 Task: Create a sub task Release to Production / Go Live for the task  Create an e-learning platform for online education in the project AgileBite , assign it to team member softage.2@softage.net and update the status of the sub task to  Completed , set the priority of the sub task to High
Action: Mouse moved to (55, 378)
Screenshot: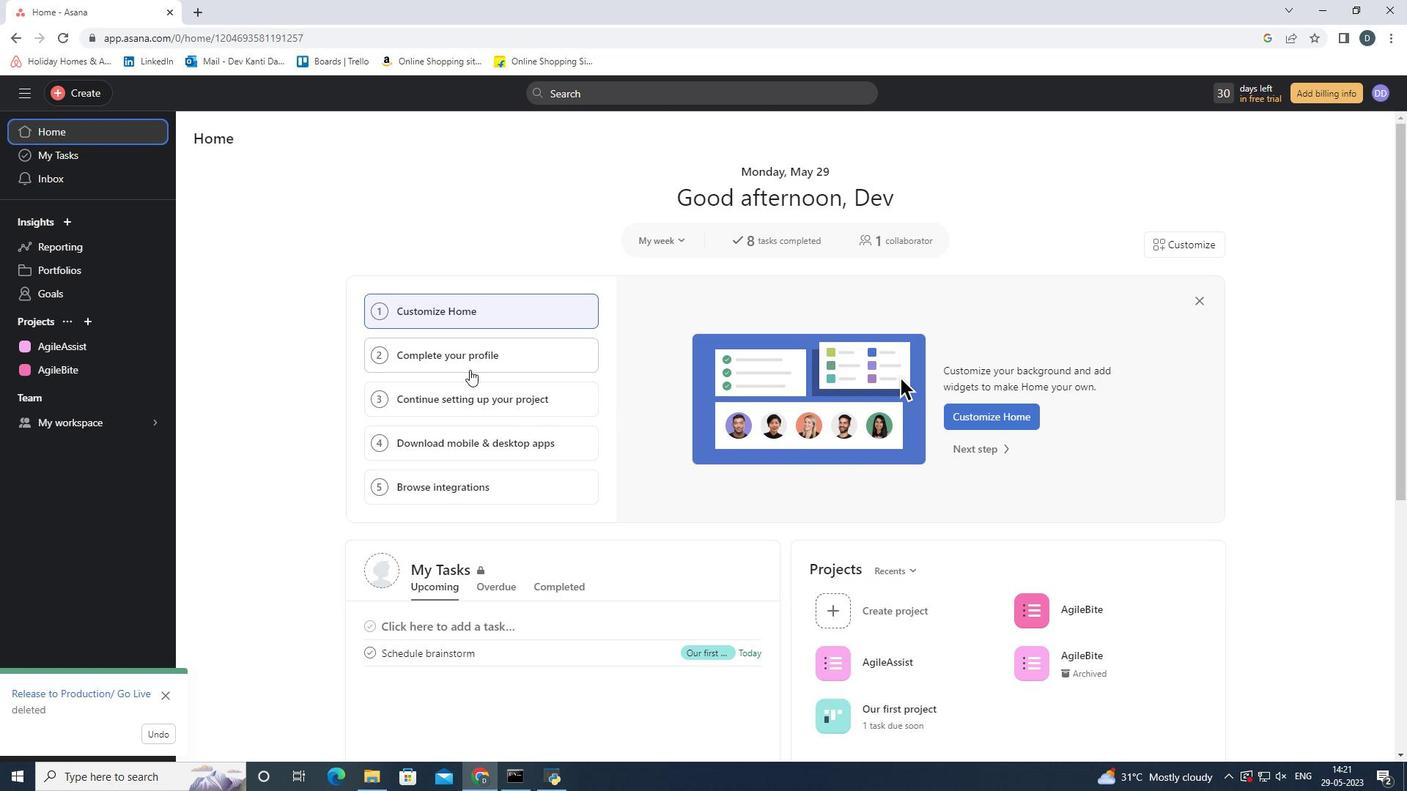 
Action: Mouse pressed left at (55, 378)
Screenshot: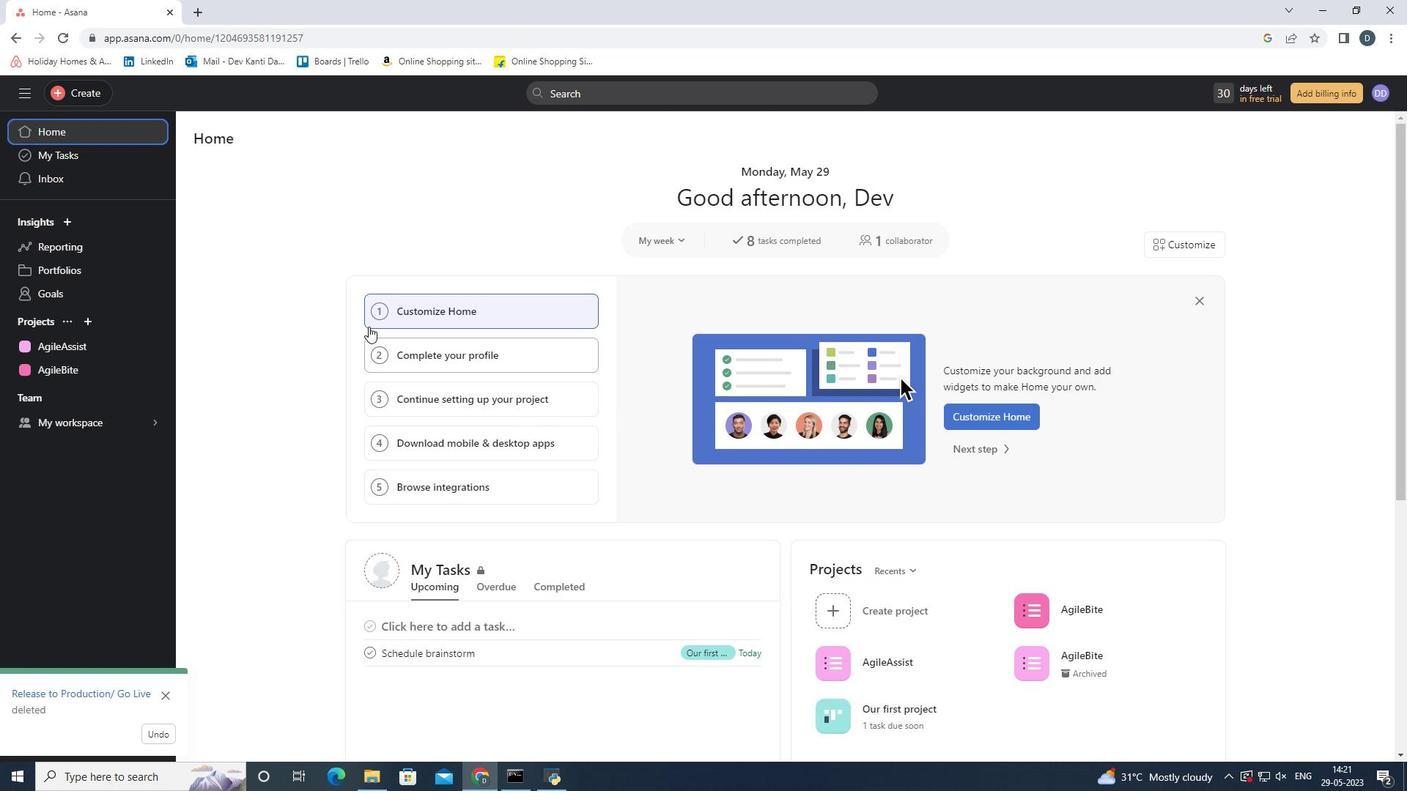 
Action: Mouse moved to (477, 347)
Screenshot: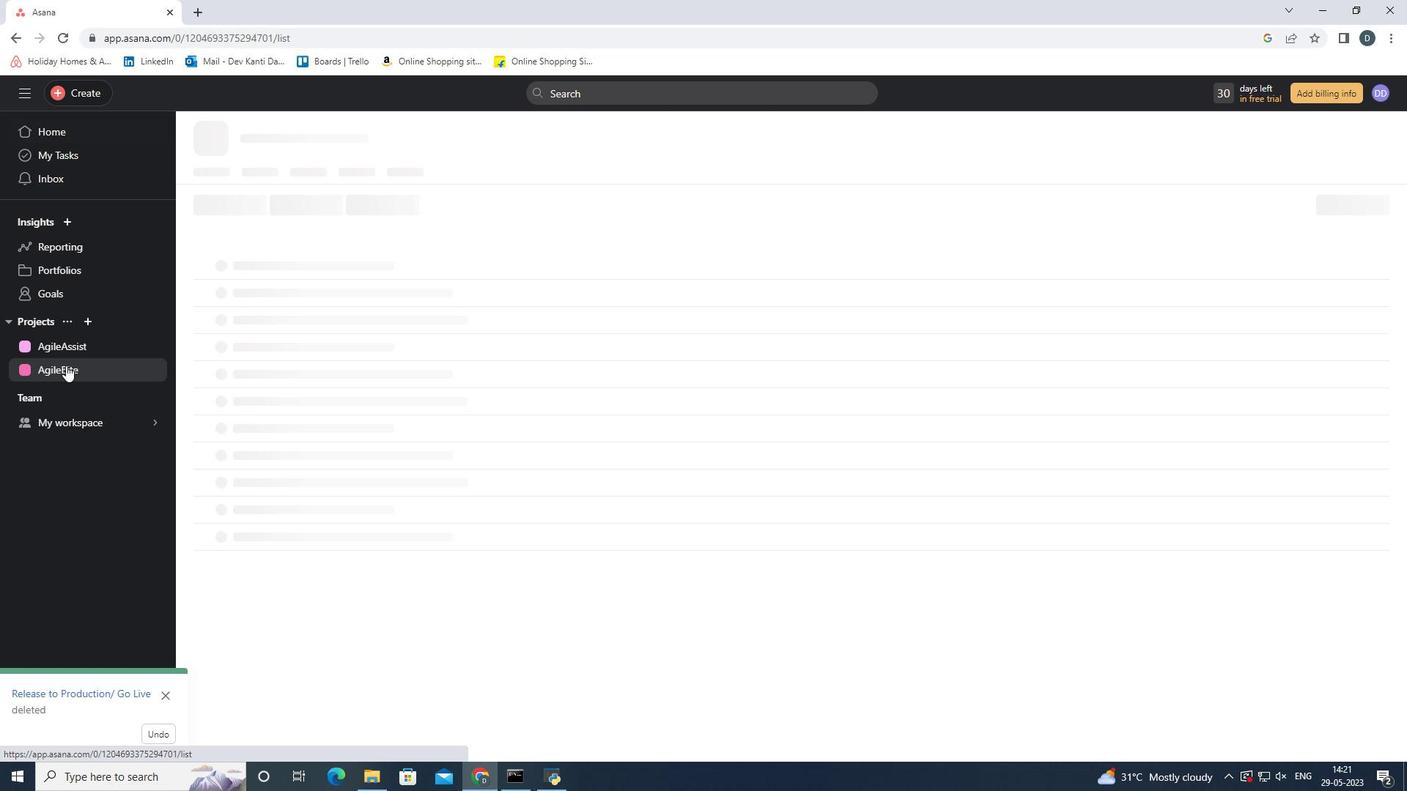 
Action: Mouse pressed left at (477, 347)
Screenshot: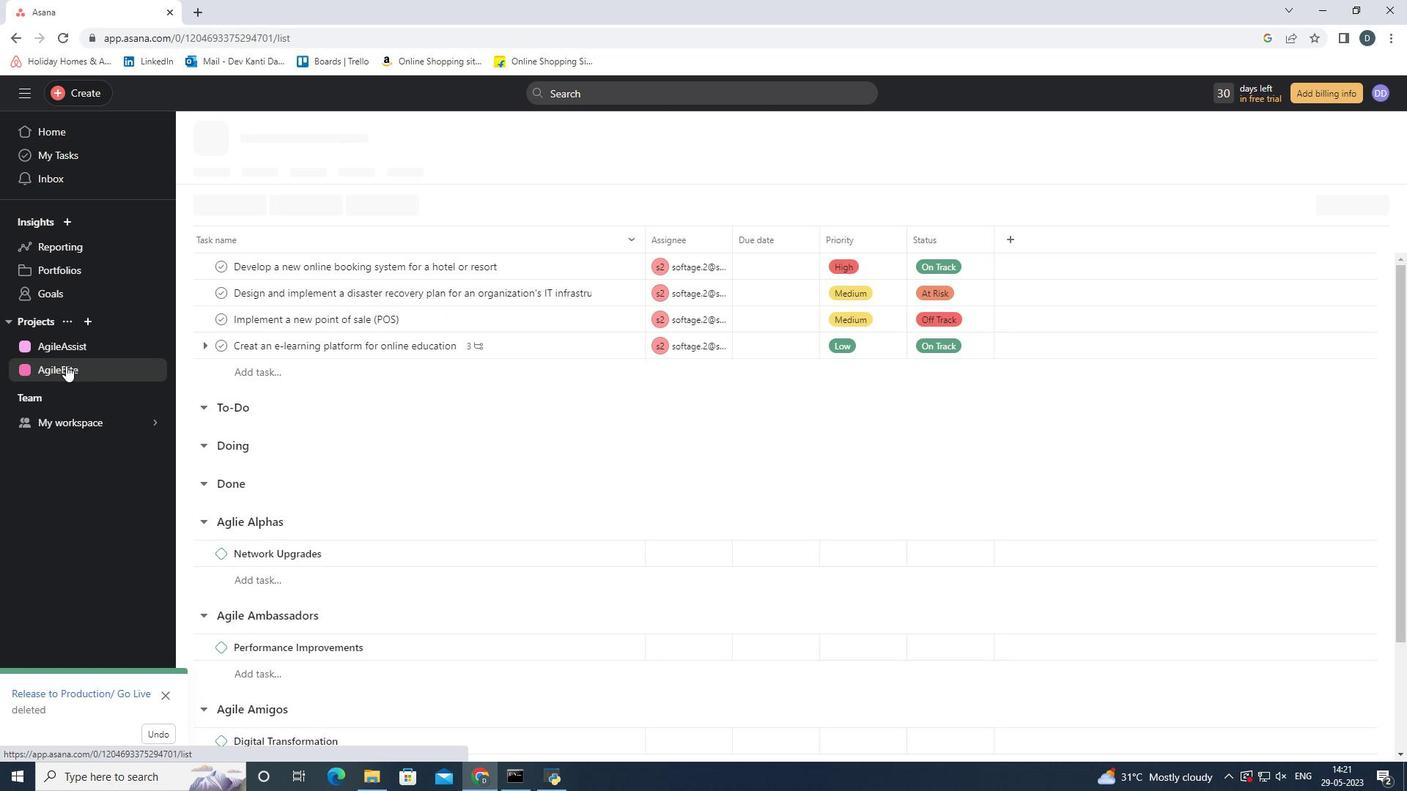 
Action: Mouse moved to (944, 524)
Screenshot: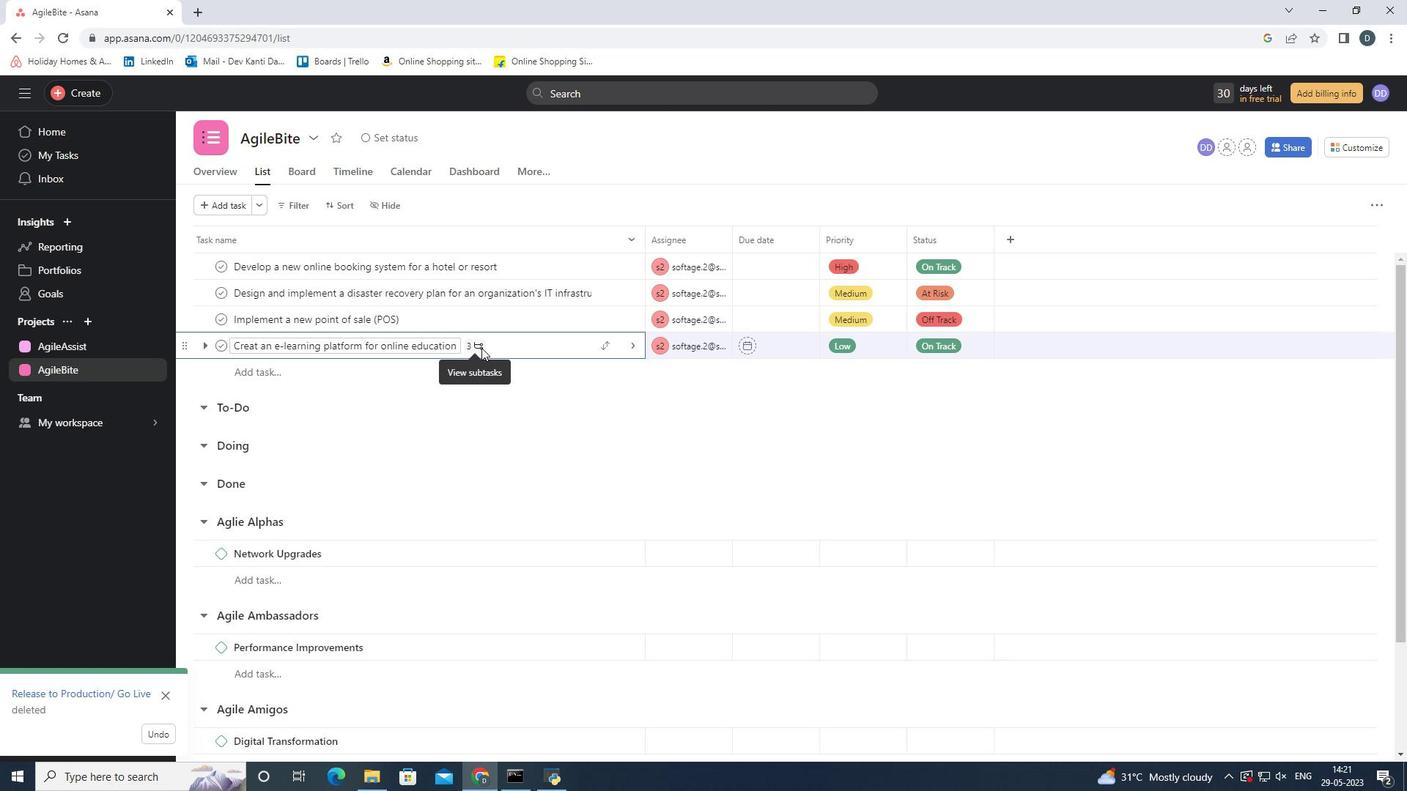 
Action: Mouse pressed left at (944, 524)
Screenshot: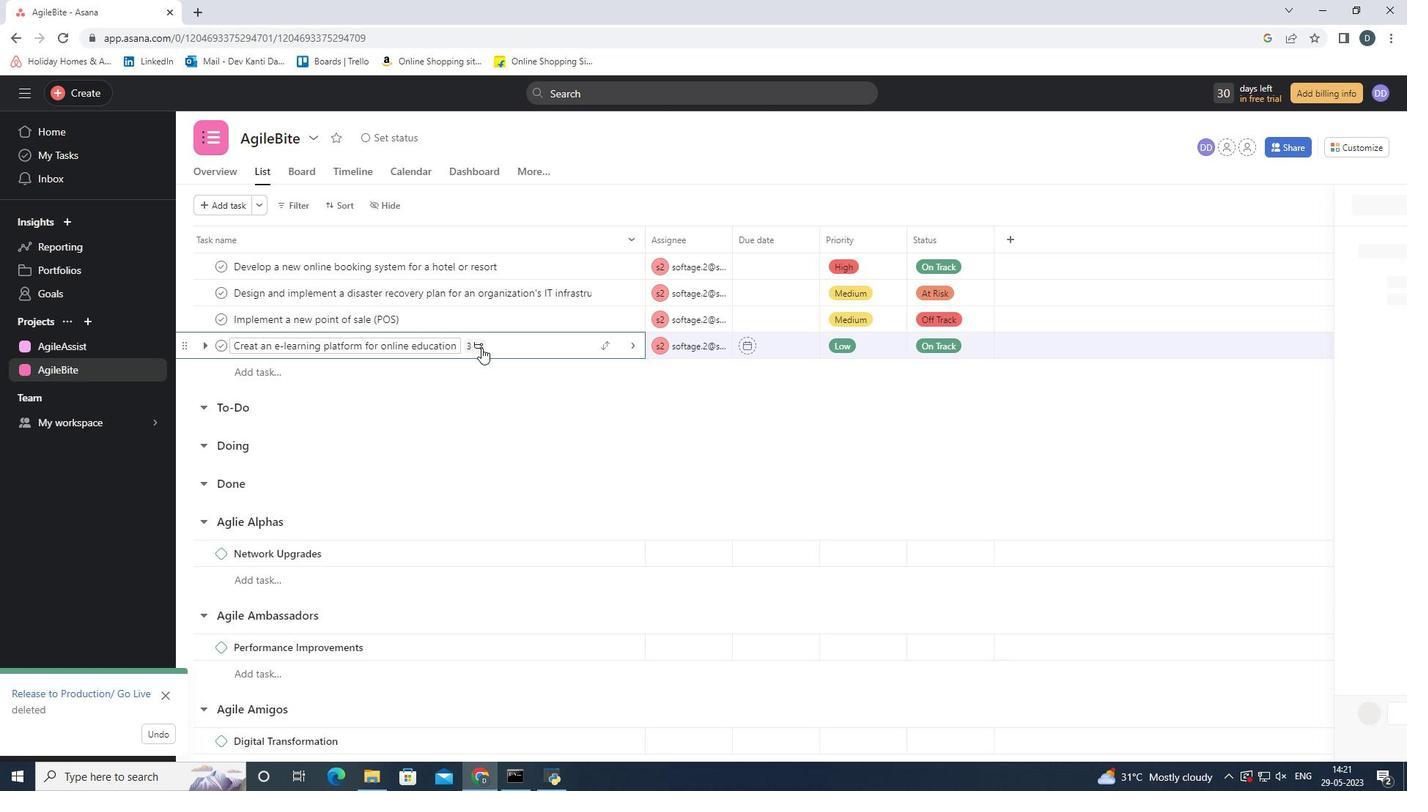 
Action: Mouse moved to (1012, 490)
Screenshot: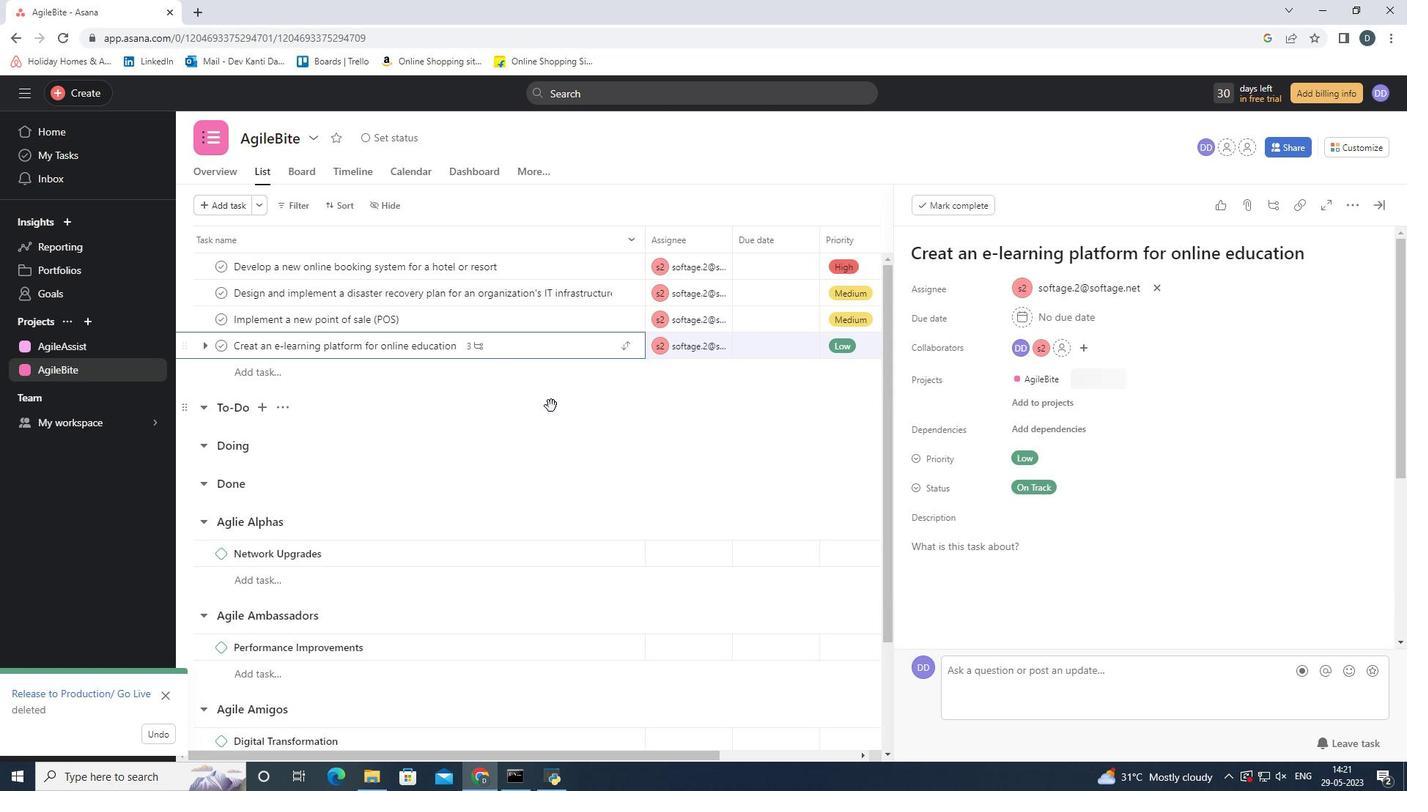 
Action: Key pressed <Key.shift><Key.shift><Key.shift>Release<Key.space>to<Key.space><Key.shift_r>Production/<Key.space><Key.shift><Key.shift><Key.shift><Key.shift><Key.shift><Key.shift><Key.shift>Go<Key.space><Key.shift_r>Live
Screenshot: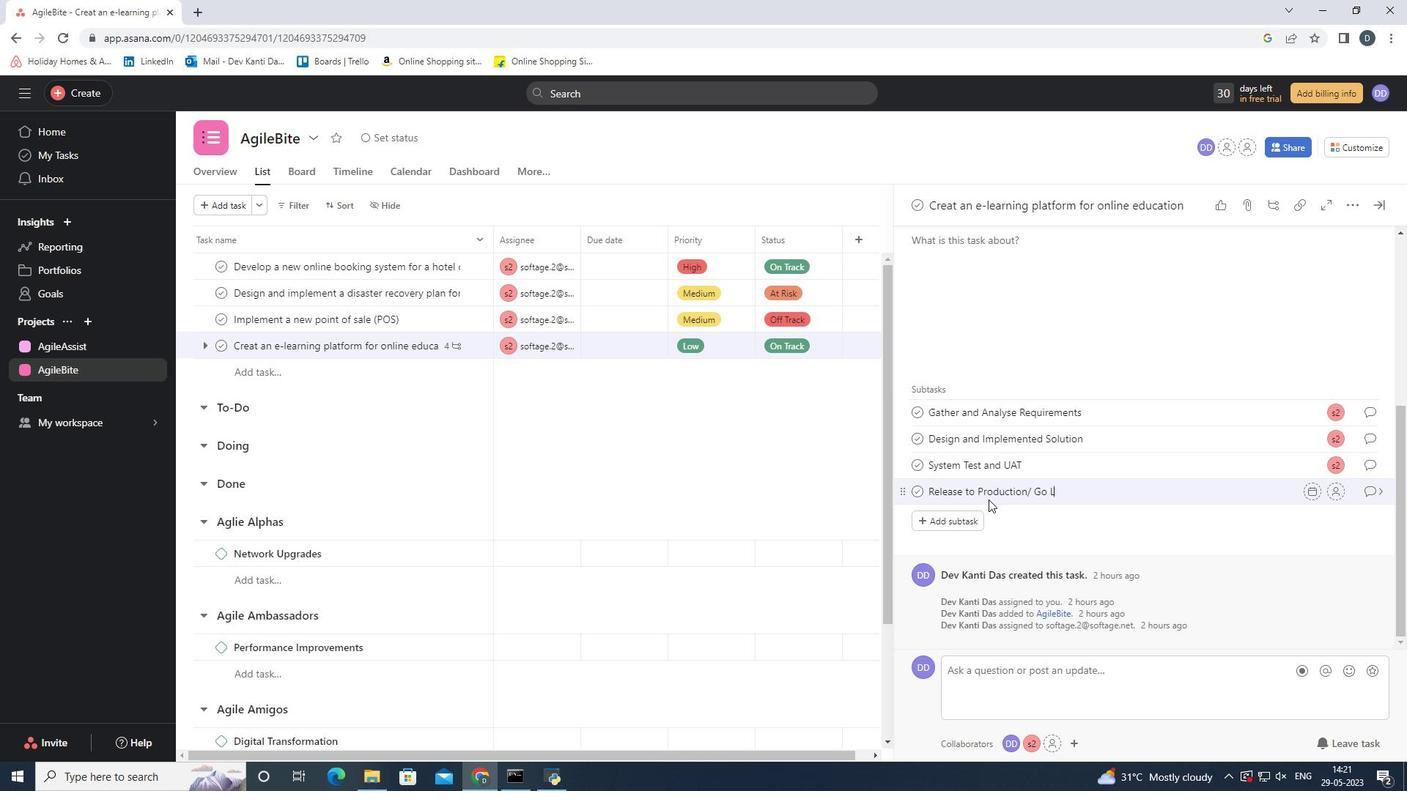 
Action: Mouse moved to (1201, 524)
Screenshot: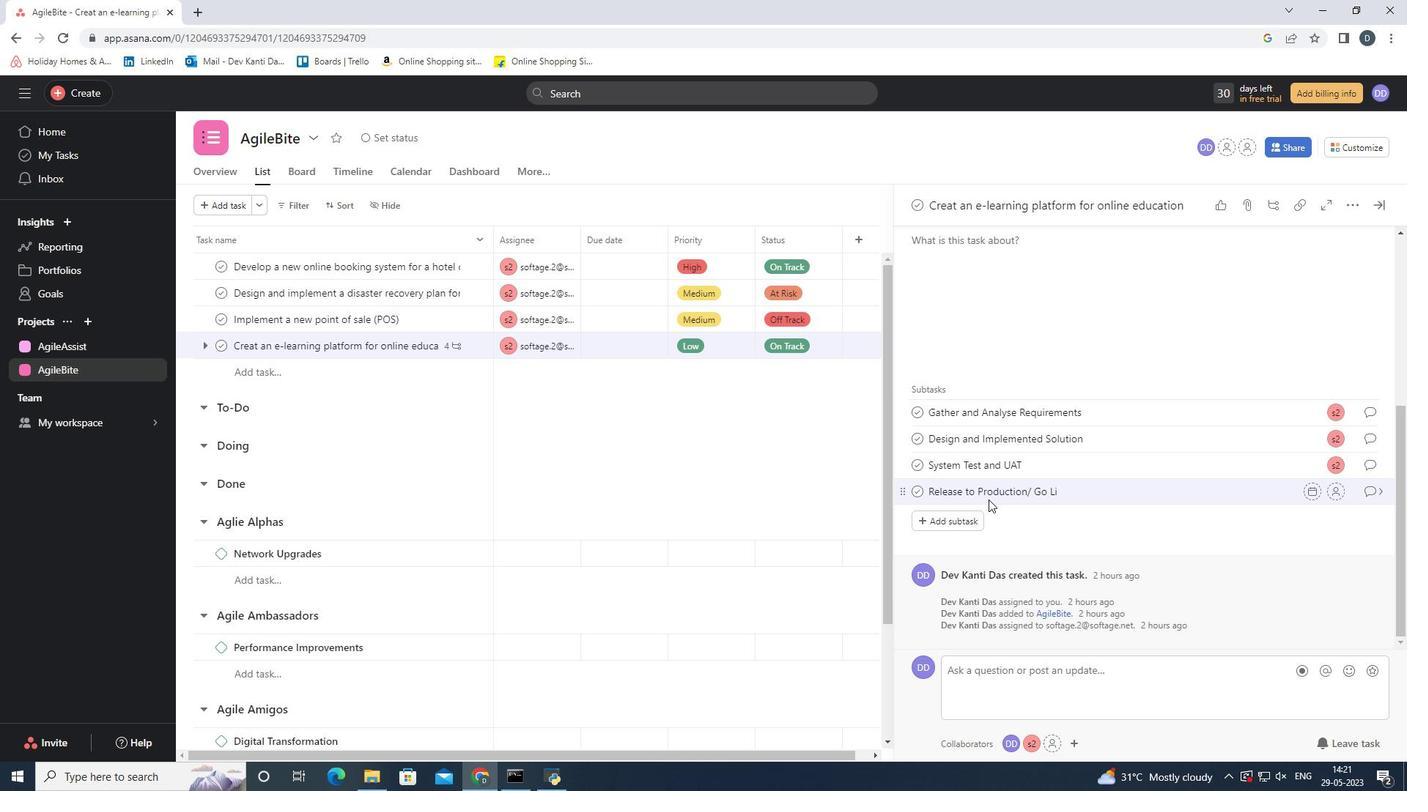 
Action: Mouse pressed left at (1201, 524)
Screenshot: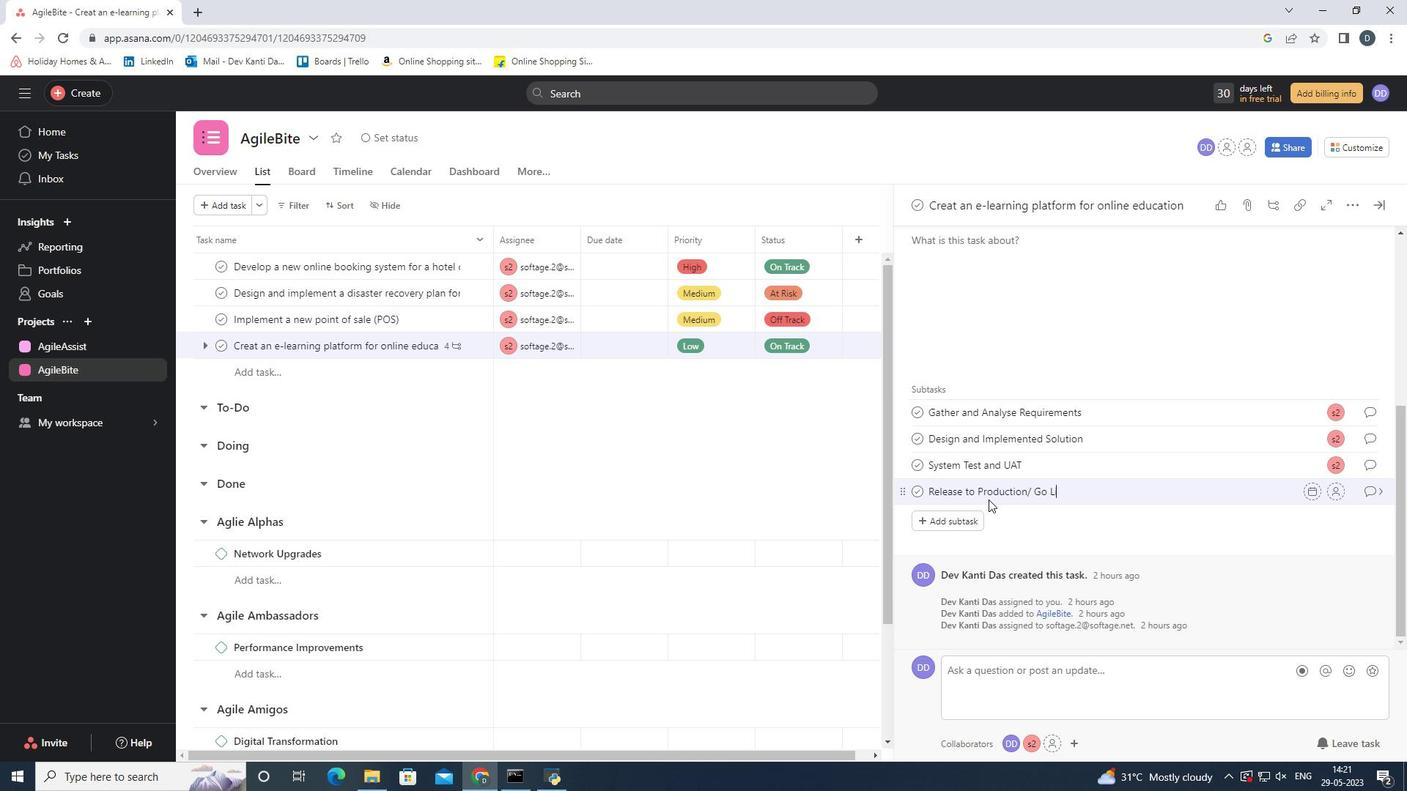 
Action: Mouse moved to (1328, 492)
Screenshot: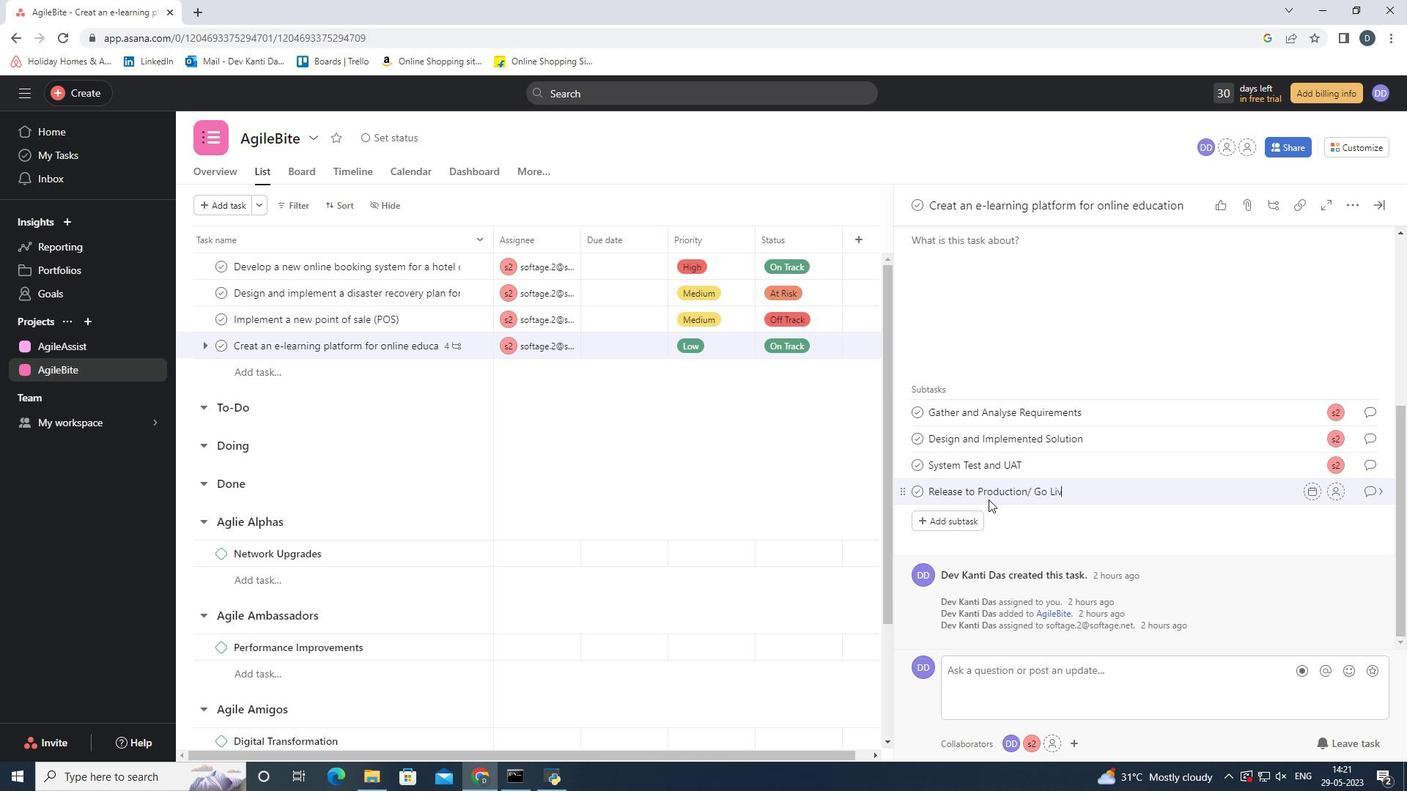 
Action: Mouse pressed left at (1328, 492)
Screenshot: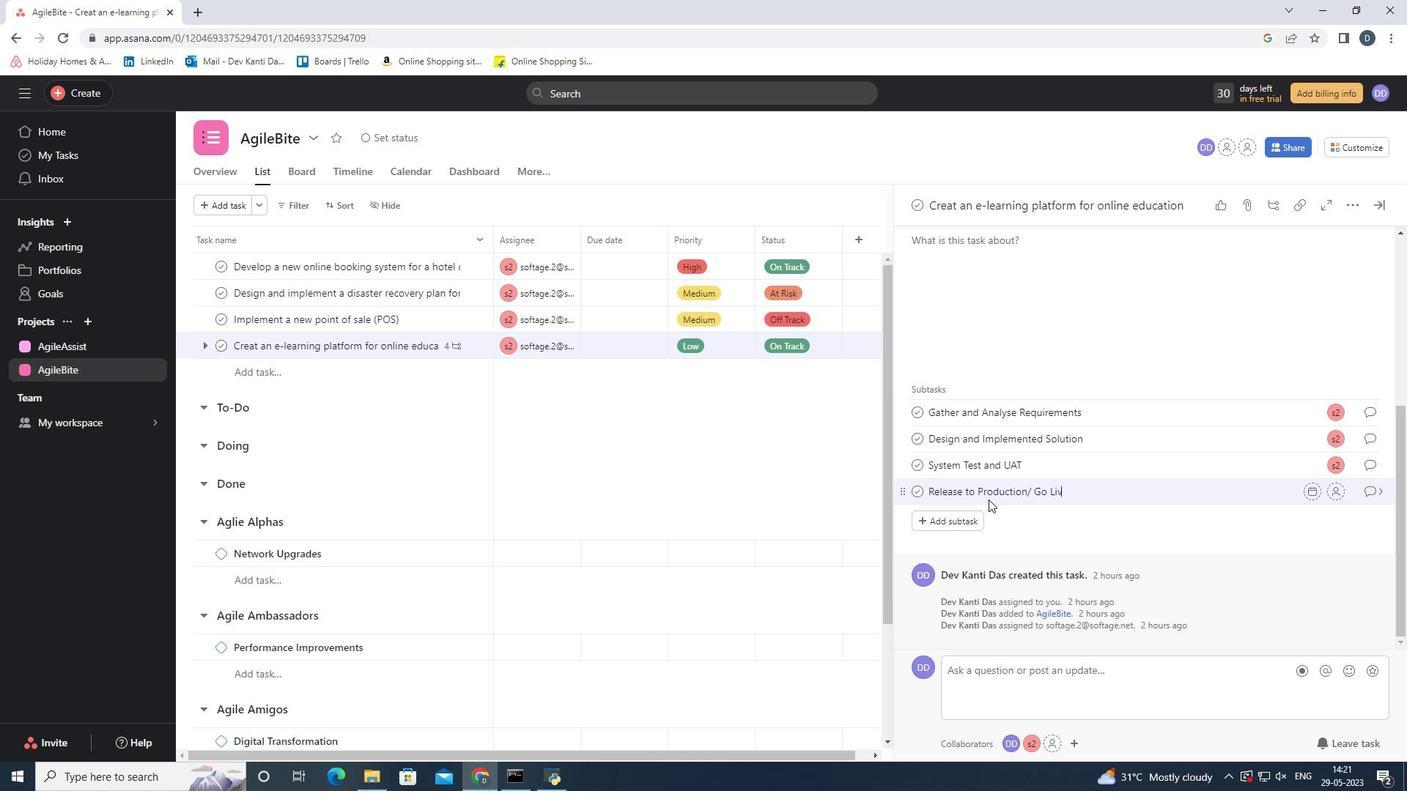 
Action: Mouse moved to (1199, 612)
Screenshot: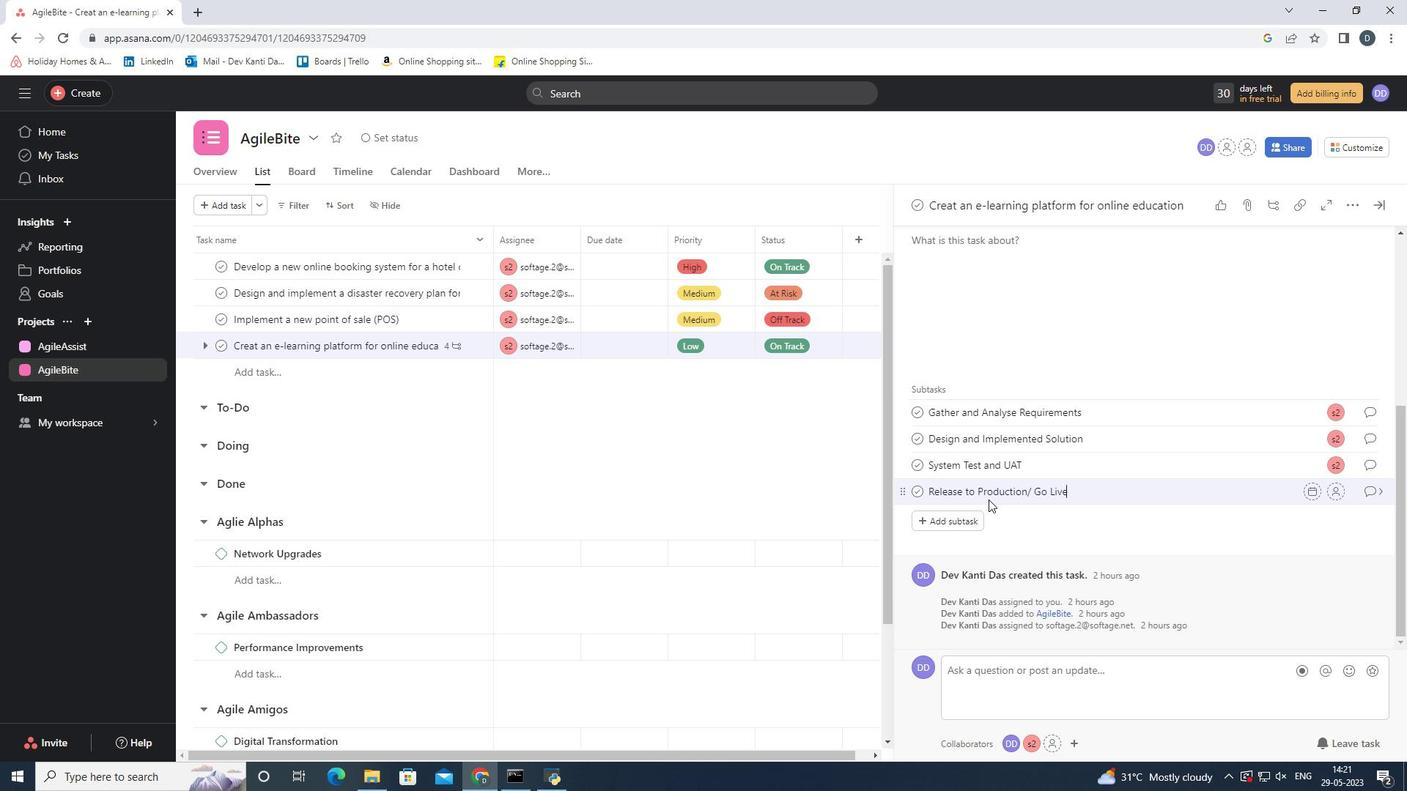 
Action: Mouse pressed left at (1199, 612)
Screenshot: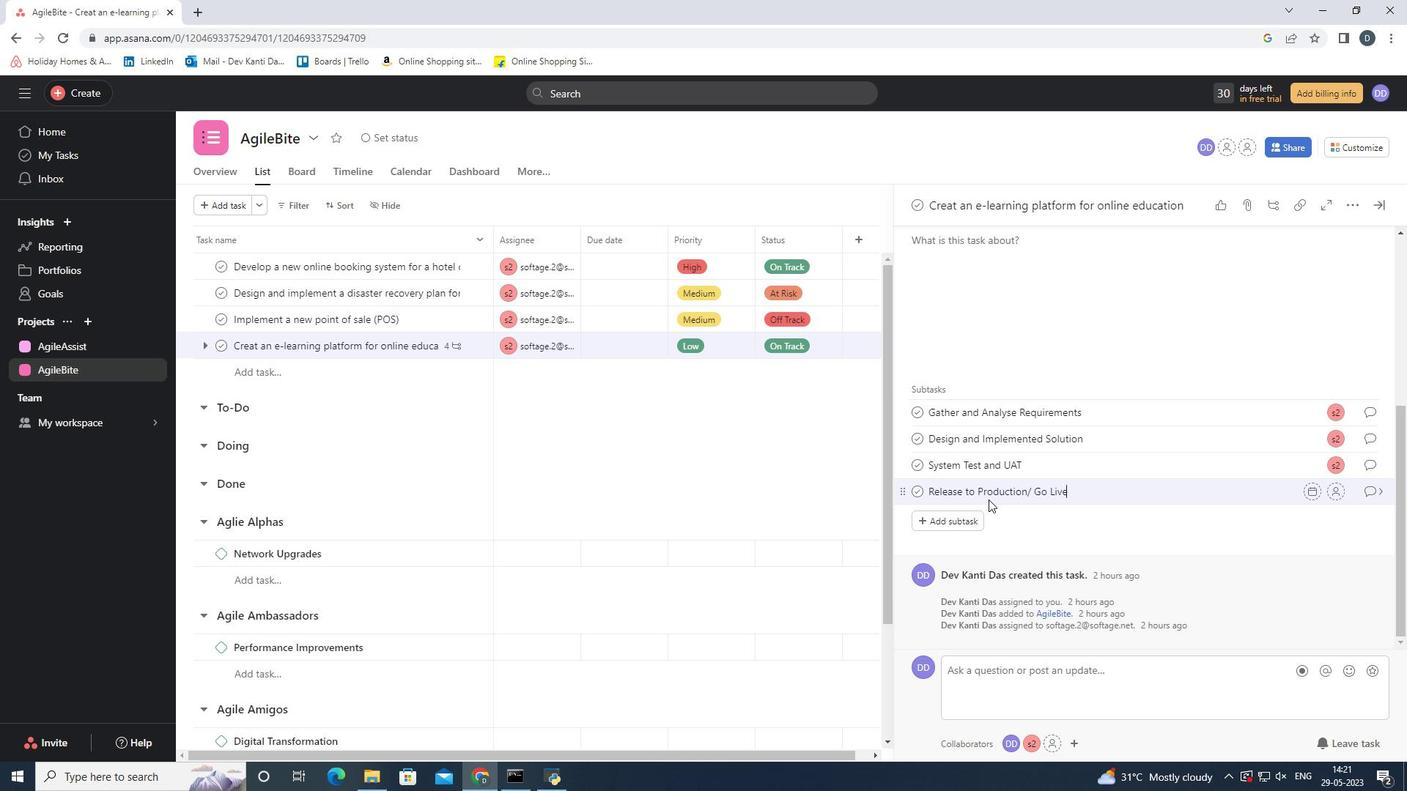 
Action: Mouse moved to (1281, 535)
Screenshot: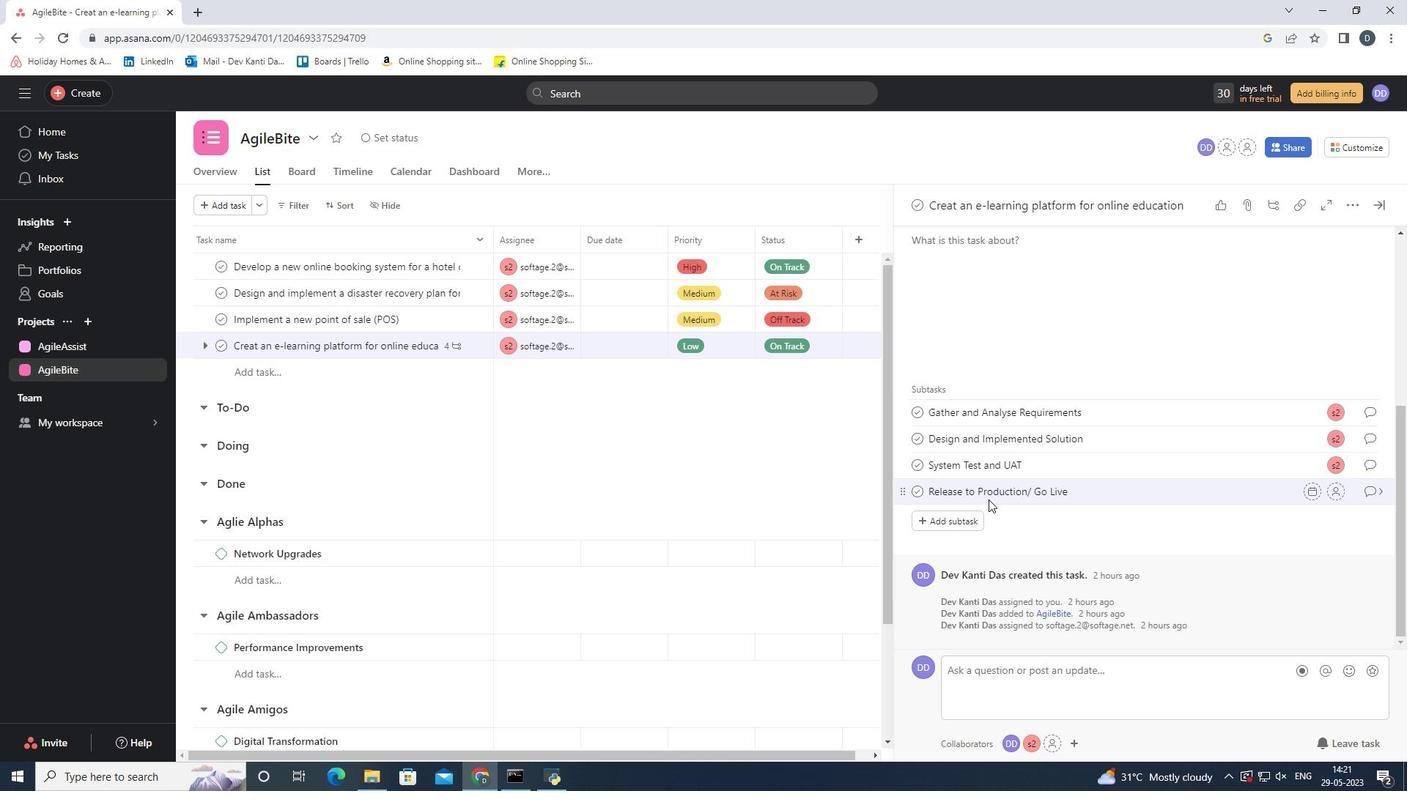 
Action: Mouse pressed left at (1281, 535)
Screenshot: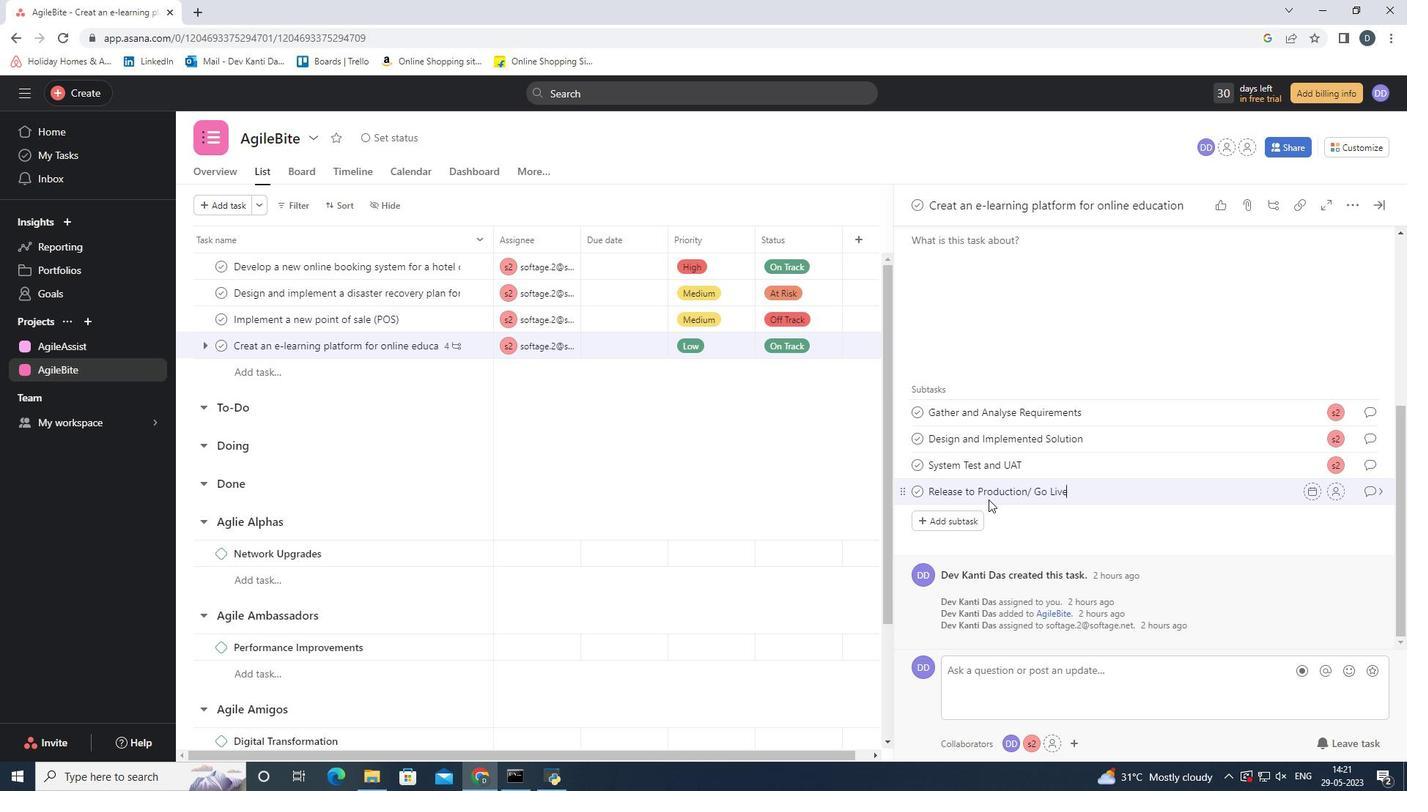 
Action: Mouse moved to (1377, 491)
Screenshot: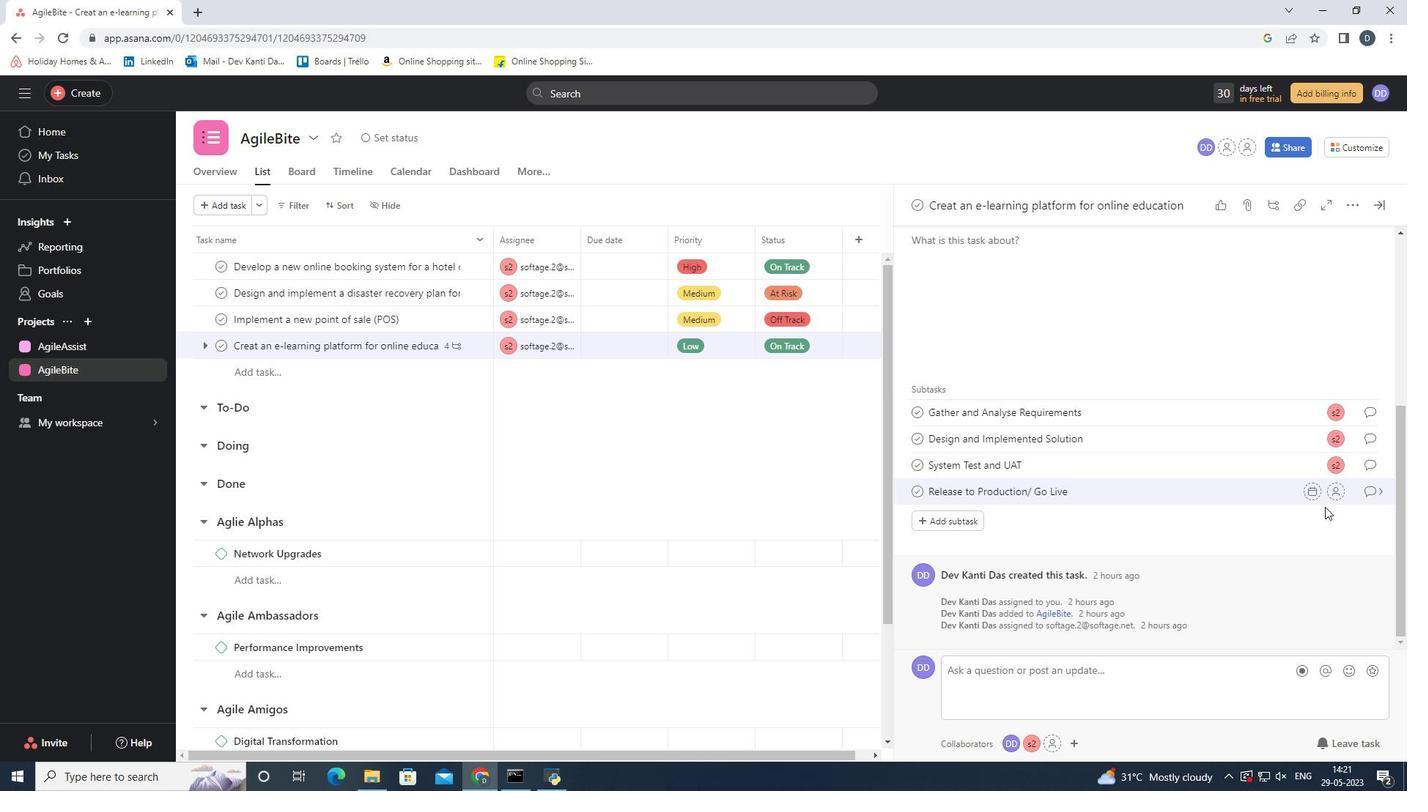 
Action: Mouse pressed left at (1377, 491)
Screenshot: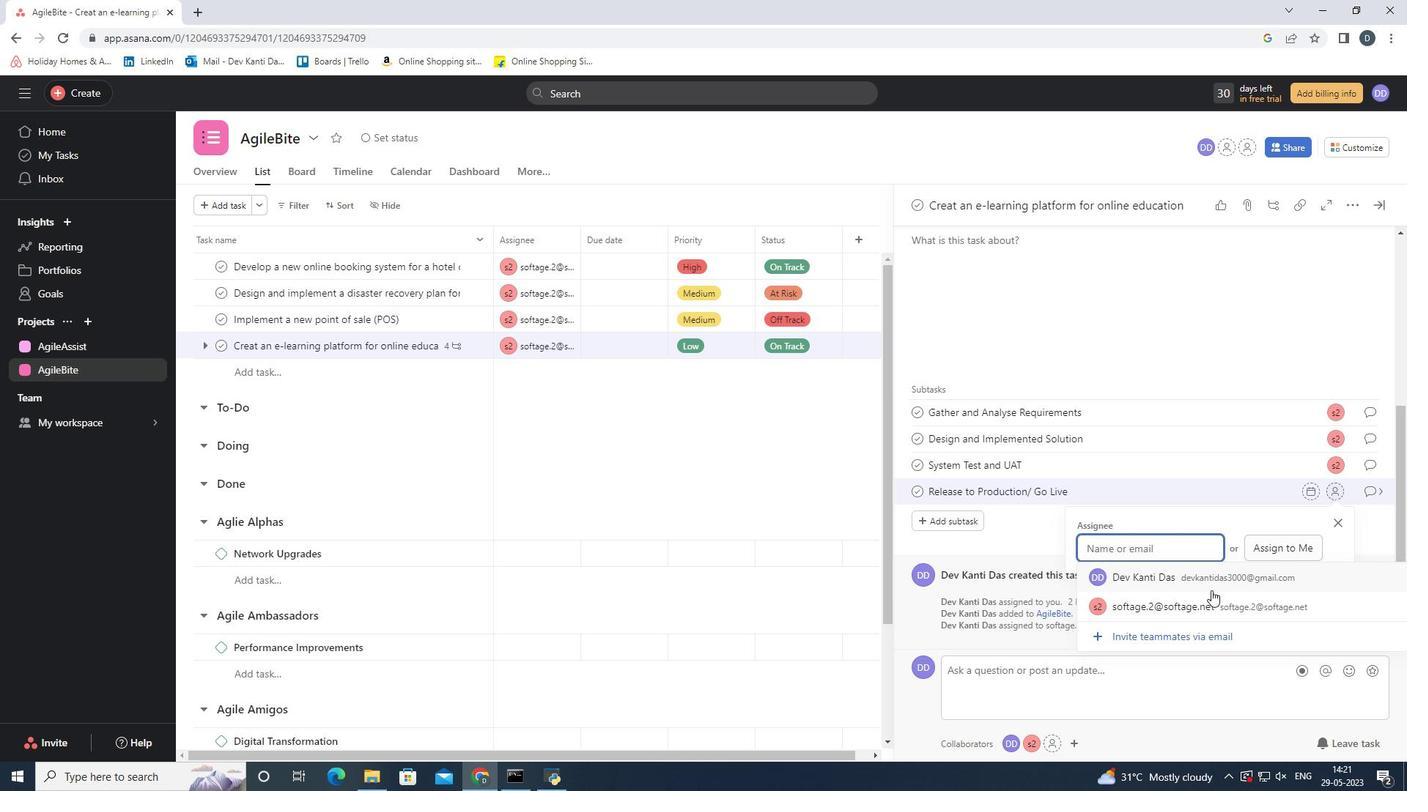 
Action: Mouse moved to (947, 445)
Screenshot: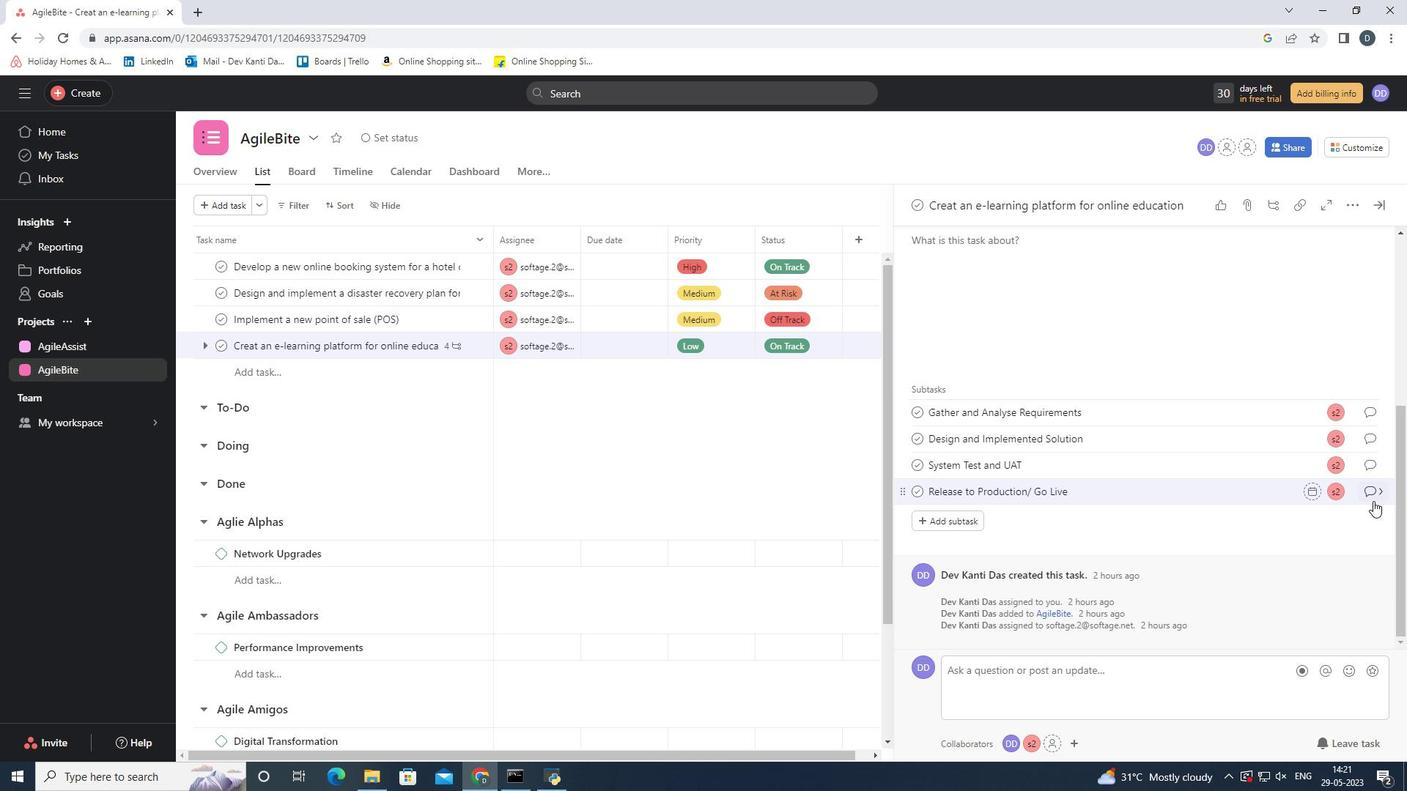 
Action: Mouse pressed left at (947, 445)
Screenshot: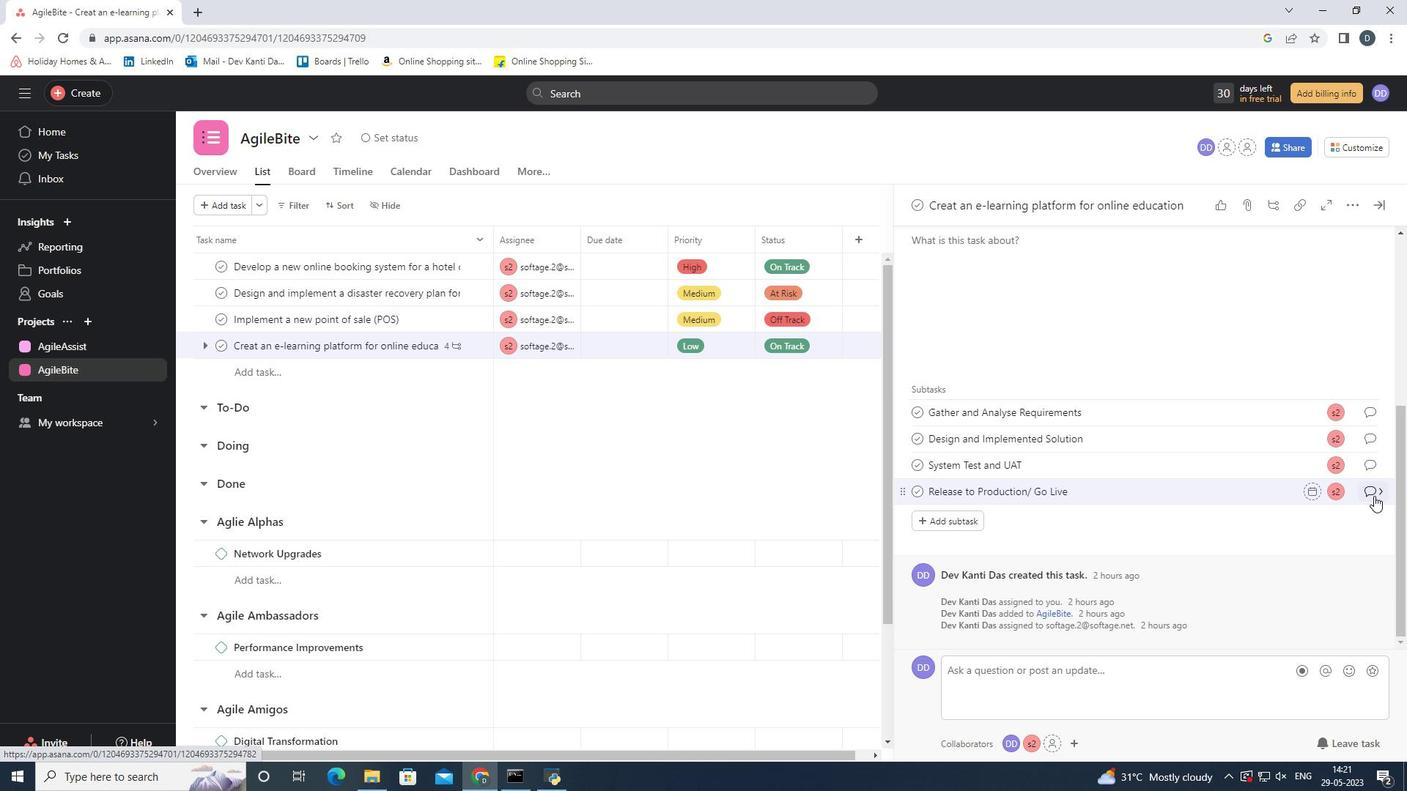 
Action: Mouse moved to (1035, 480)
Screenshot: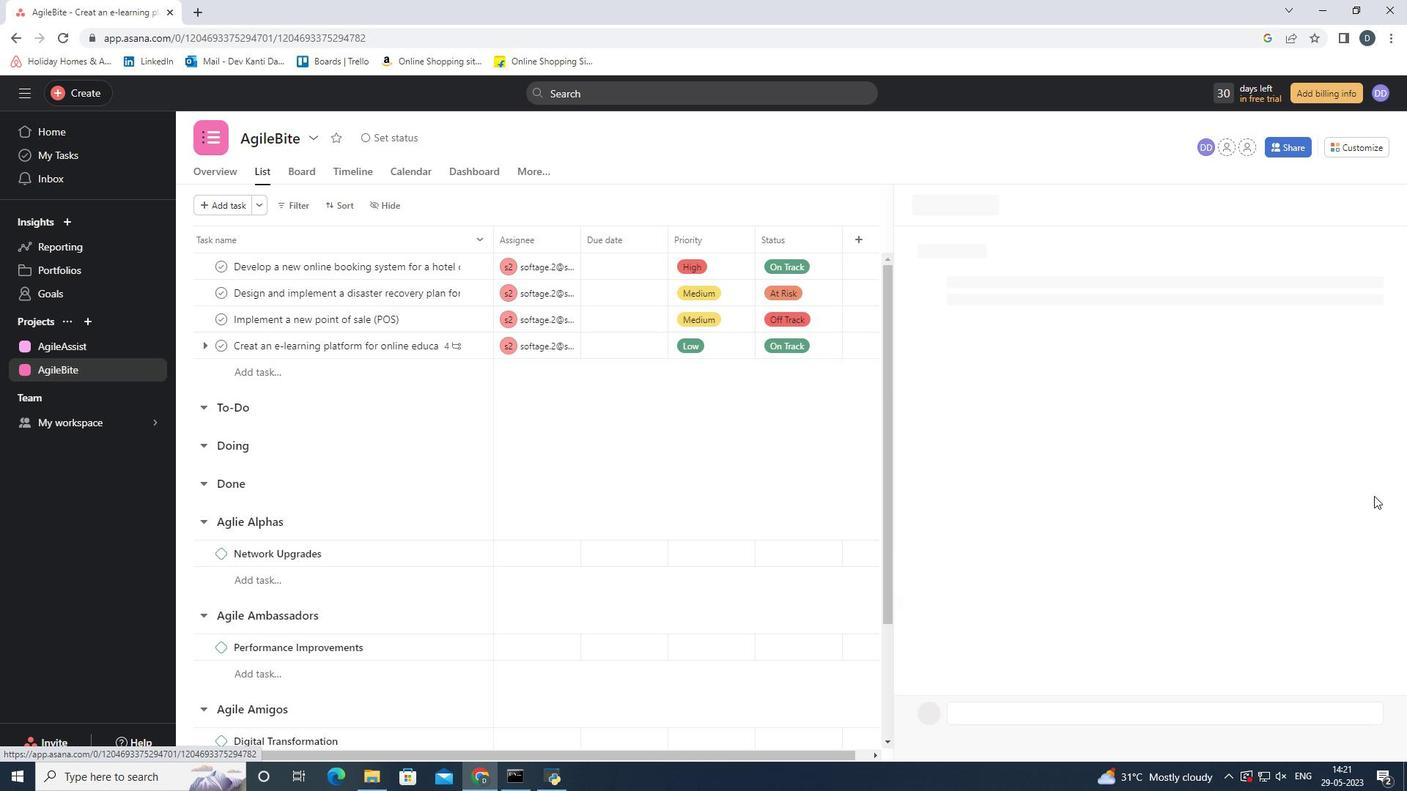 
Action: Mouse pressed left at (1035, 480)
Screenshot: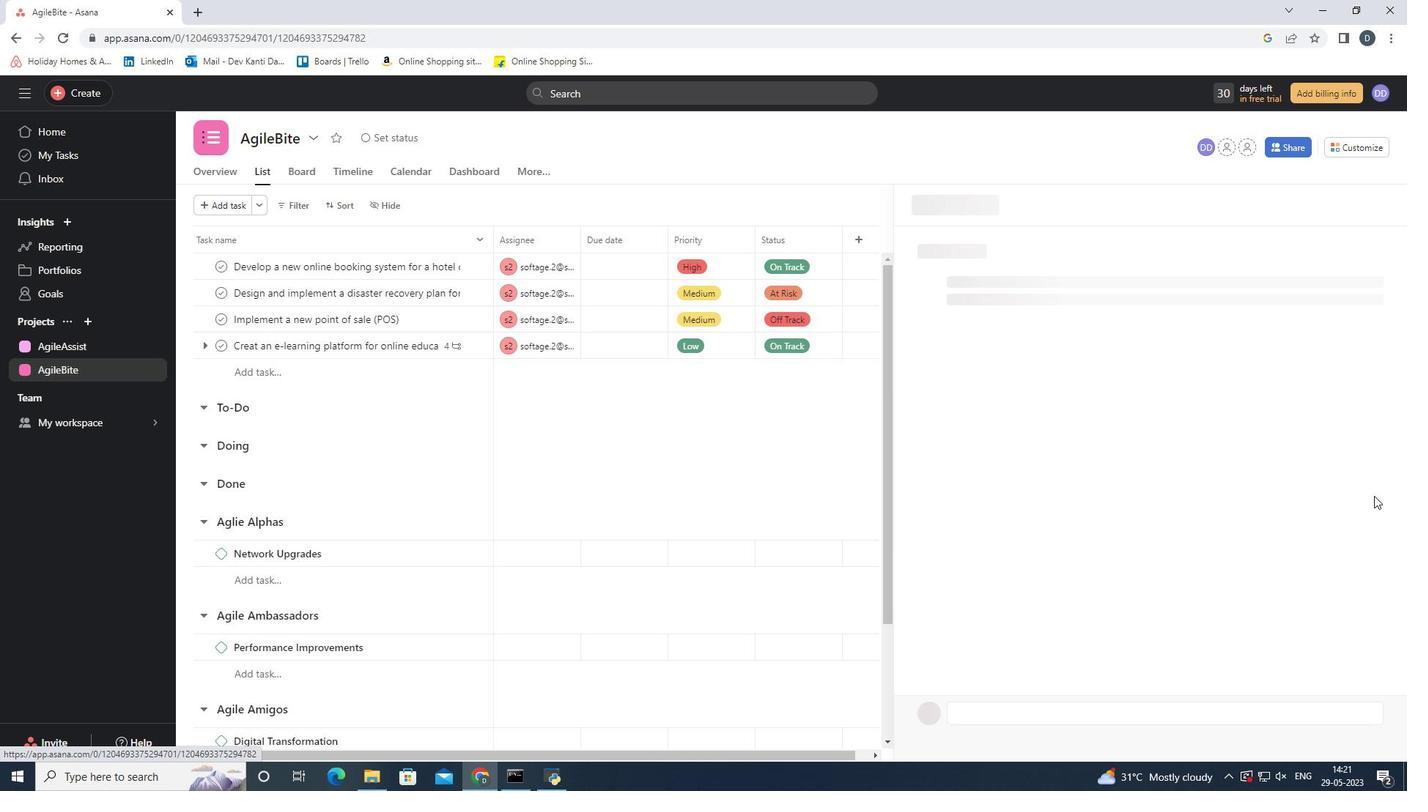 
Action: Mouse moved to (1064, 522)
Screenshot: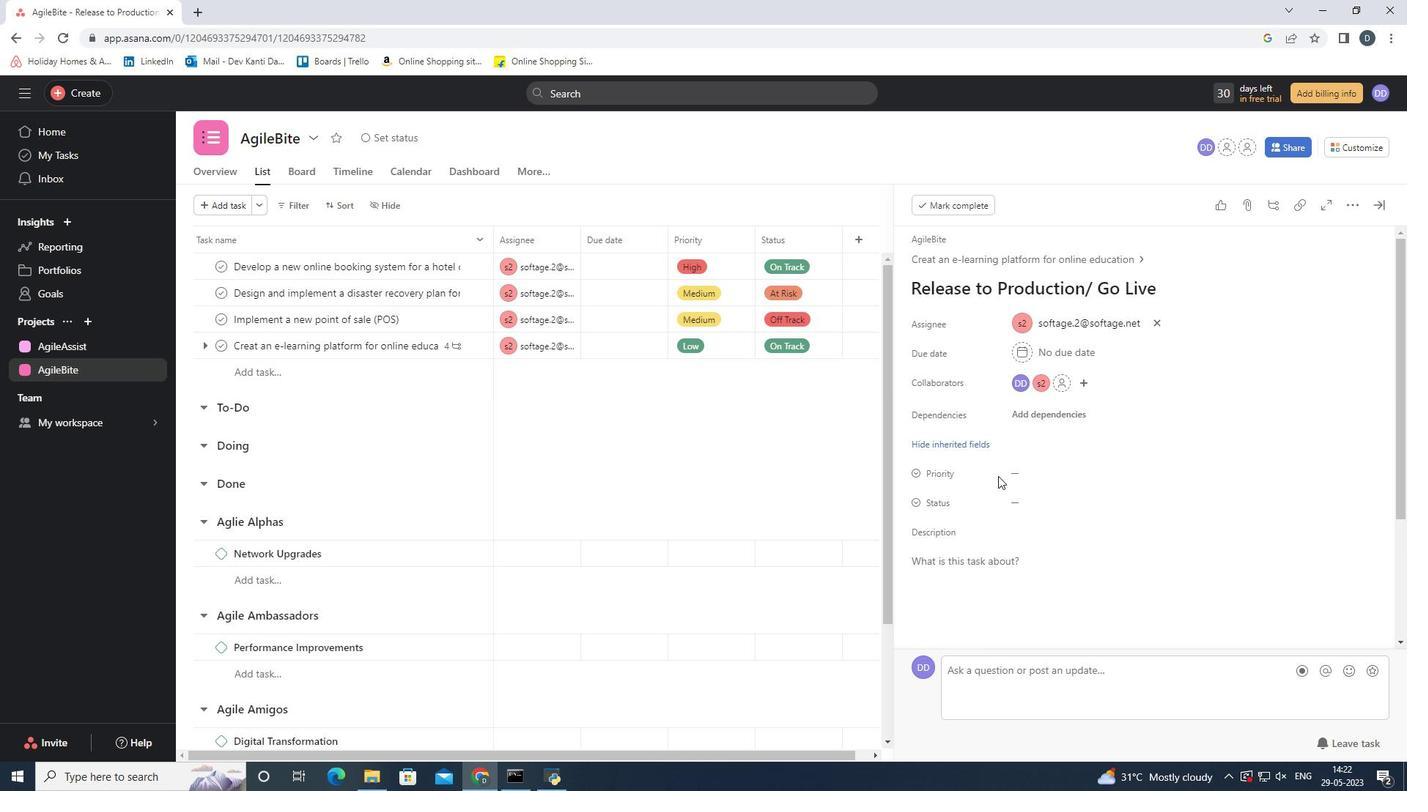 
Action: Mouse pressed left at (1064, 522)
Screenshot: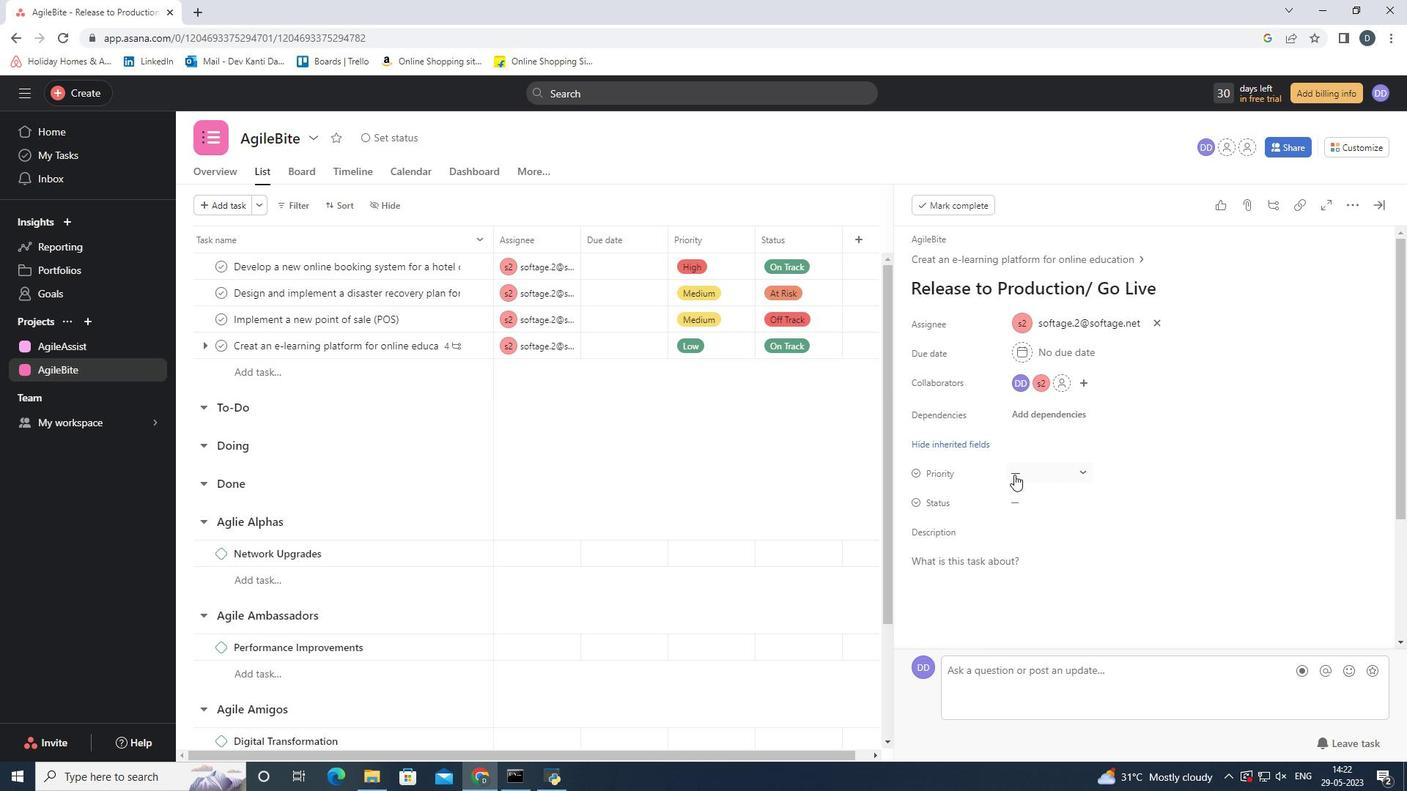 
Action: Mouse moved to (1022, 500)
Screenshot: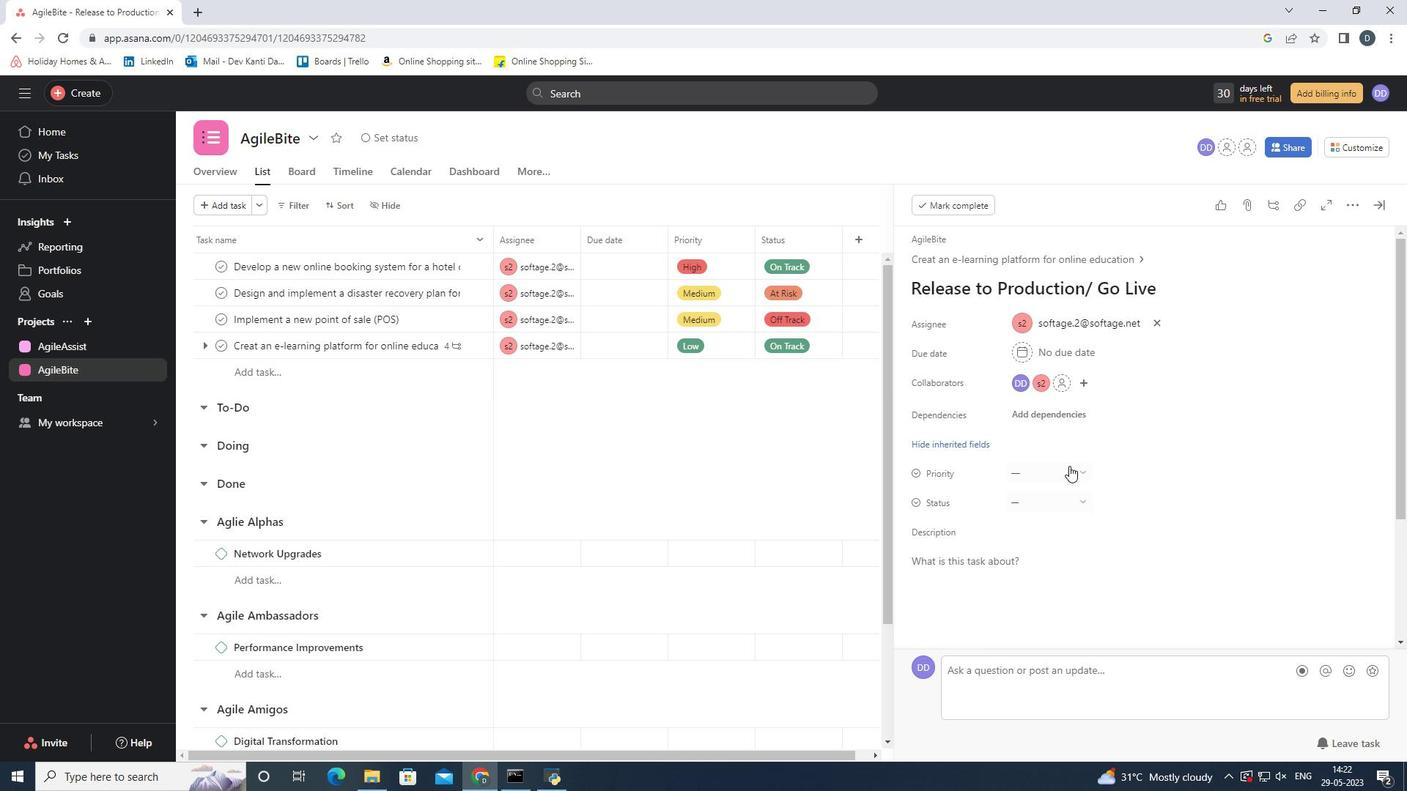 
Action: Mouse pressed left at (1022, 500)
Screenshot: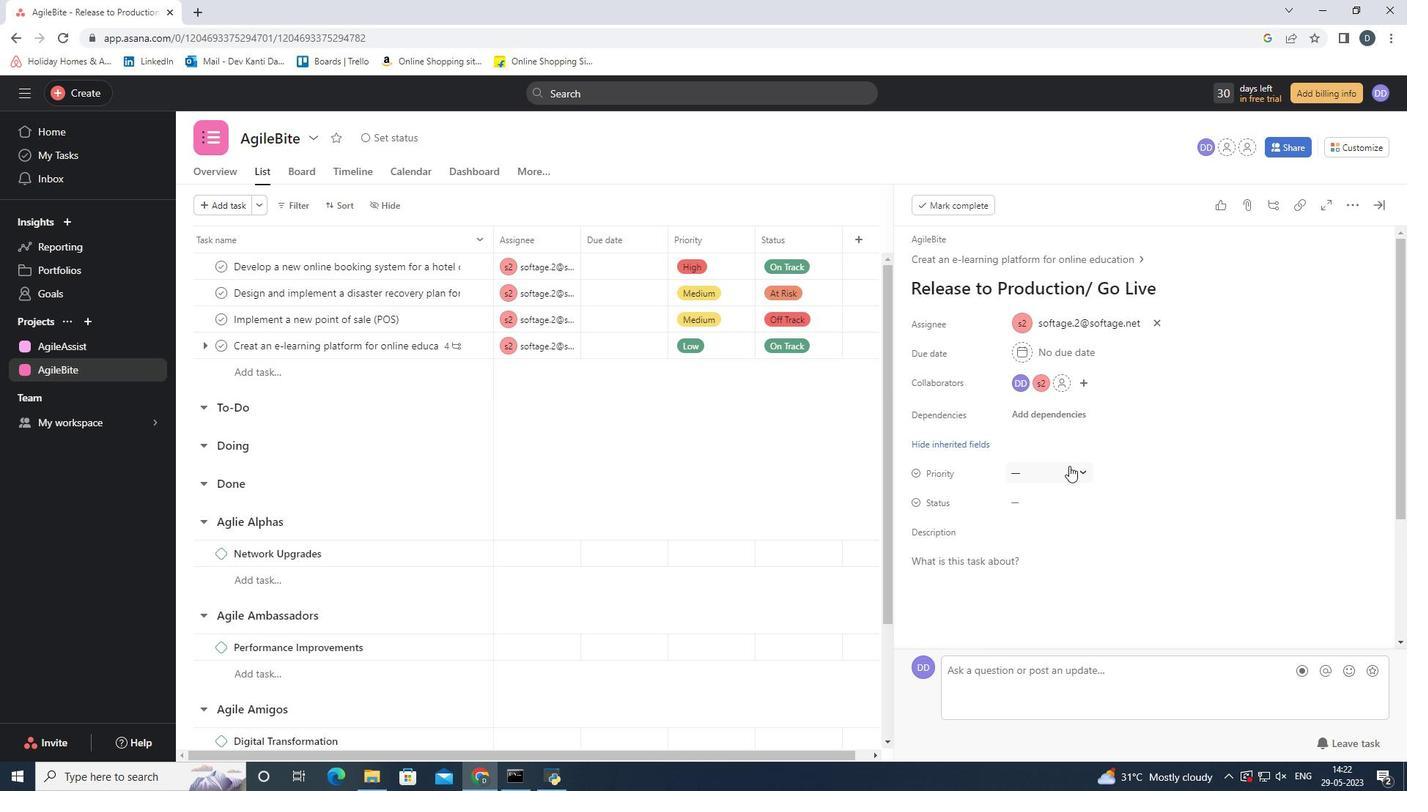 
Action: Mouse moved to (1089, 654)
Screenshot: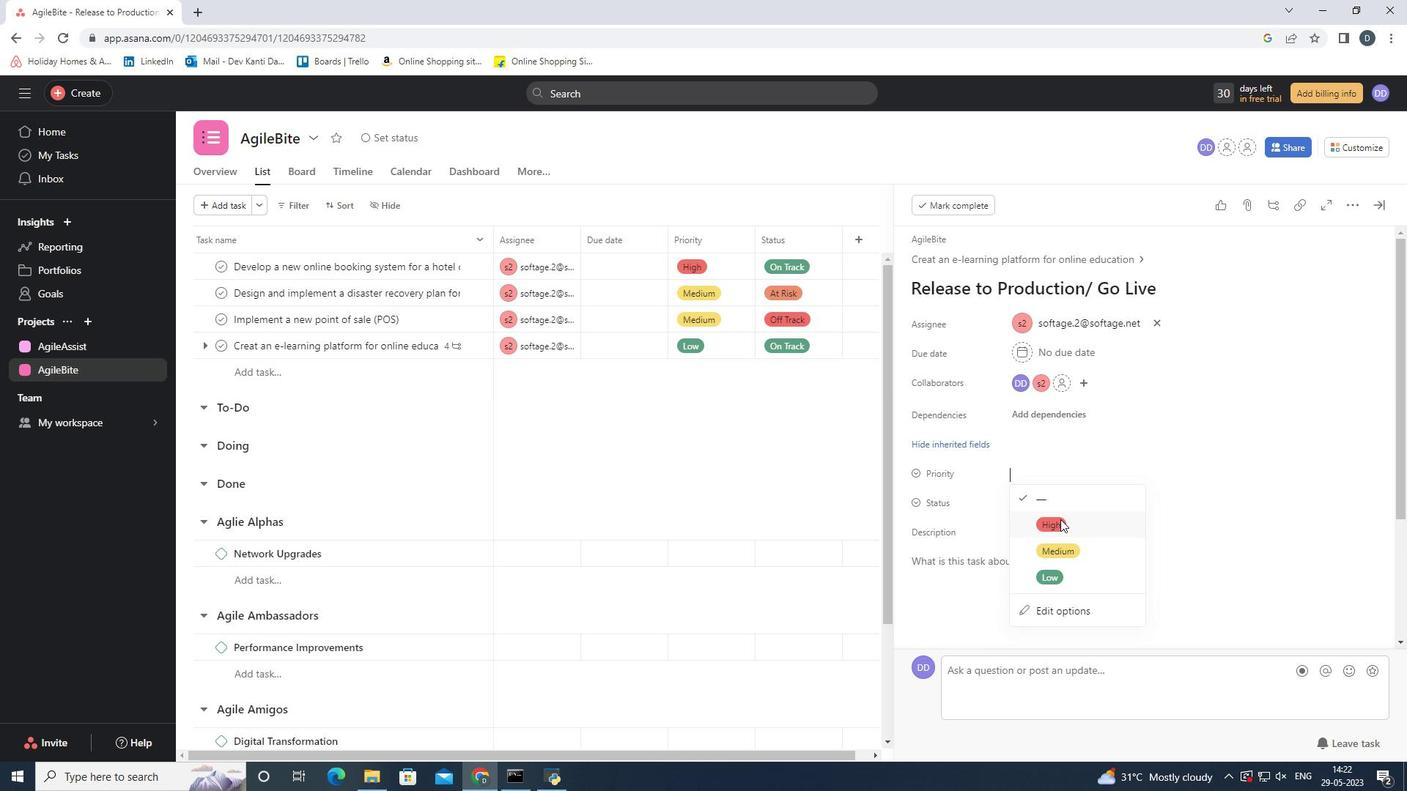
Action: Mouse pressed left at (1089, 654)
Screenshot: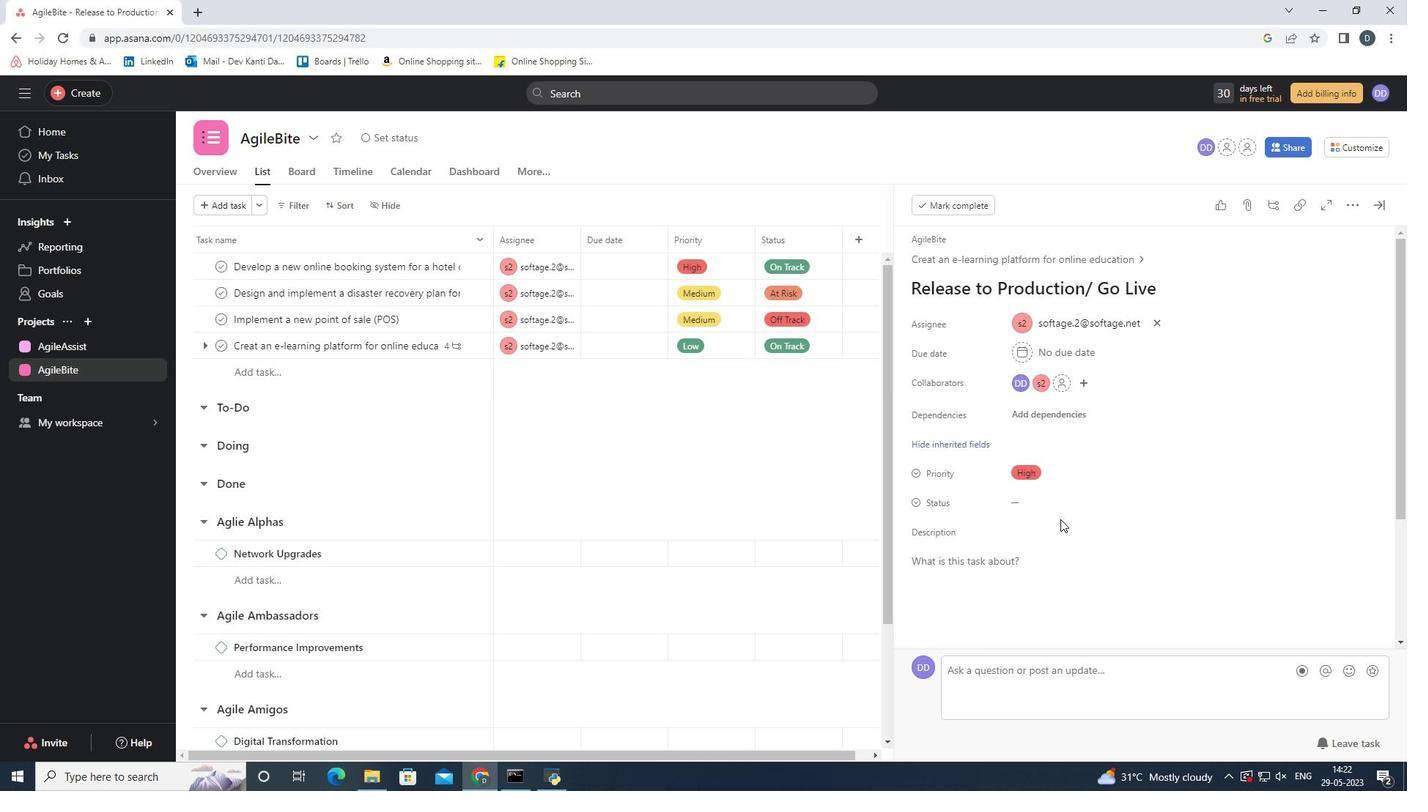 
Action: Mouse moved to (1101, 601)
Screenshot: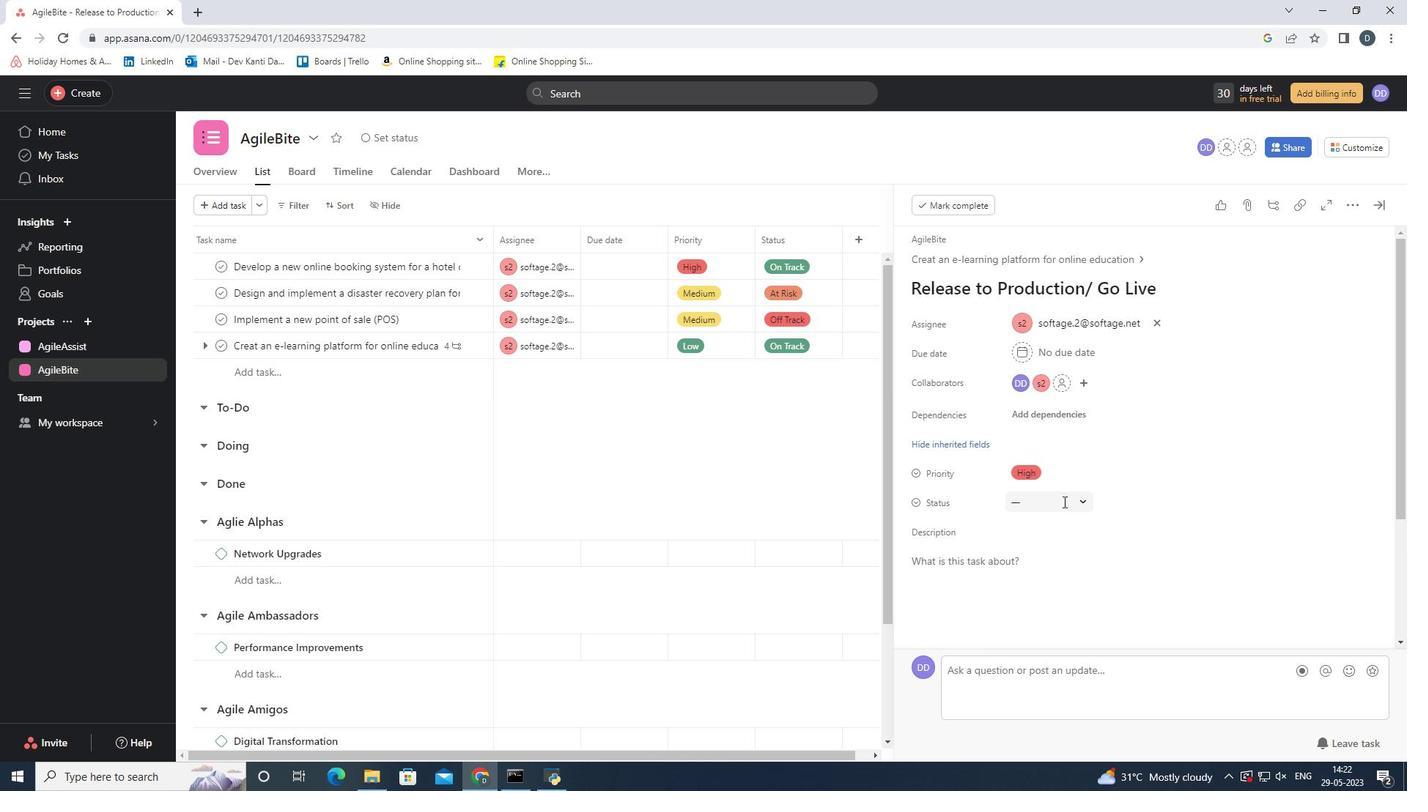
Action: Mouse pressed left at (1101, 601)
Screenshot: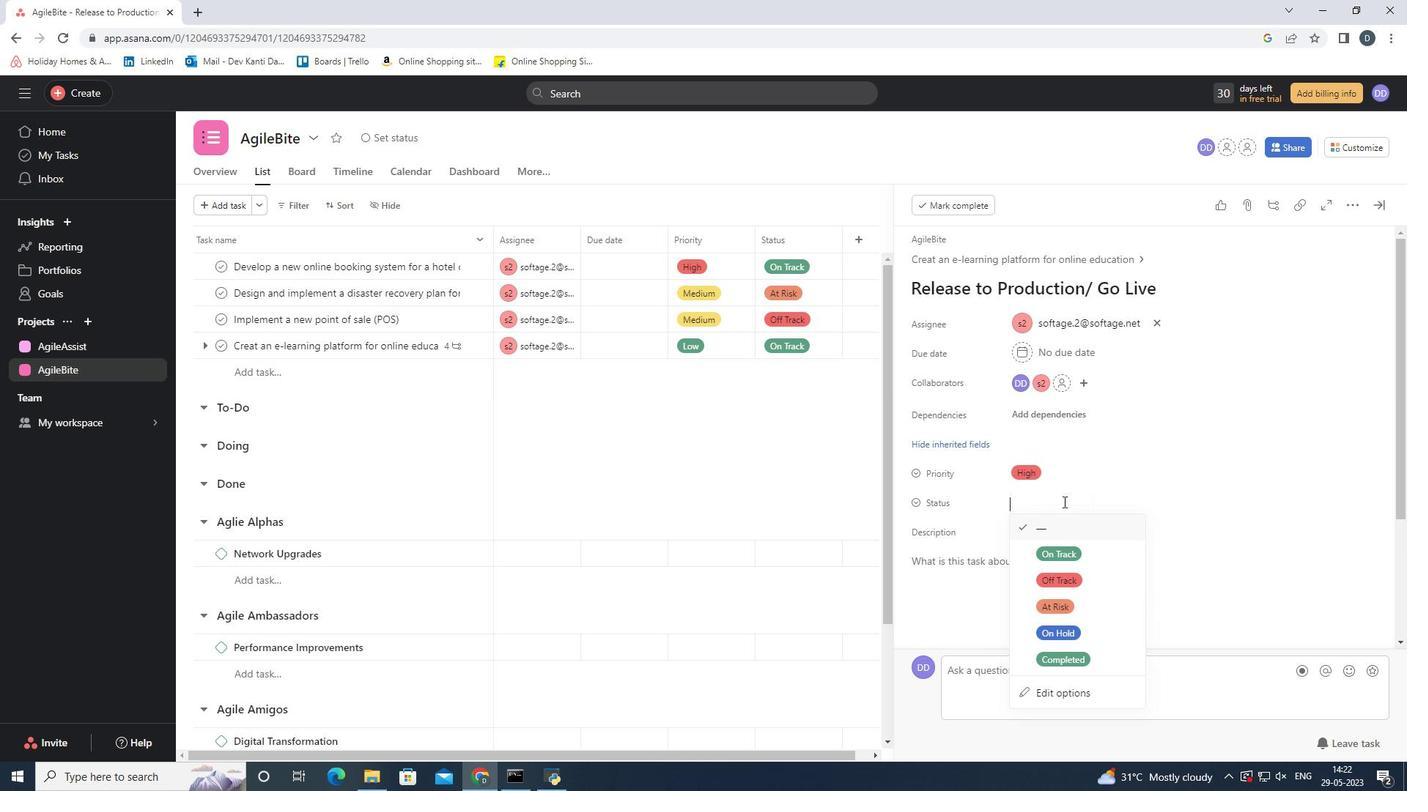 
Action: Mouse moved to (1193, 515)
Screenshot: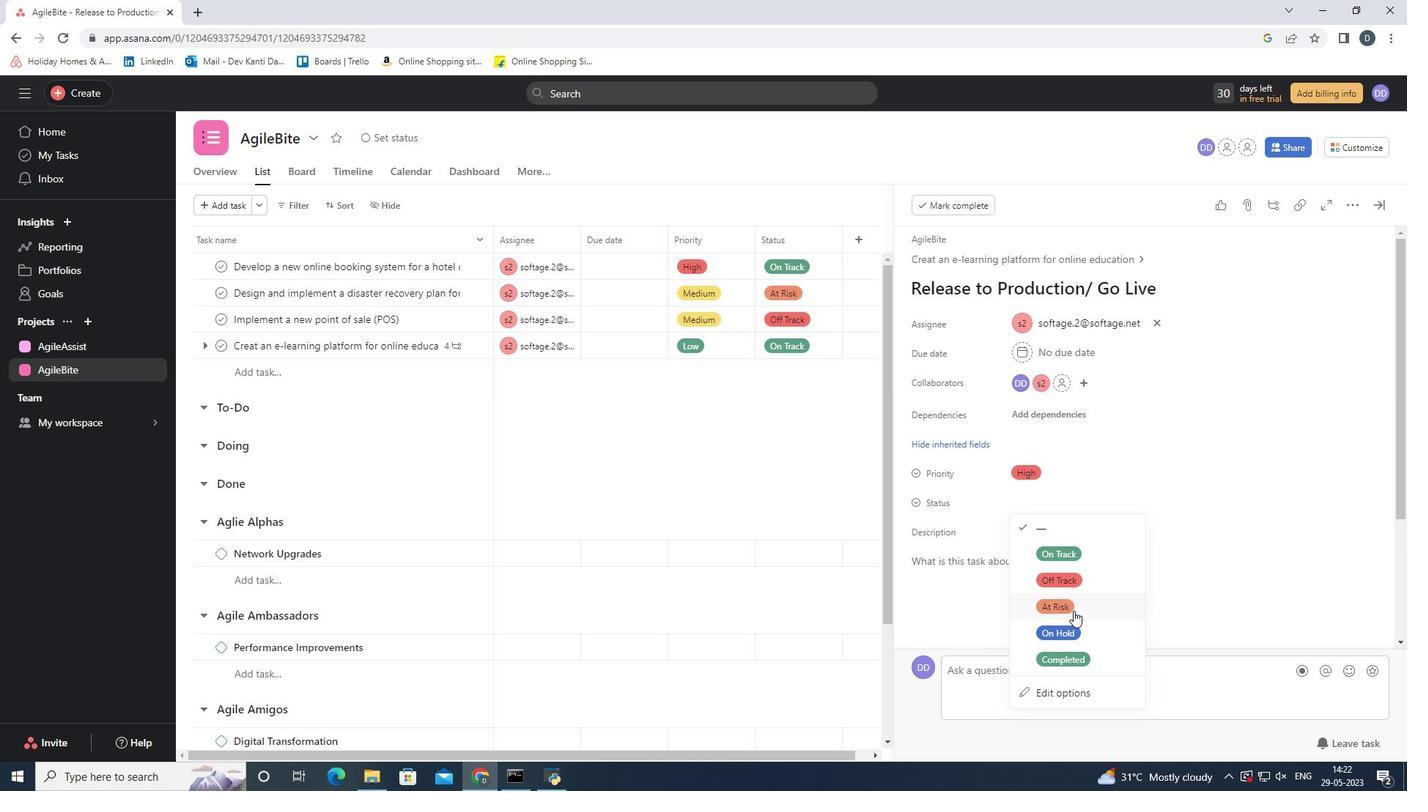 
Action: Mouse pressed left at (1193, 515)
Screenshot: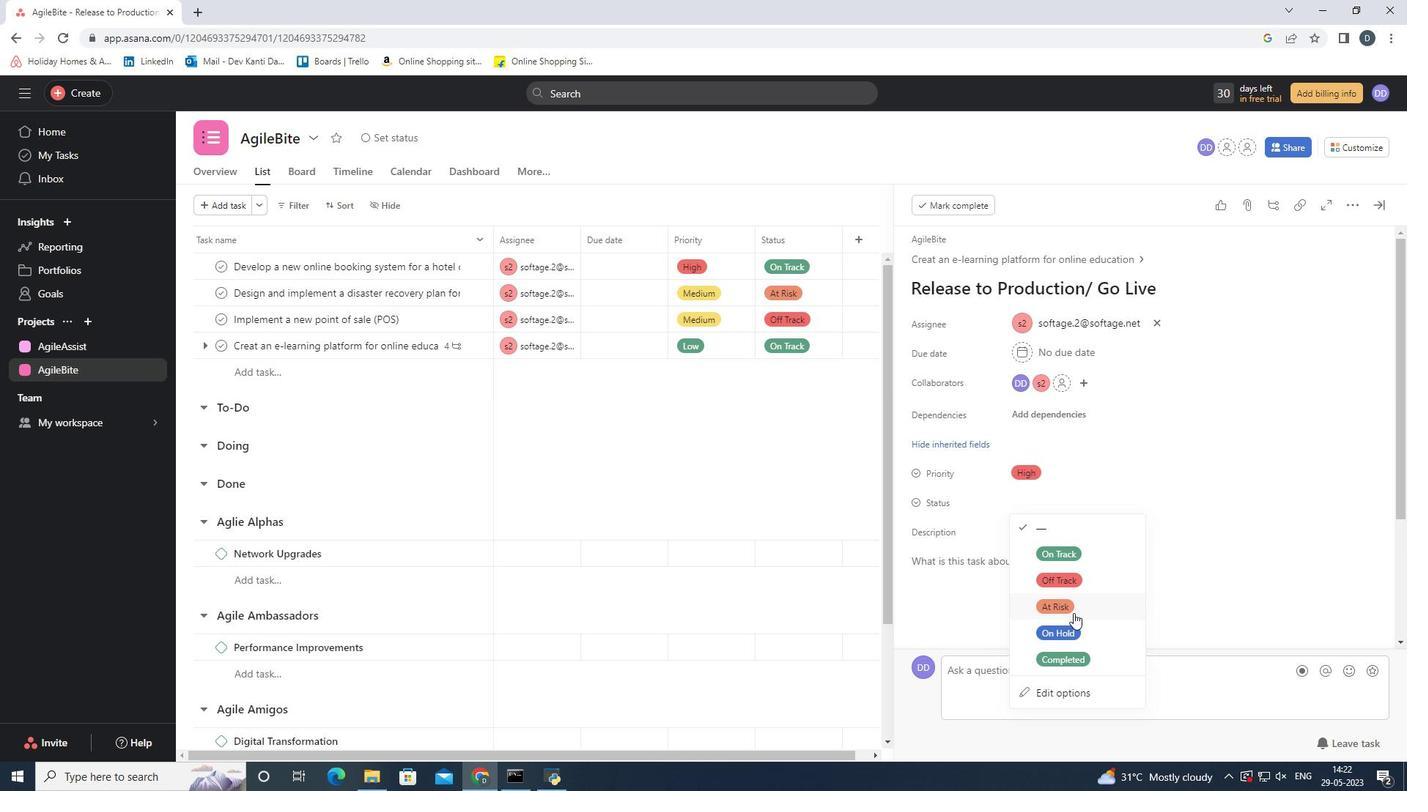 
Action: Mouse moved to (1100, 519)
Screenshot: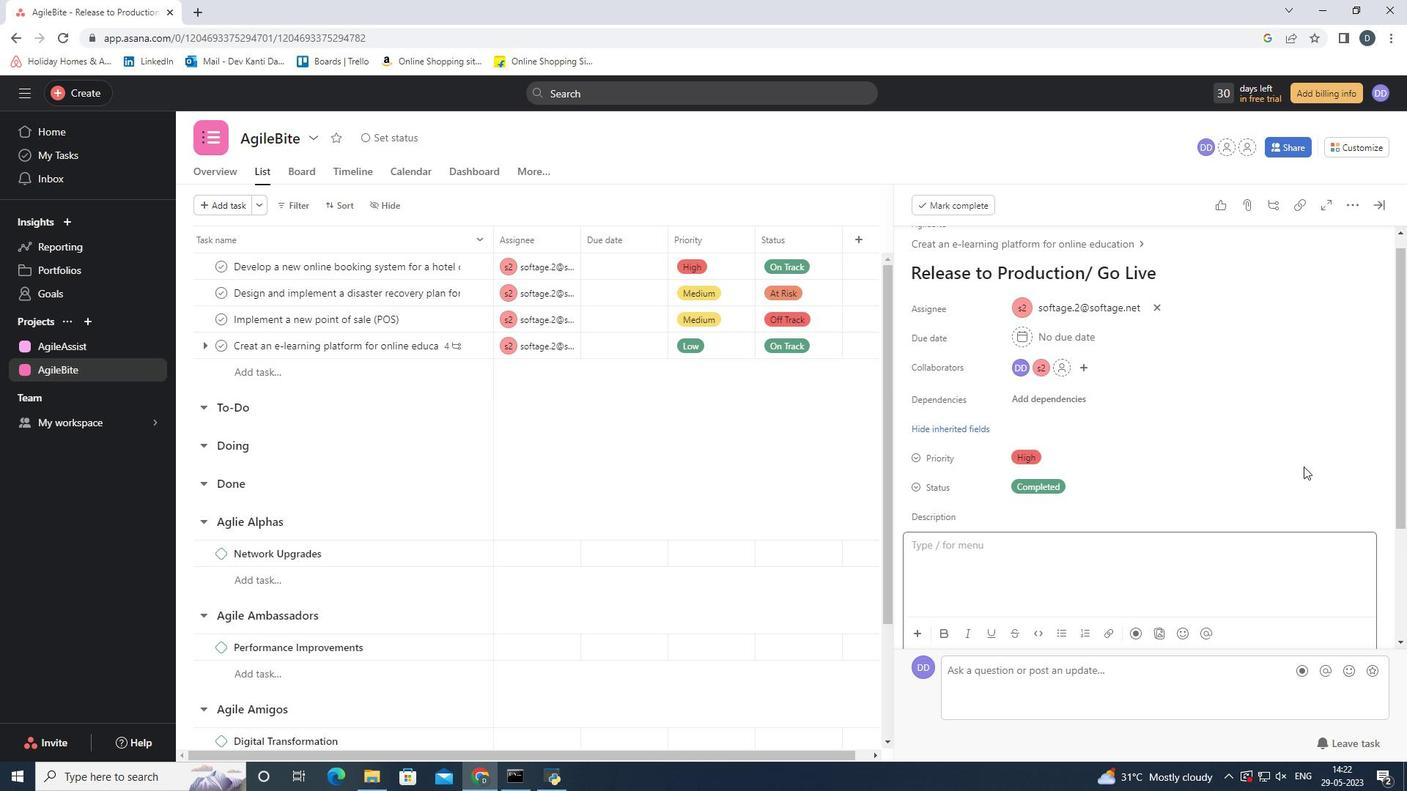 
Action: Mouse scrolled (1100, 520) with delta (0, 0)
Screenshot: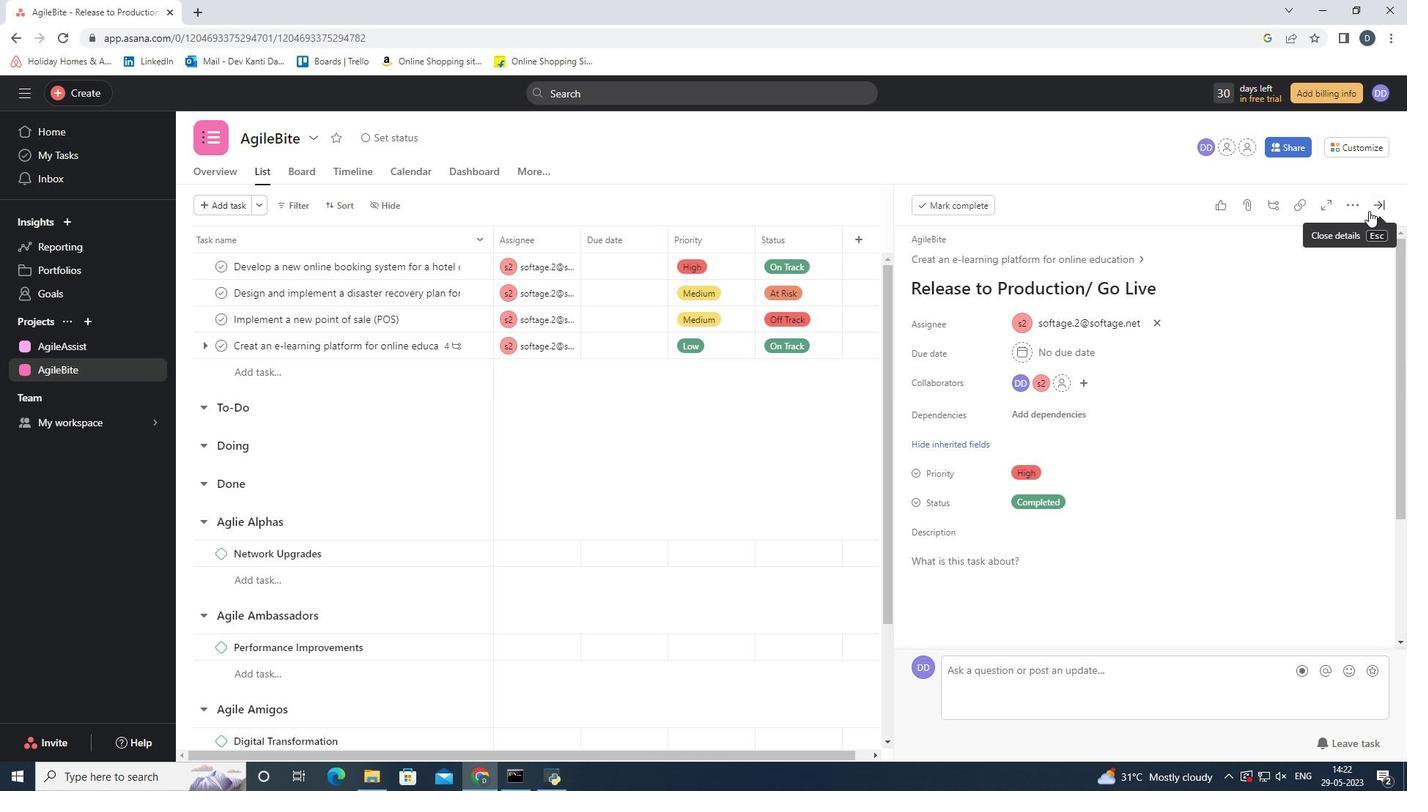 
Action: Mouse scrolled (1100, 520) with delta (0, 0)
Screenshot: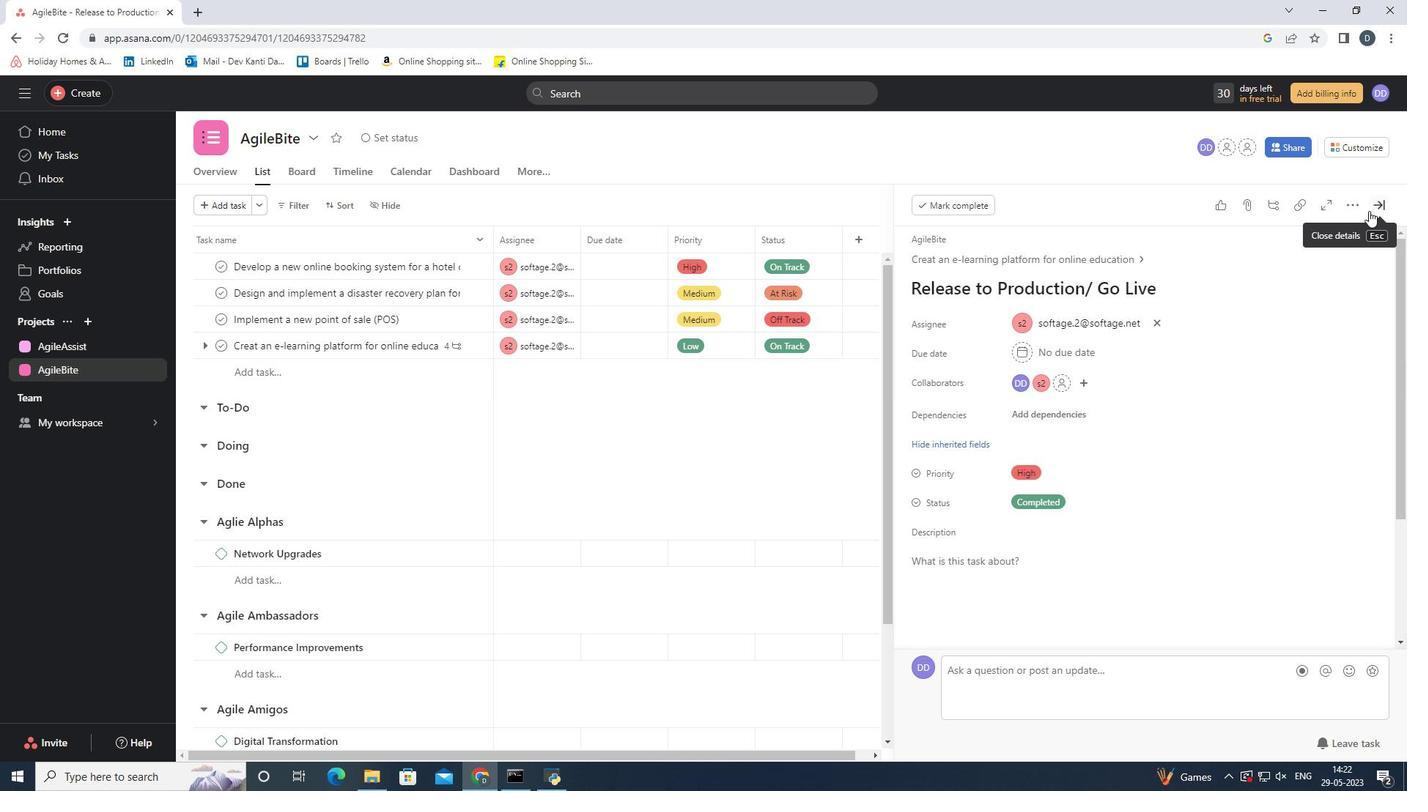 
Action: Mouse scrolled (1100, 520) with delta (0, 0)
Screenshot: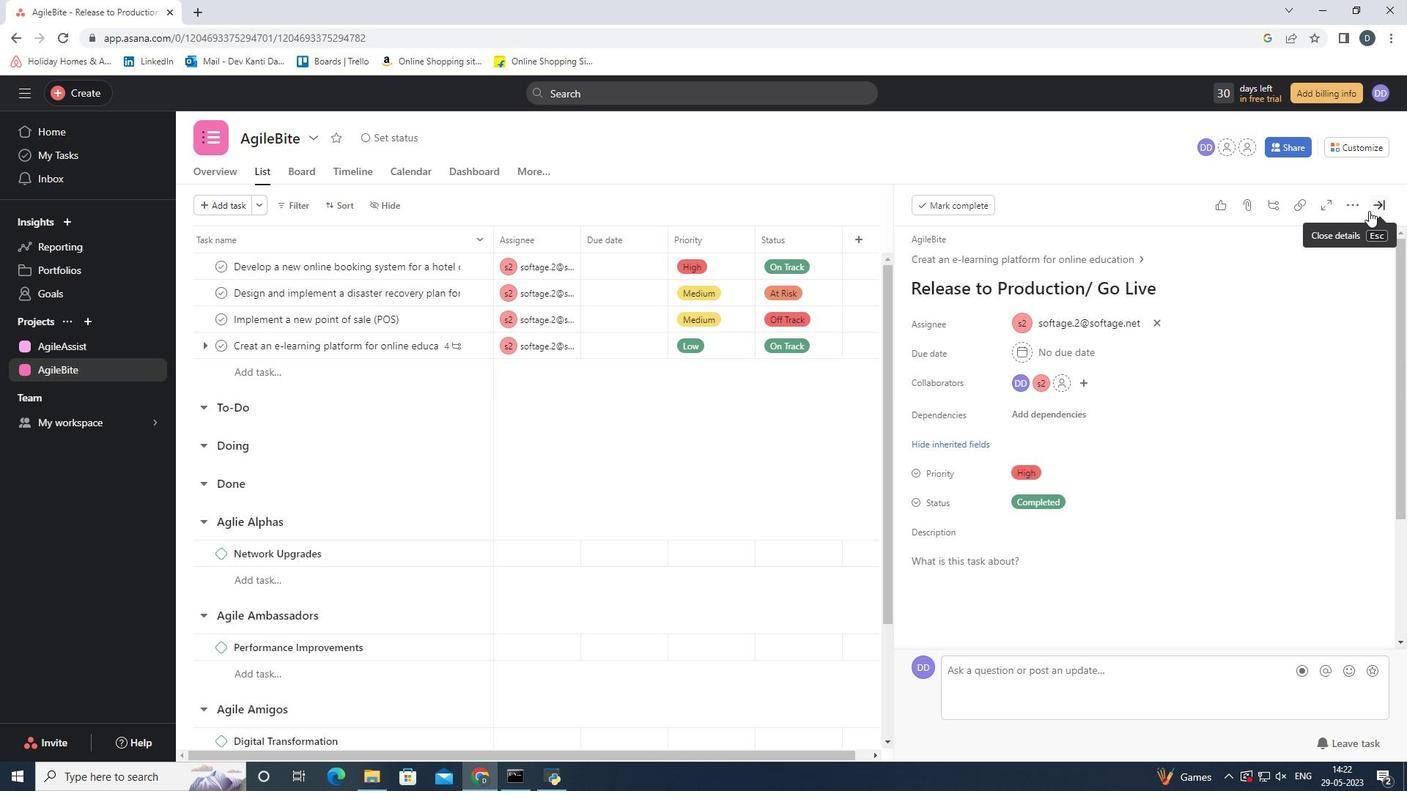 
Action: Mouse scrolled (1100, 520) with delta (0, 0)
Screenshot: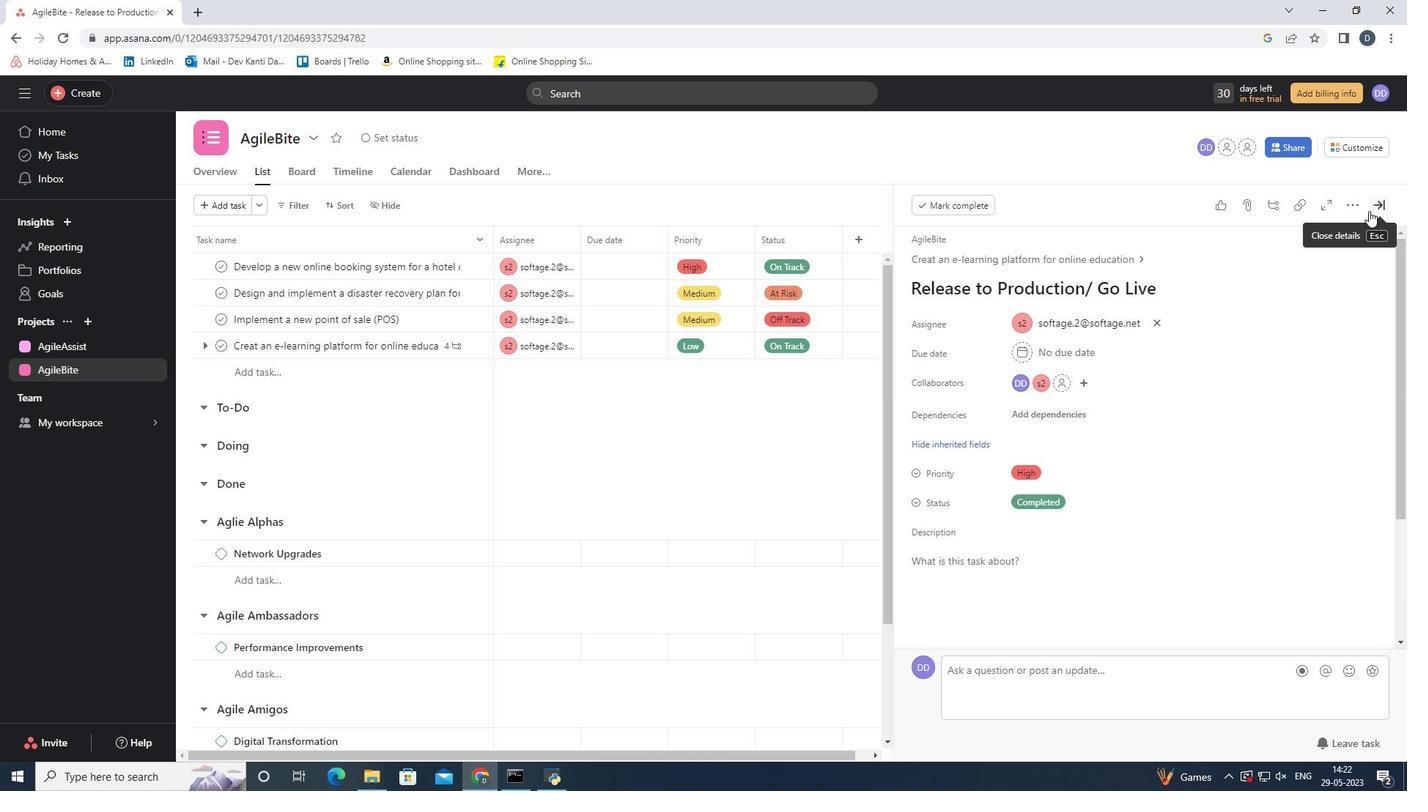 
Action: Mouse moved to (1122, 459)
Screenshot: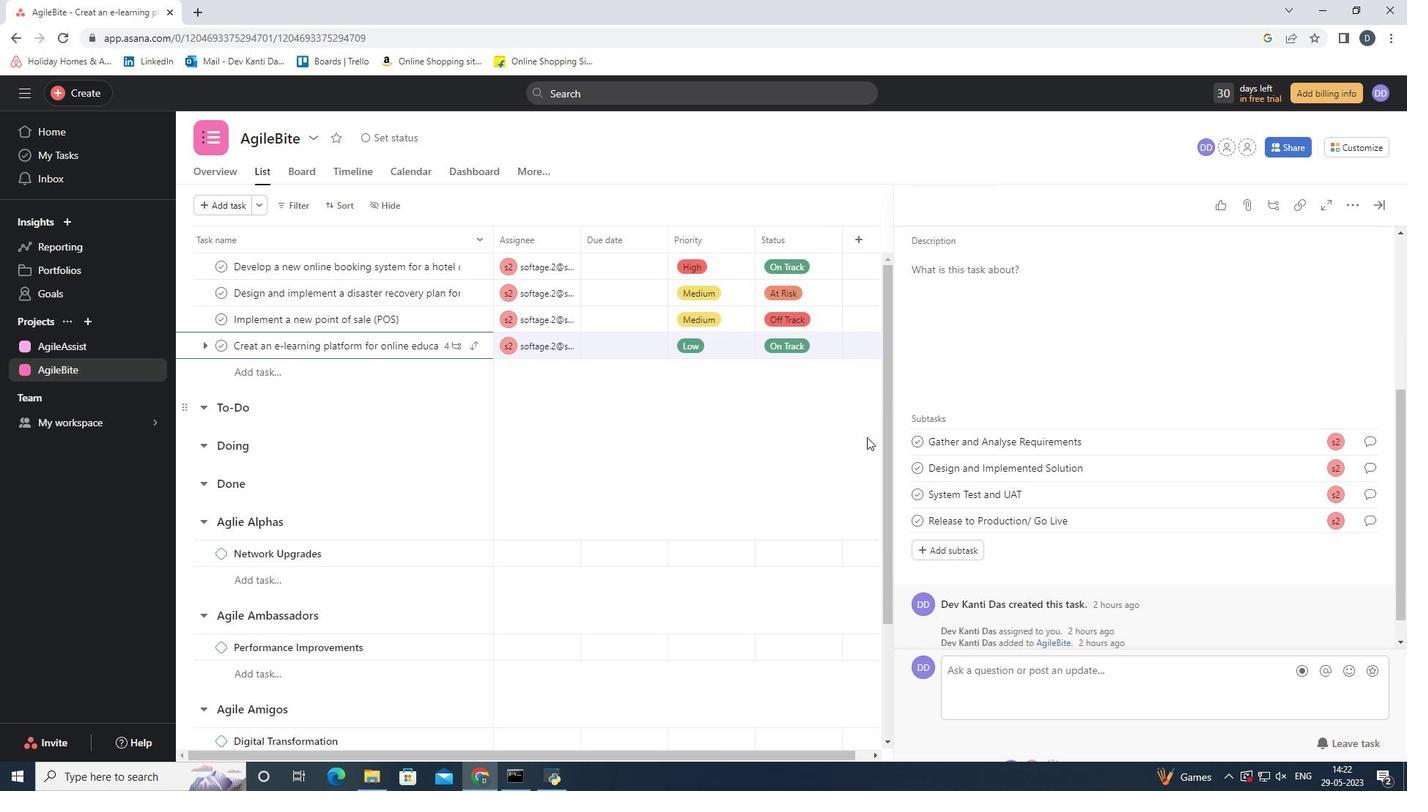 
Action: Mouse scrolled (1122, 458) with delta (0, 0)
Screenshot: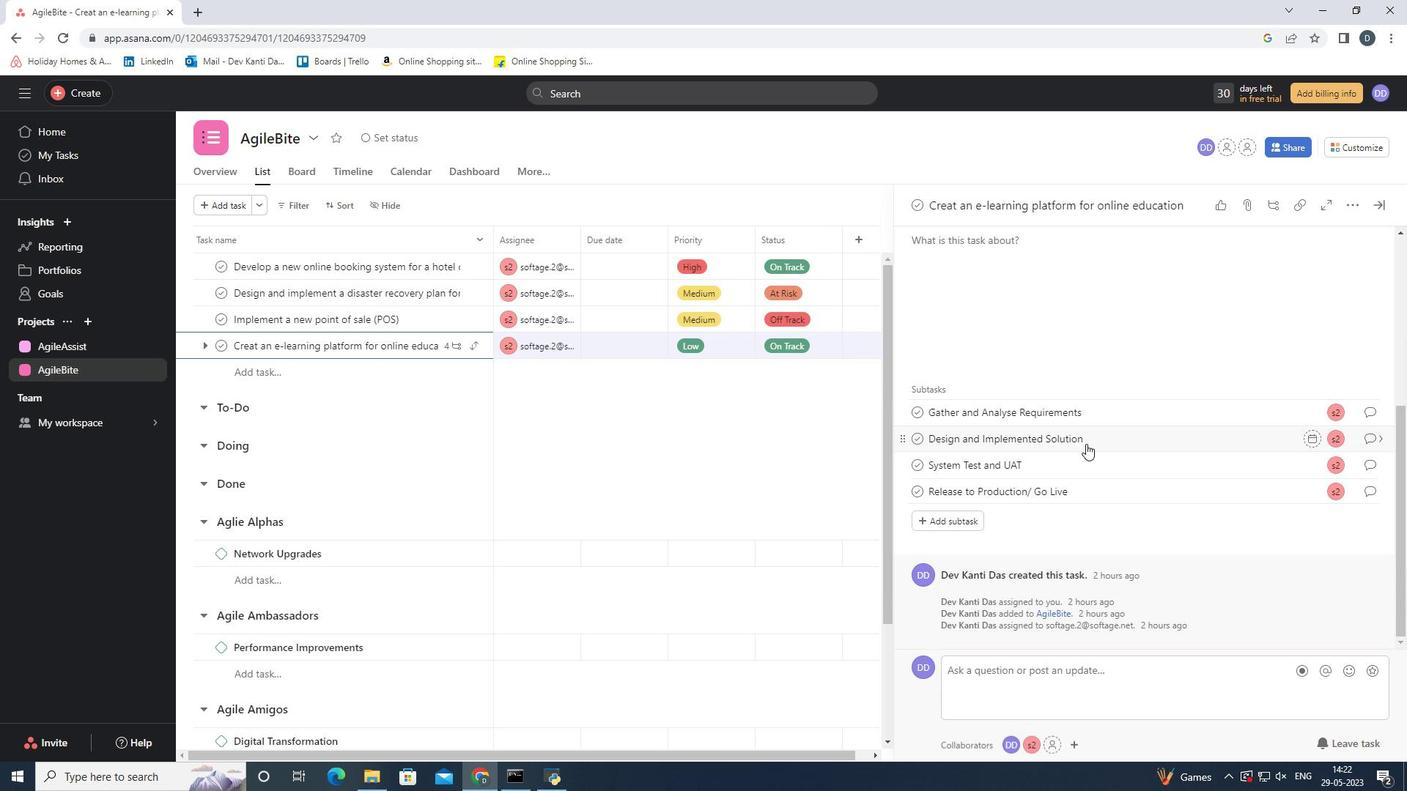 
Action: Mouse moved to (1122, 459)
Screenshot: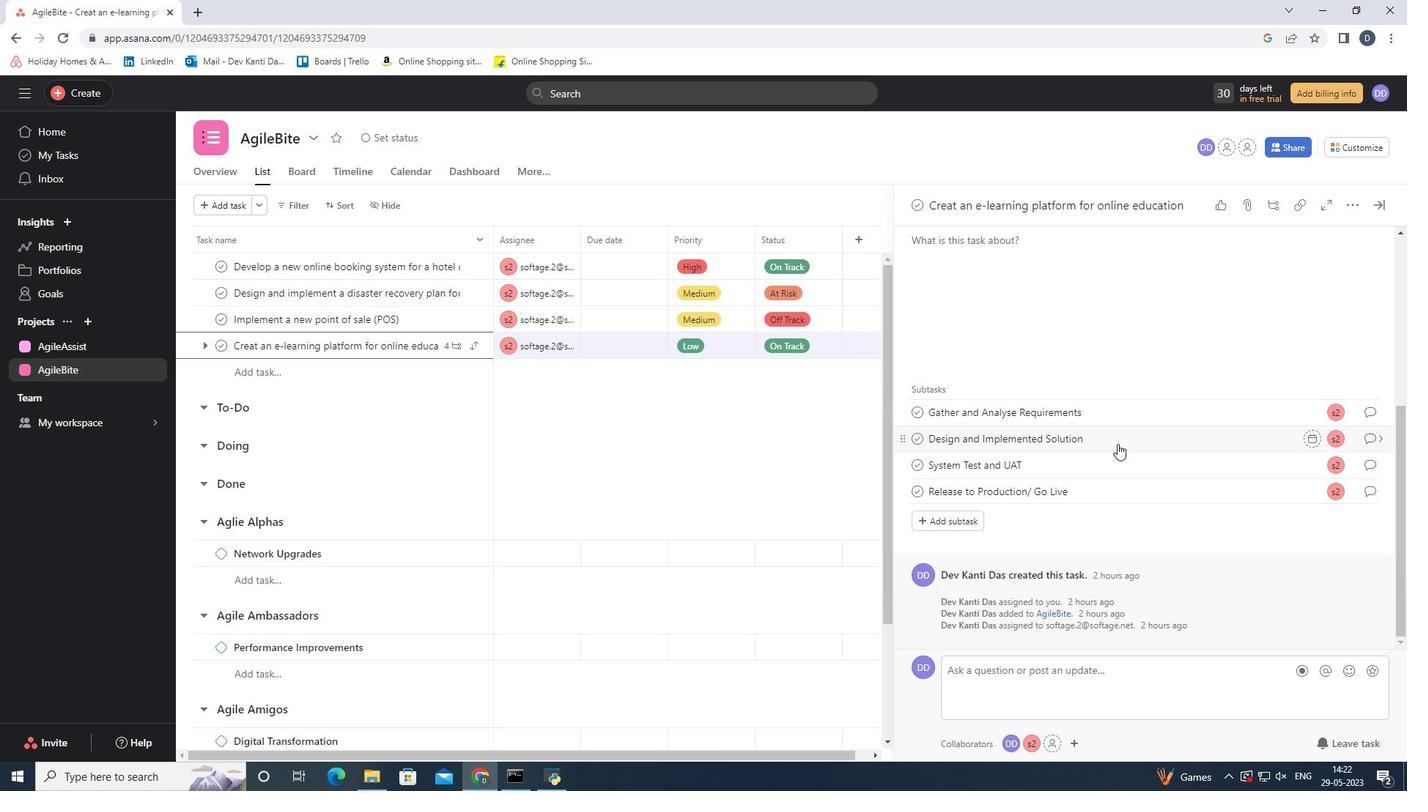 
Action: Mouse scrolled (1122, 458) with delta (0, 0)
Screenshot: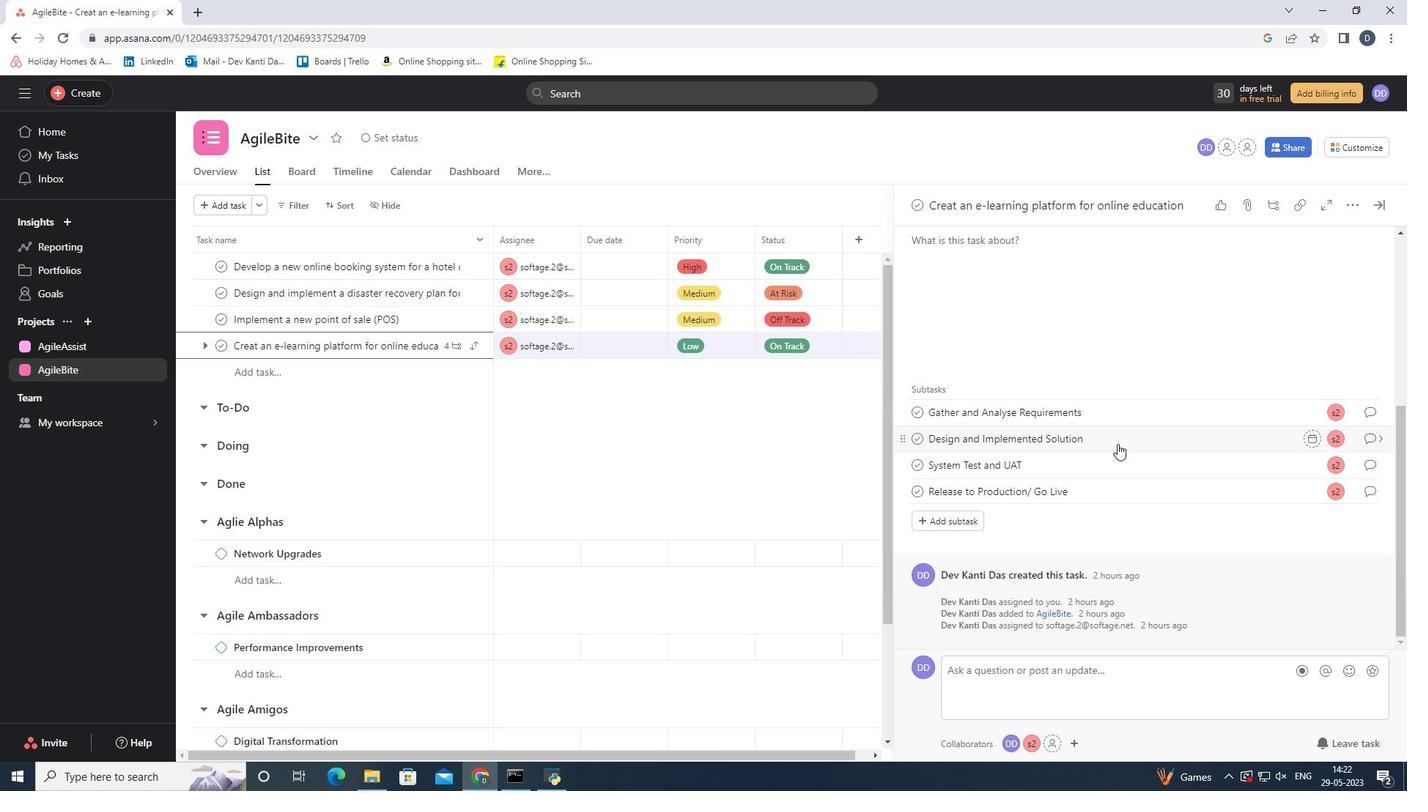 
Action: Mouse moved to (1123, 459)
Screenshot: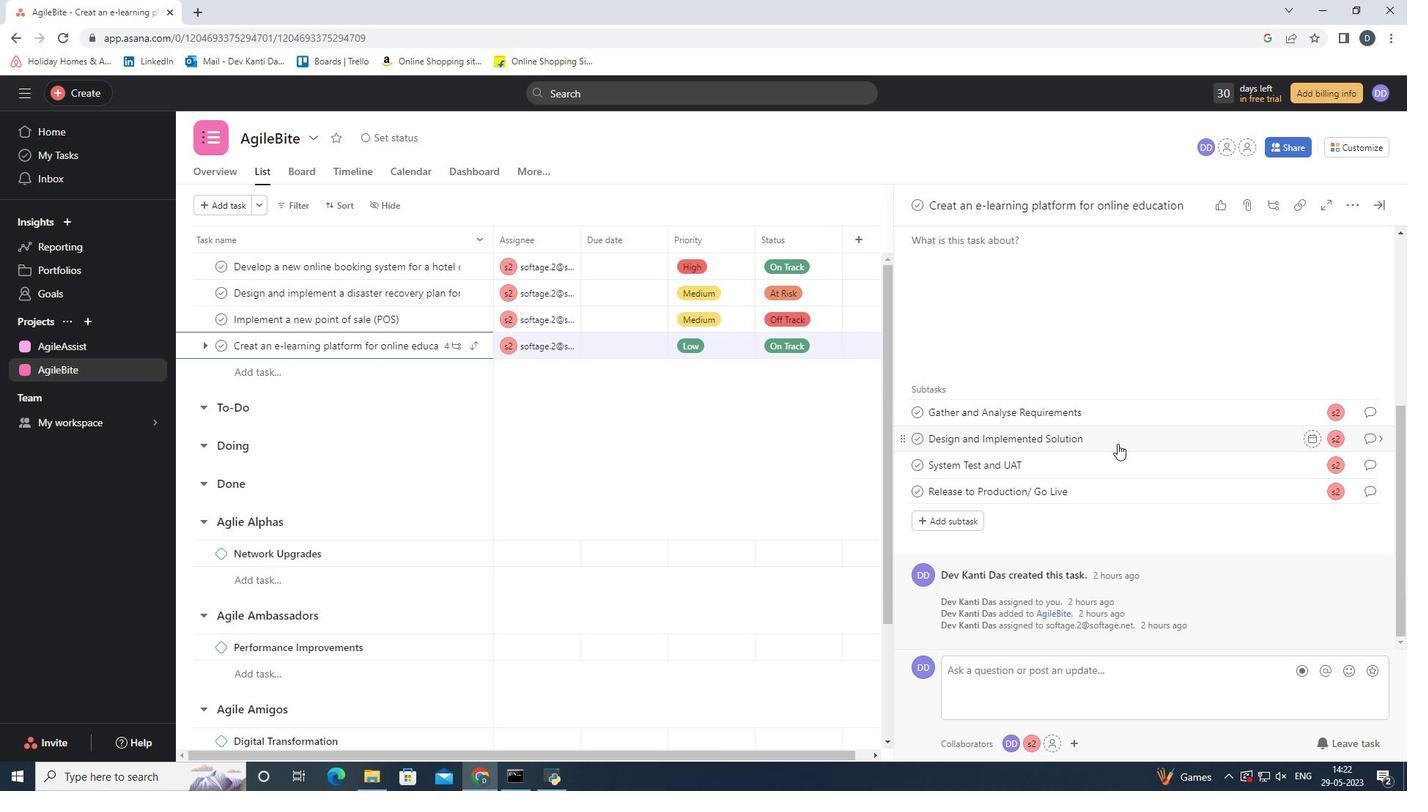 
Action: Mouse scrolled (1123, 458) with delta (0, 0)
Screenshot: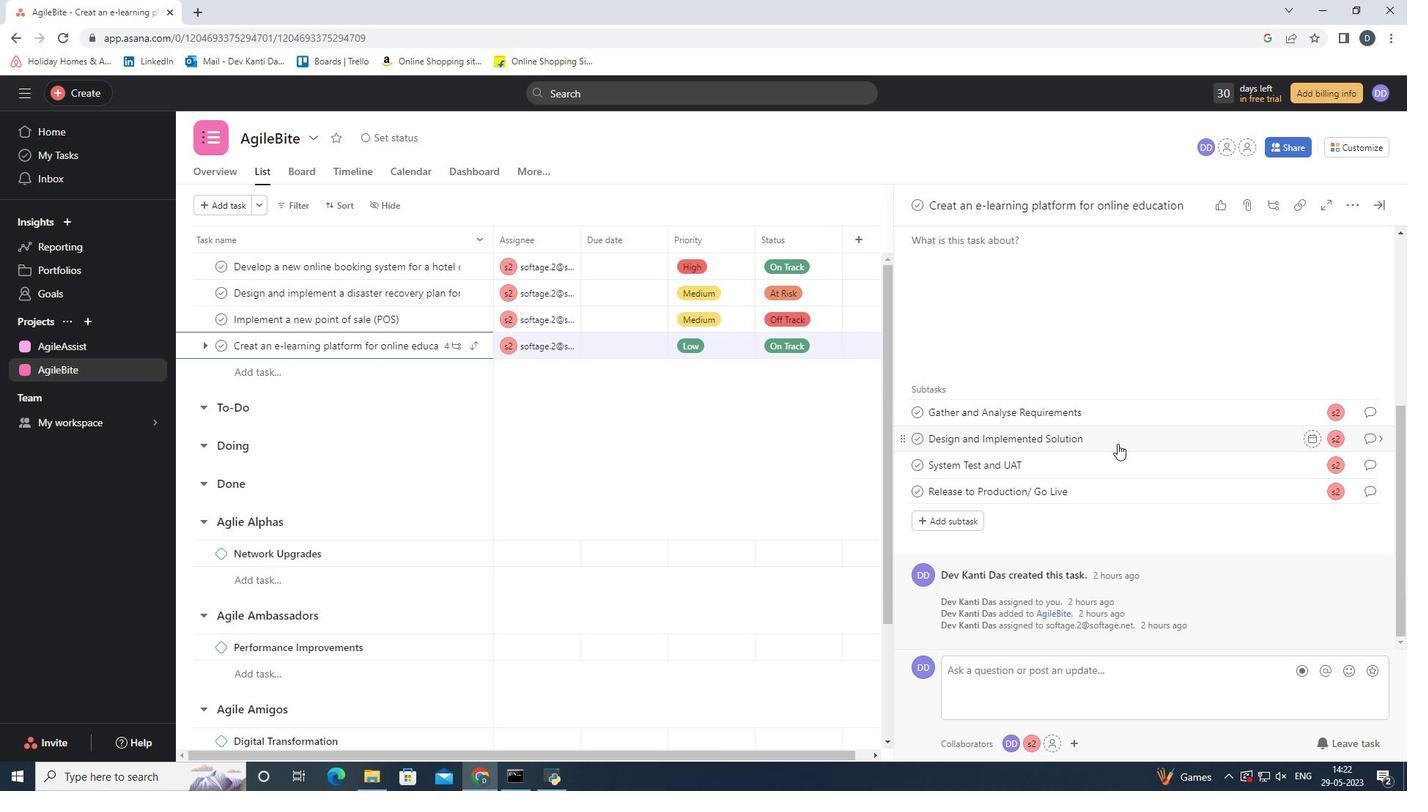 
Action: Mouse scrolled (1123, 458) with delta (0, 0)
Screenshot: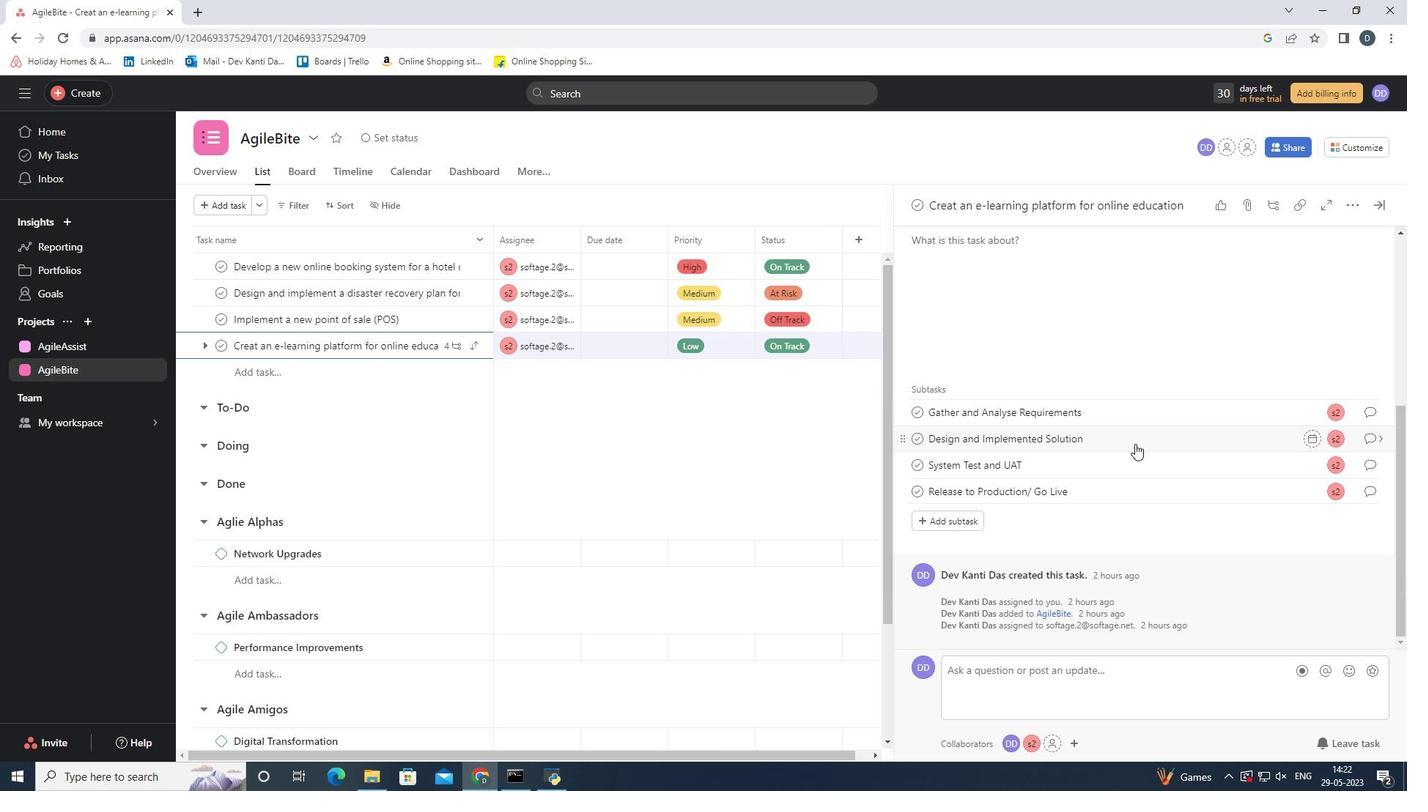 
Action: Mouse scrolled (1123, 458) with delta (0, 0)
Screenshot: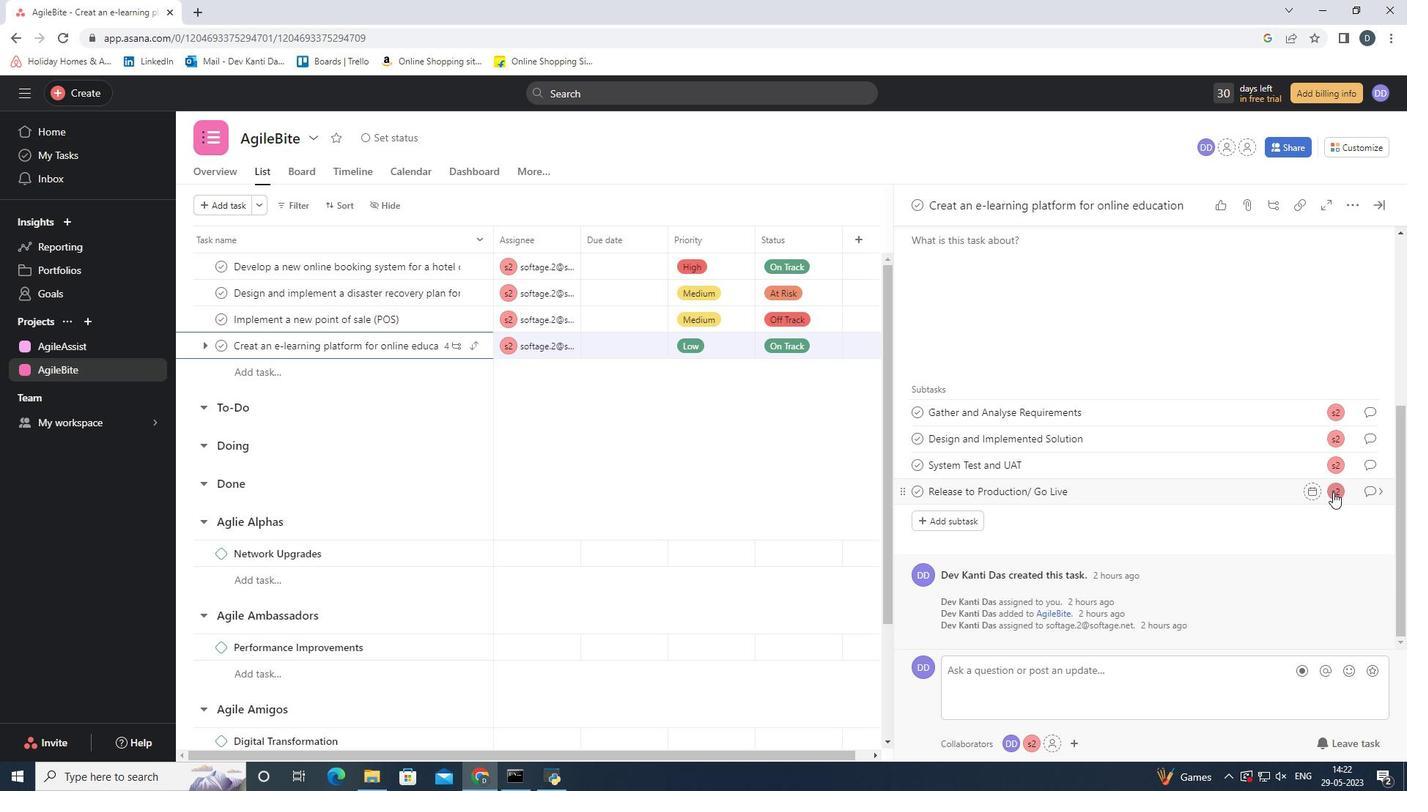 
Action: Mouse moved to (1125, 461)
Screenshot: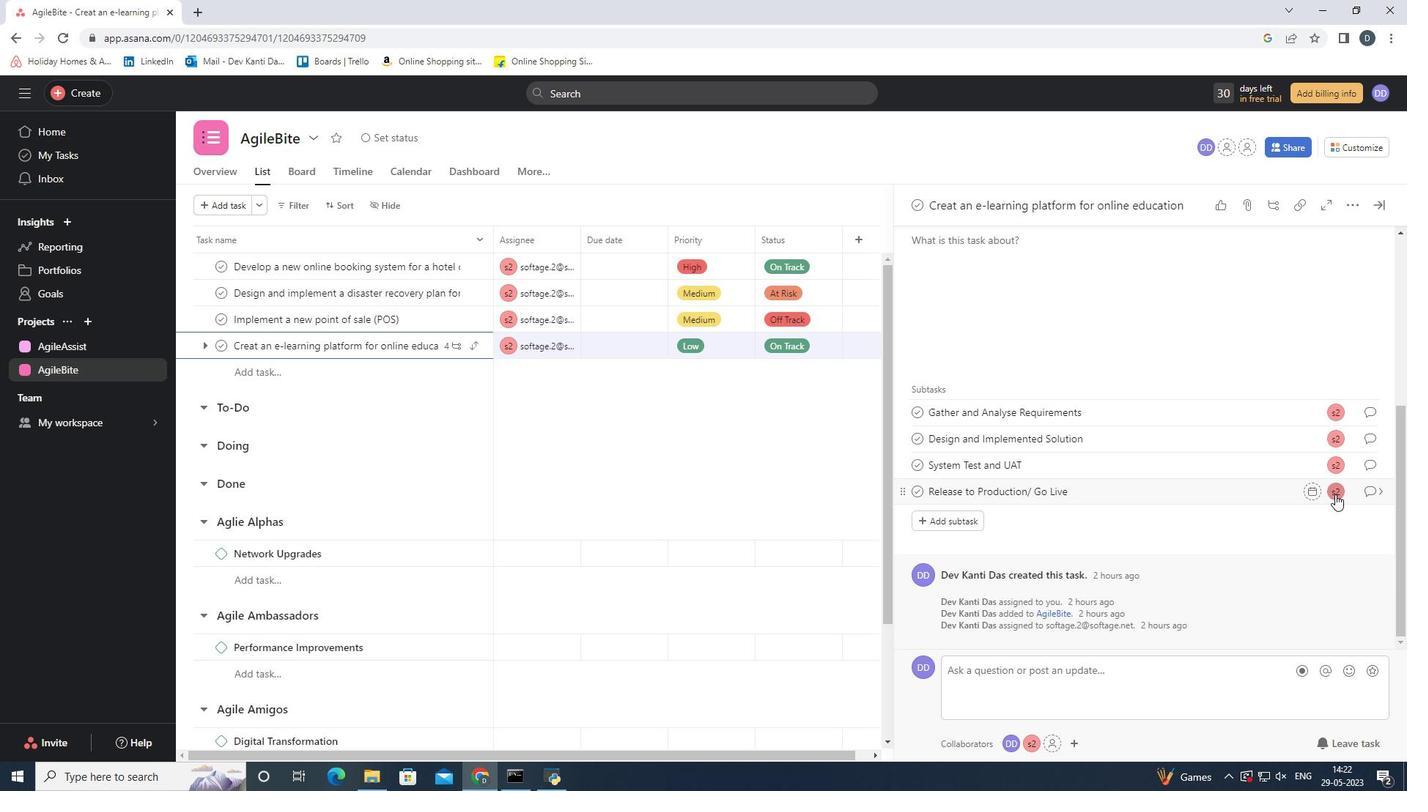 
Action: Mouse scrolled (1125, 461) with delta (0, 0)
Screenshot: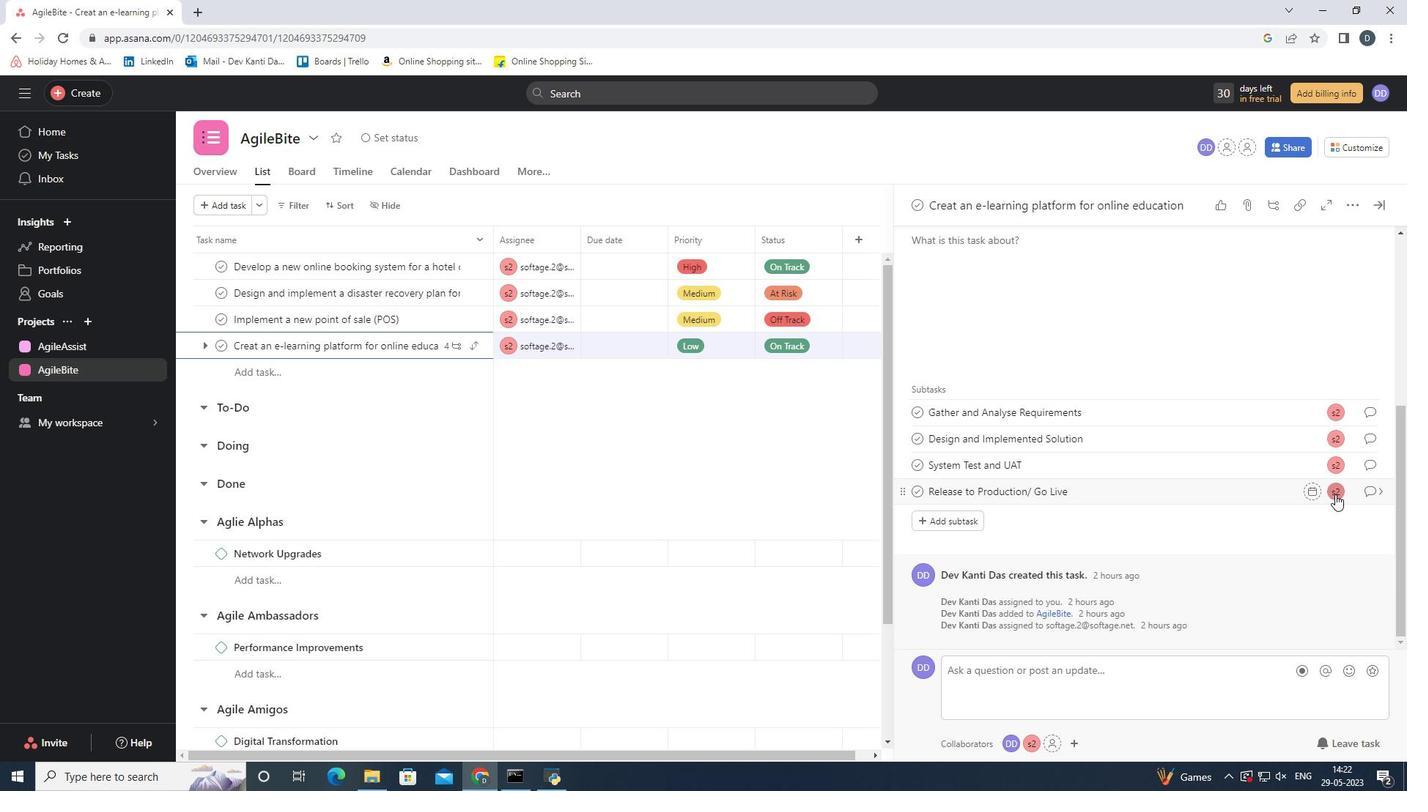 
Action: Mouse moved to (1150, 565)
Screenshot: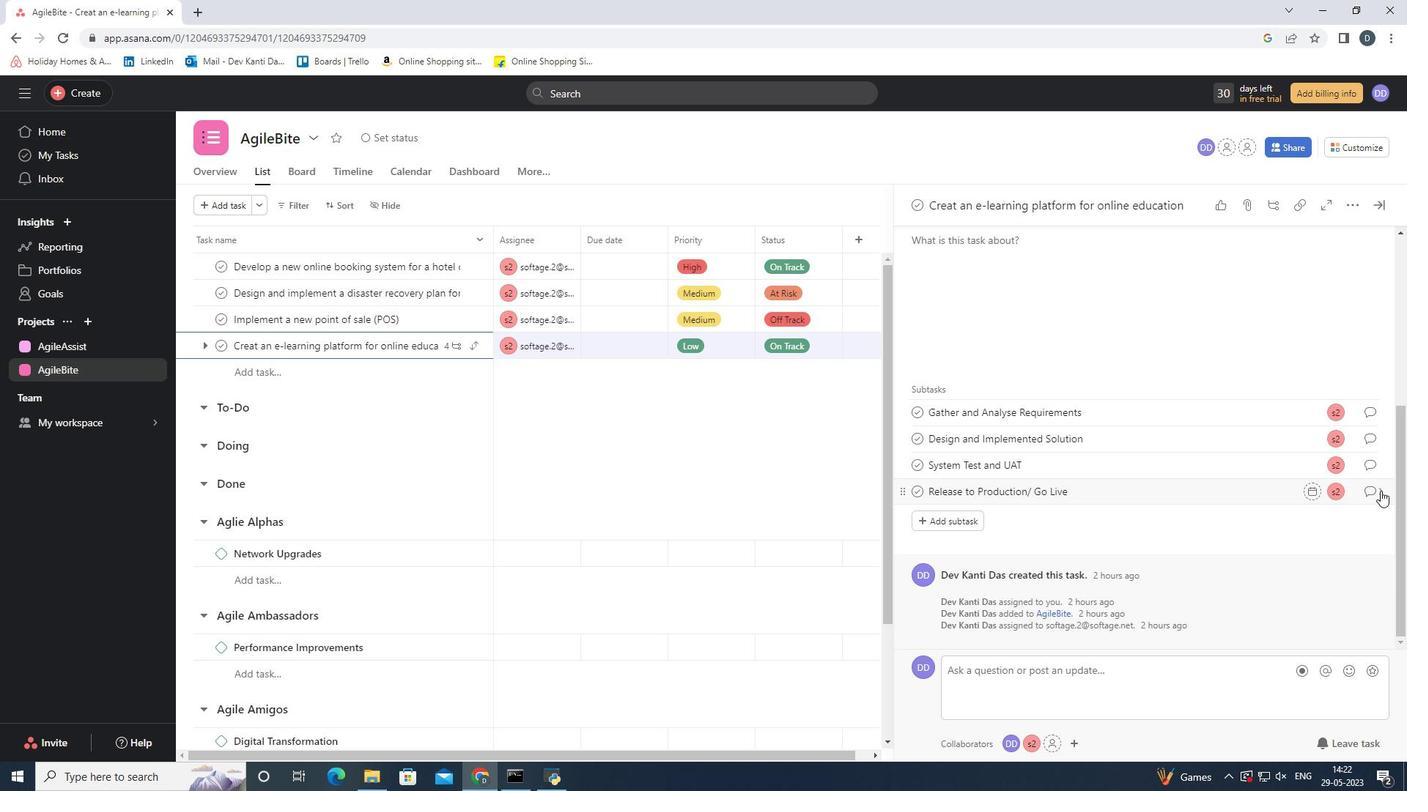 
Action: Mouse scrolled (1150, 566) with delta (0, 0)
Screenshot: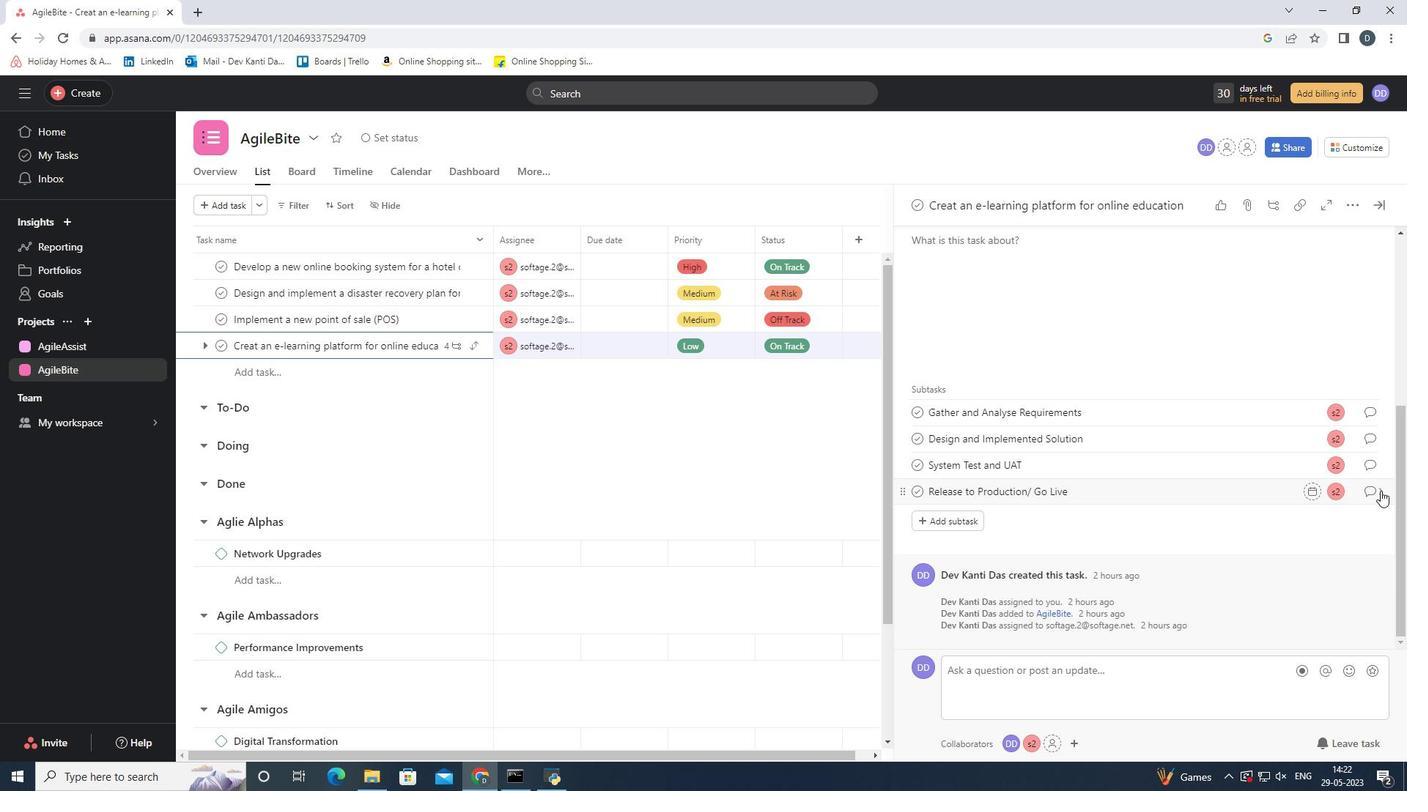 
Action: Mouse scrolled (1150, 566) with delta (0, 0)
Screenshot: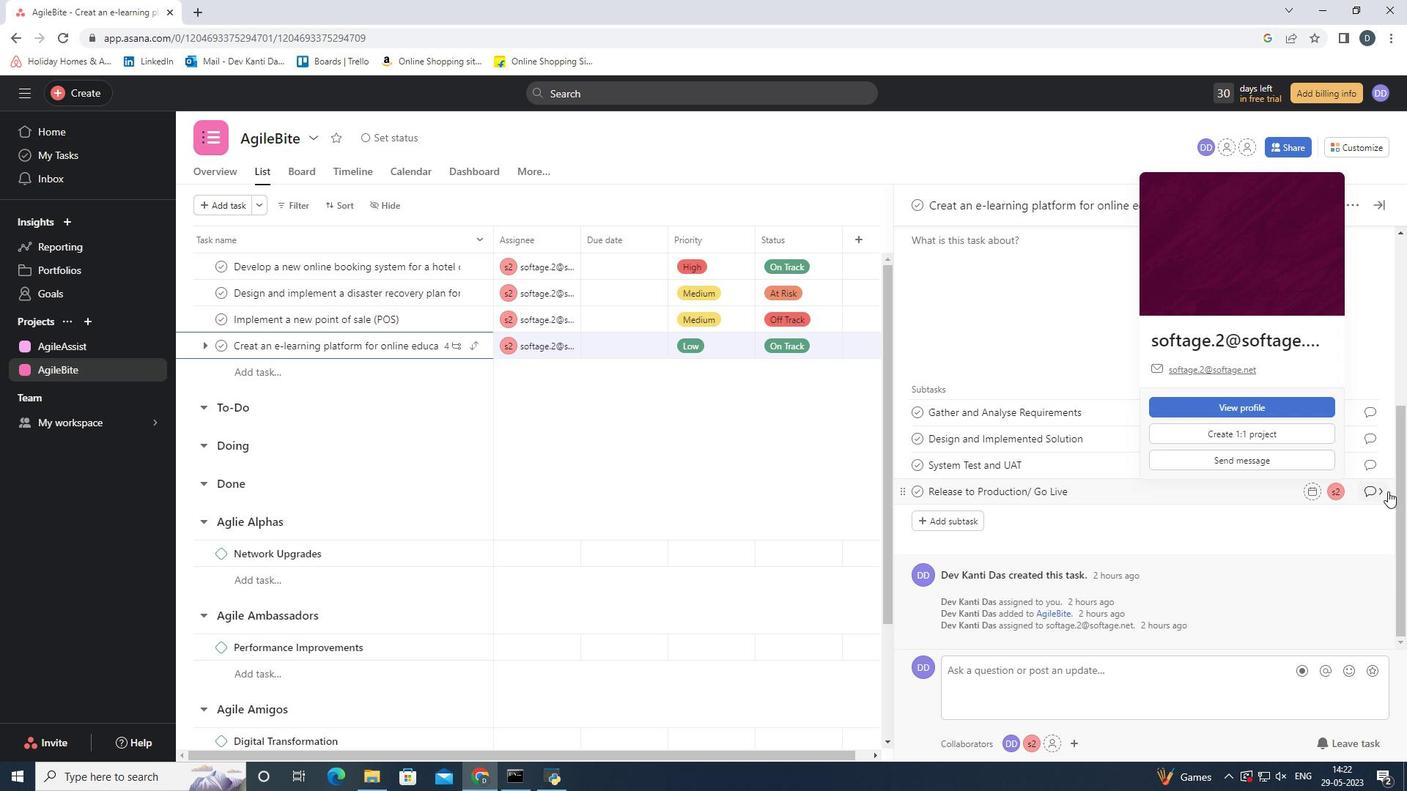 
Action: Mouse scrolled (1150, 566) with delta (0, 0)
Screenshot: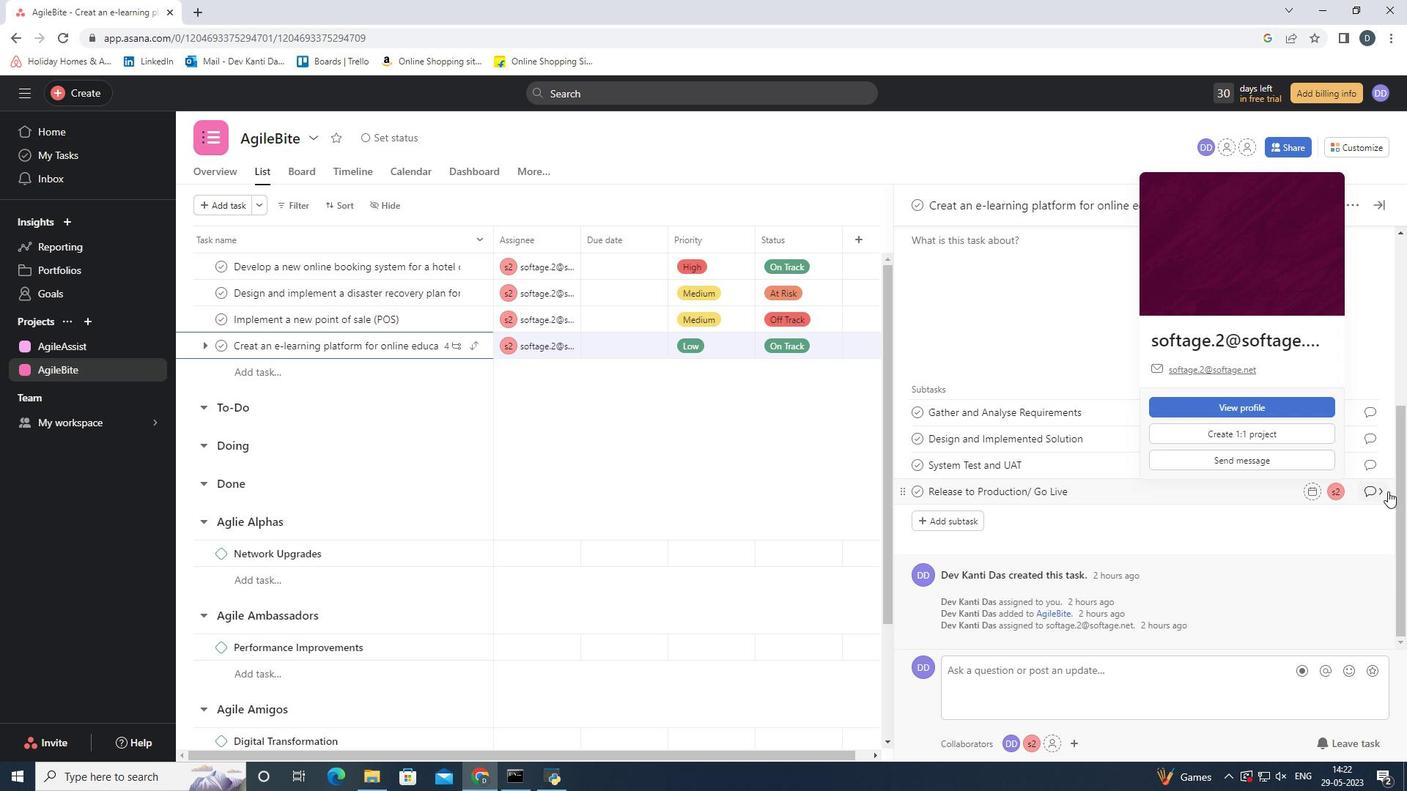 
Action: Mouse scrolled (1150, 566) with delta (0, 0)
Screenshot: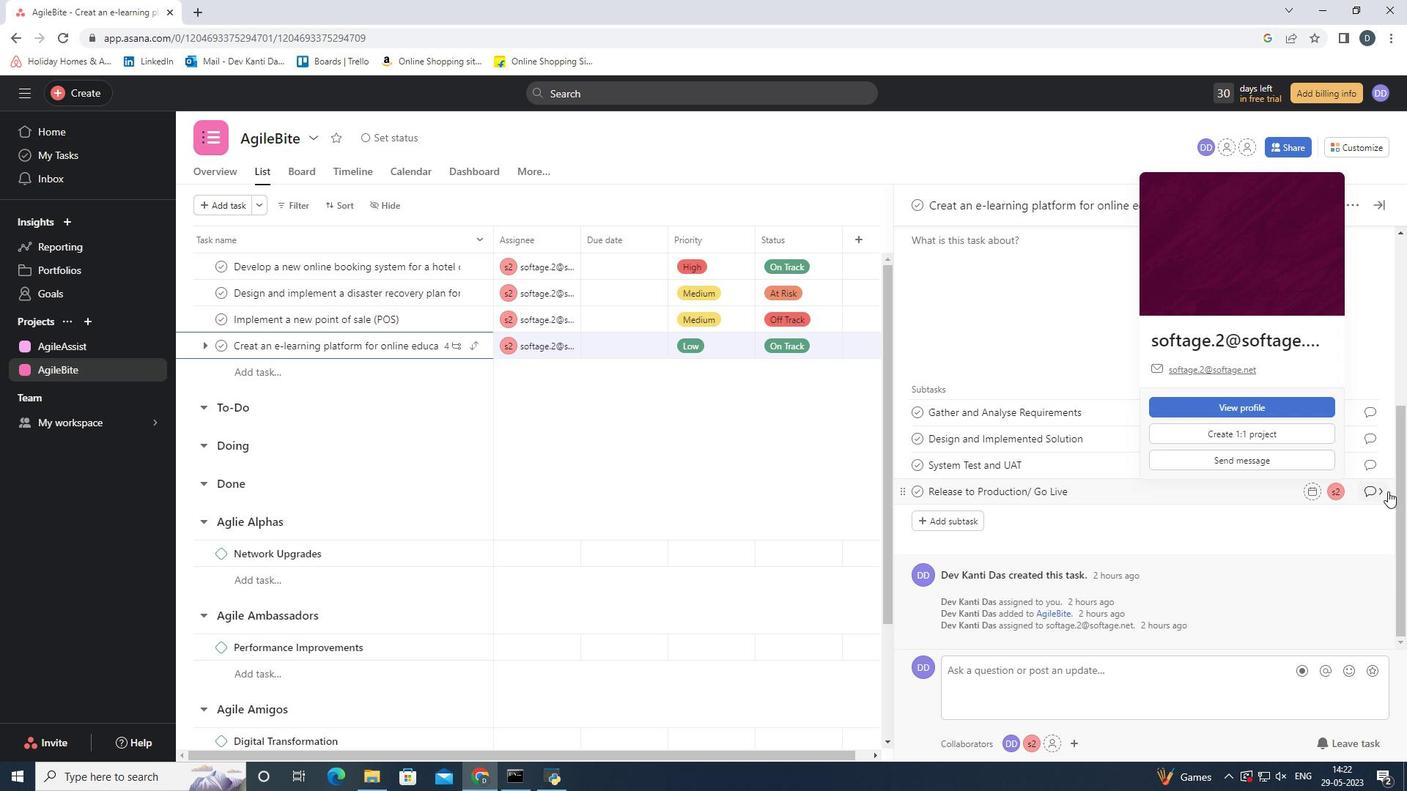 
Action: Mouse moved to (1369, 208)
Screenshot: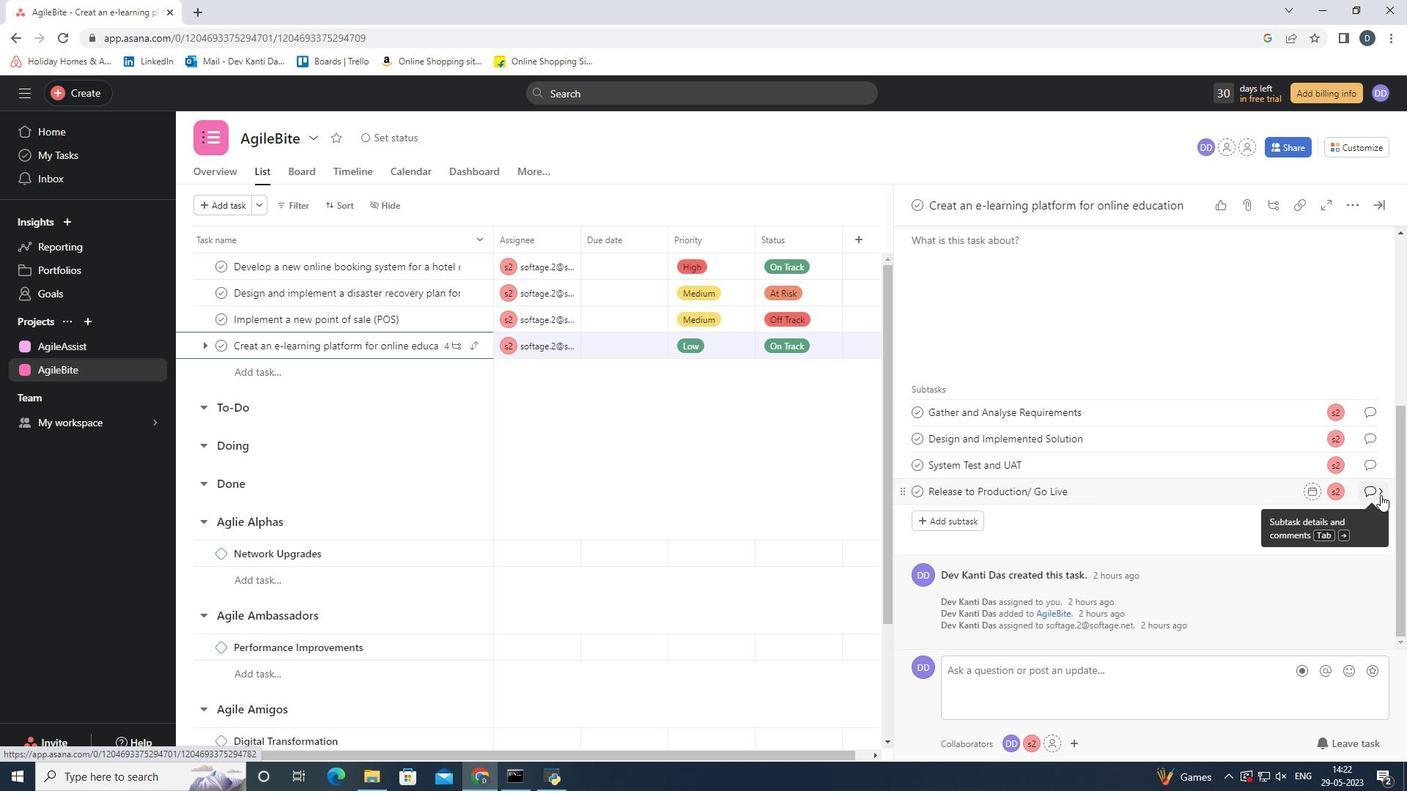 
Action: Mouse pressed left at (1369, 208)
Screenshot: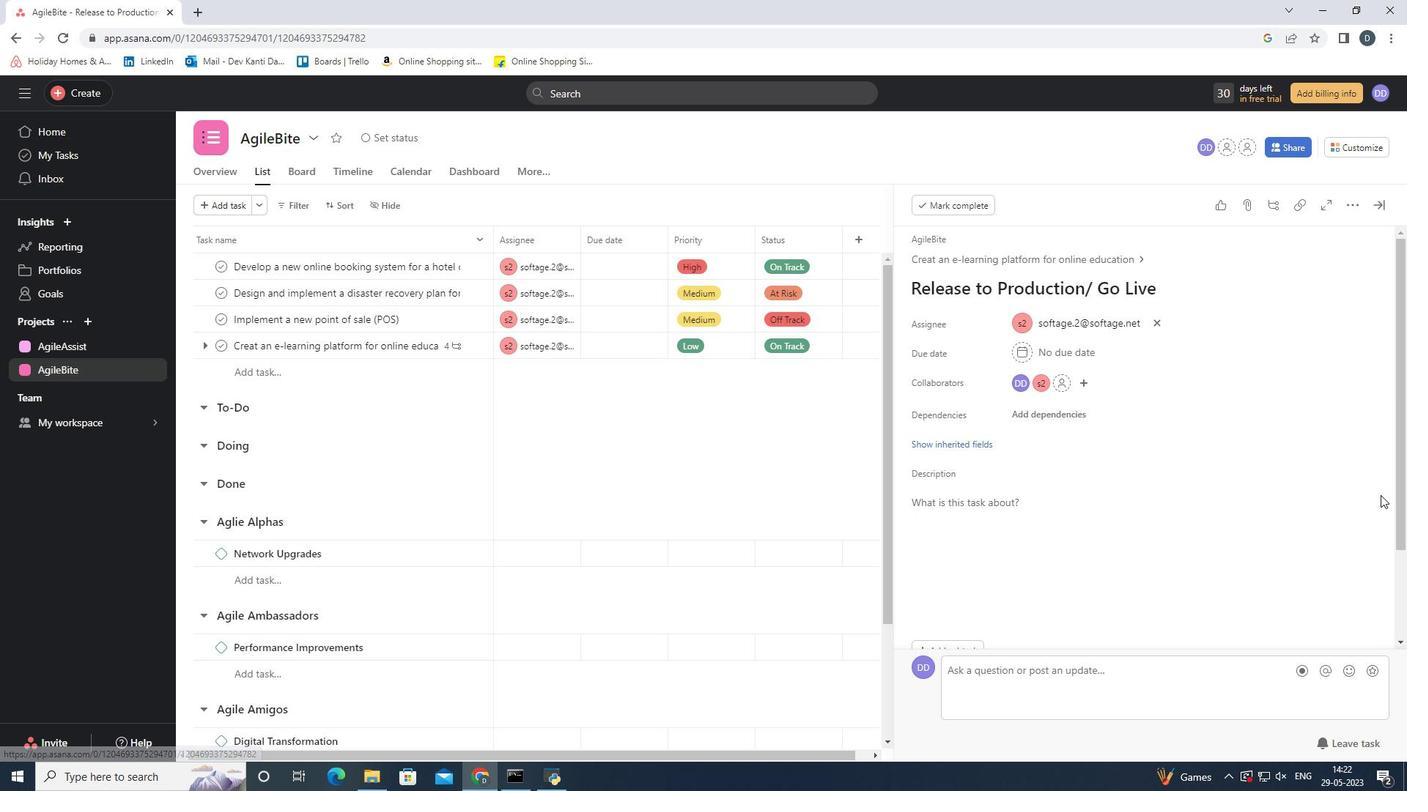 
Action: Mouse moved to (472, 347)
Screenshot: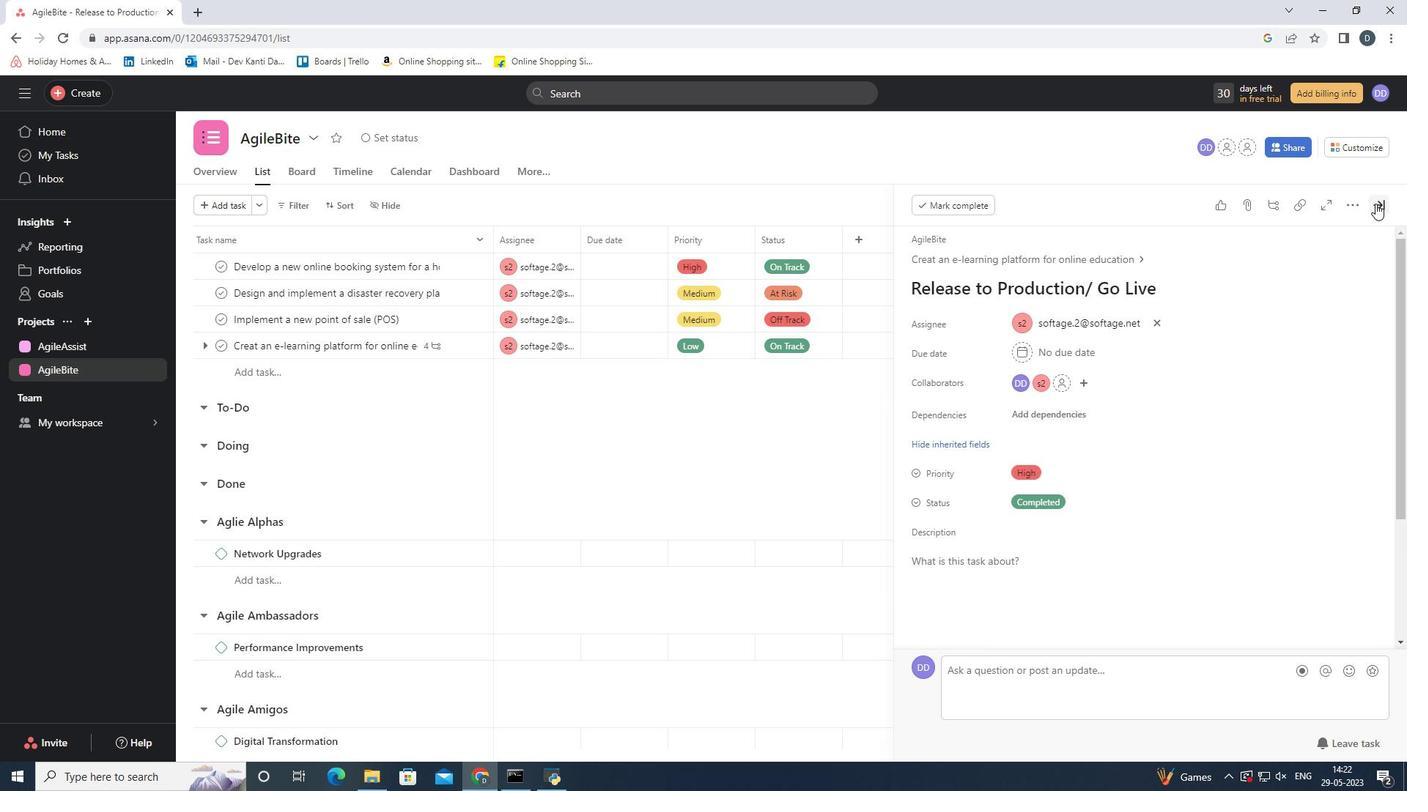 
Action: Mouse pressed left at (472, 347)
Screenshot: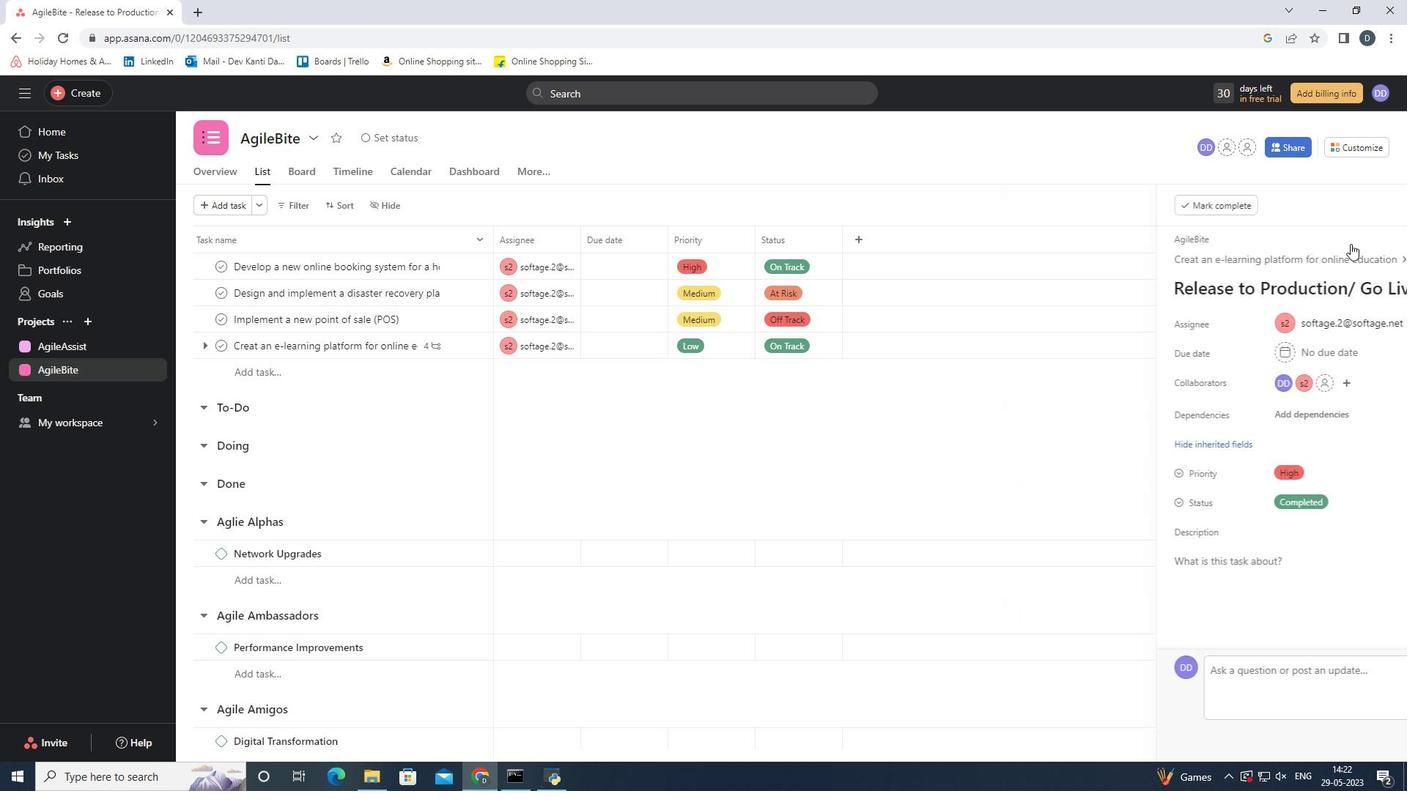 
Action: Mouse moved to (1379, 491)
Screenshot: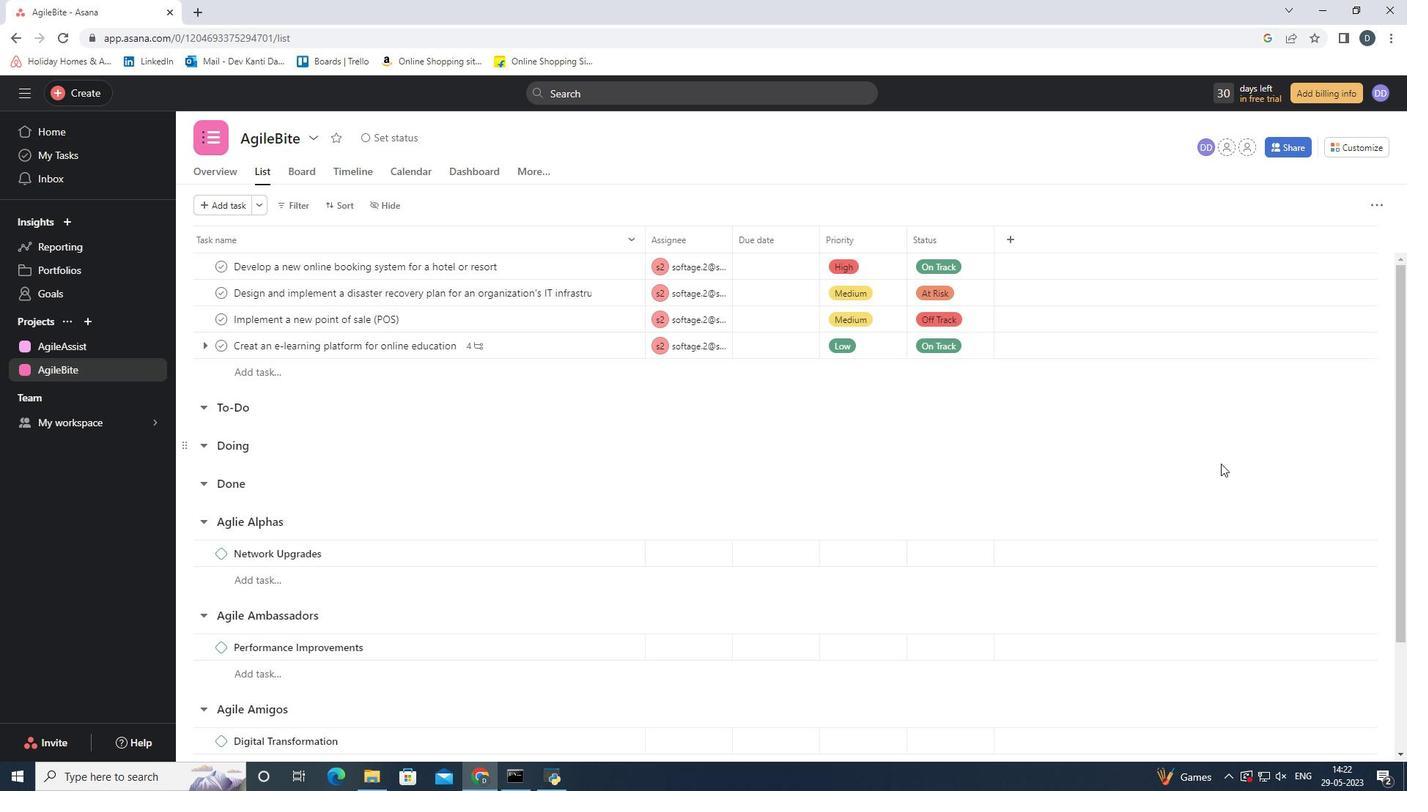 
Action: Mouse pressed left at (1379, 491)
Screenshot: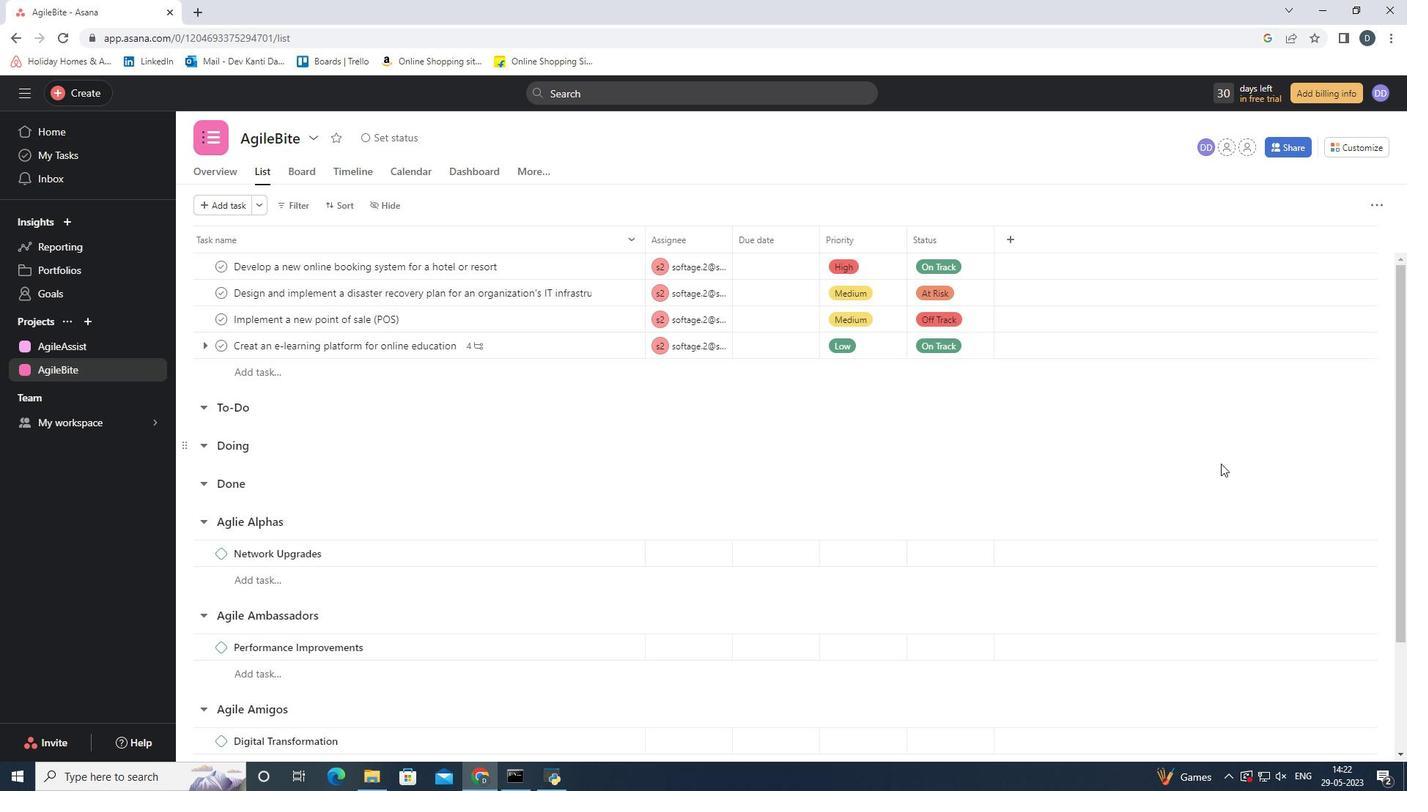 
Action: Mouse moved to (964, 448)
Screenshot: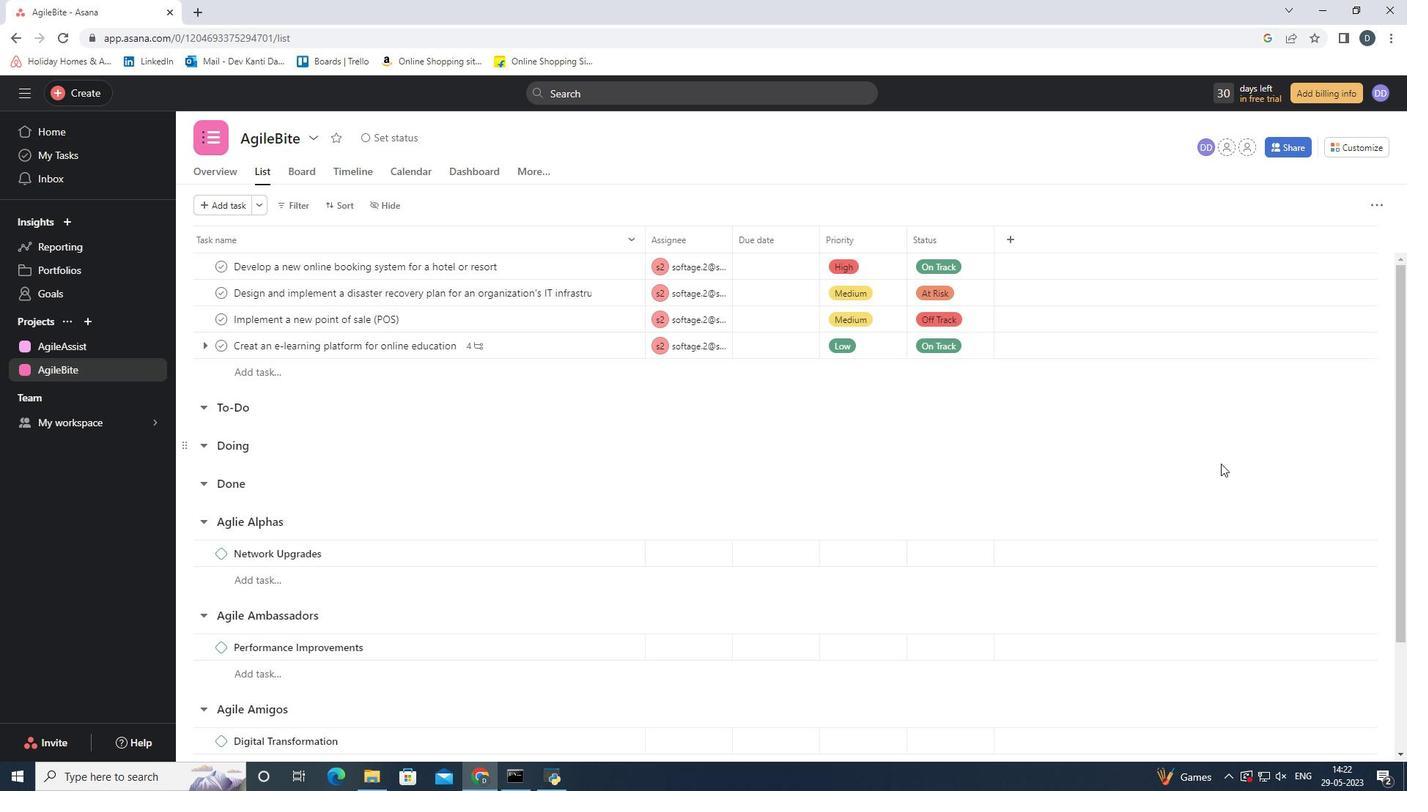 
Action: Mouse pressed left at (964, 448)
Screenshot: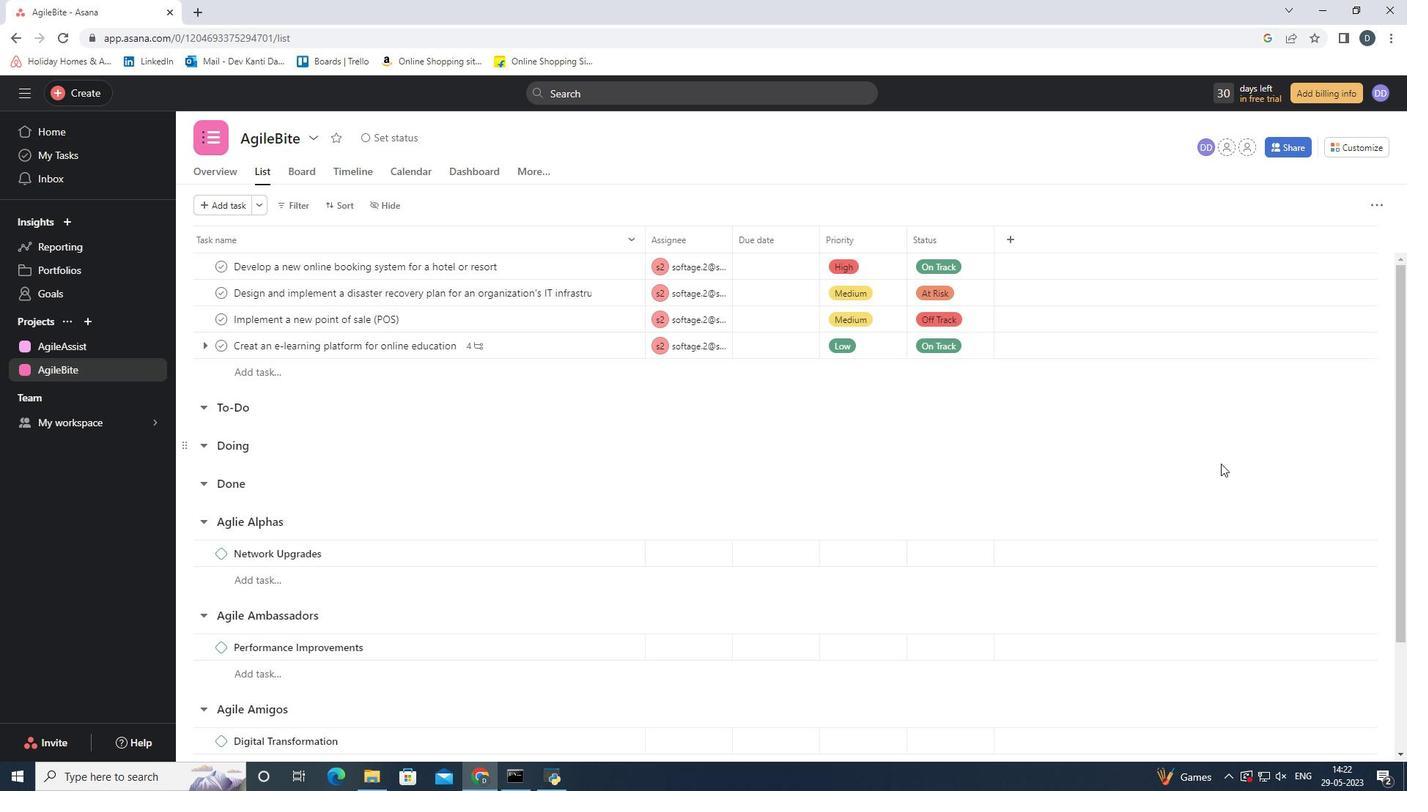 
Action: Mouse moved to (1372, 201)
Screenshot: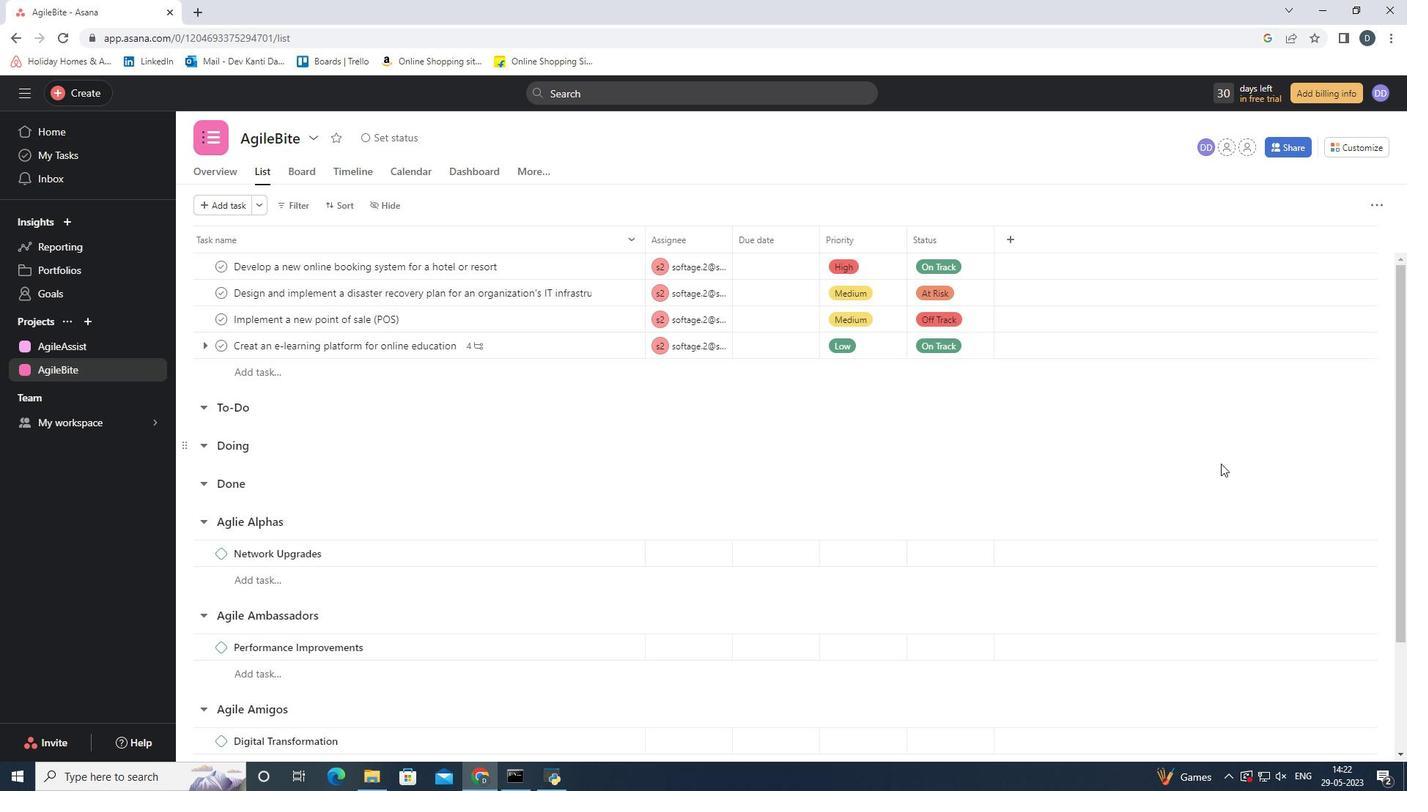
Action: Mouse pressed left at (1372, 201)
Screenshot: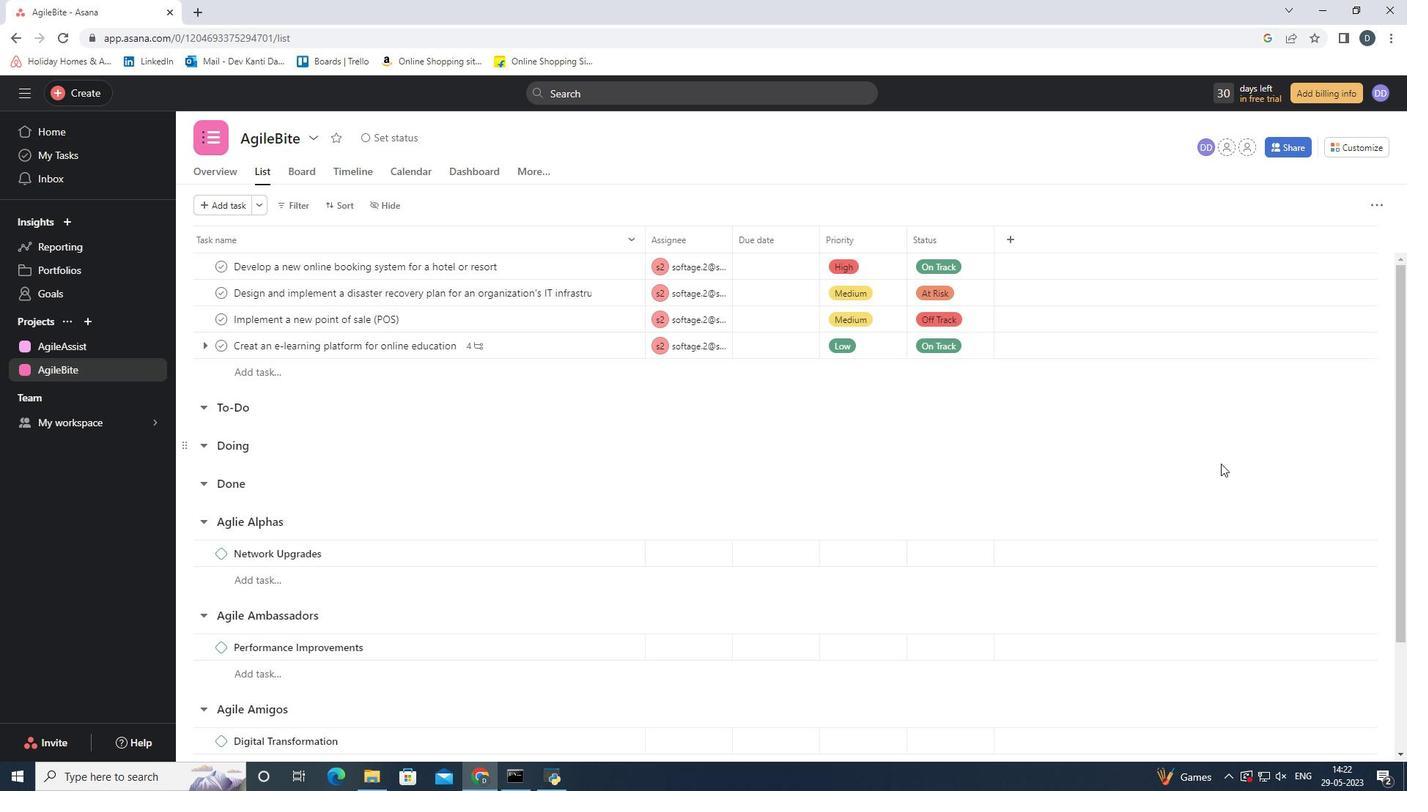 
Action: Mouse moved to (65, 365)
Screenshot: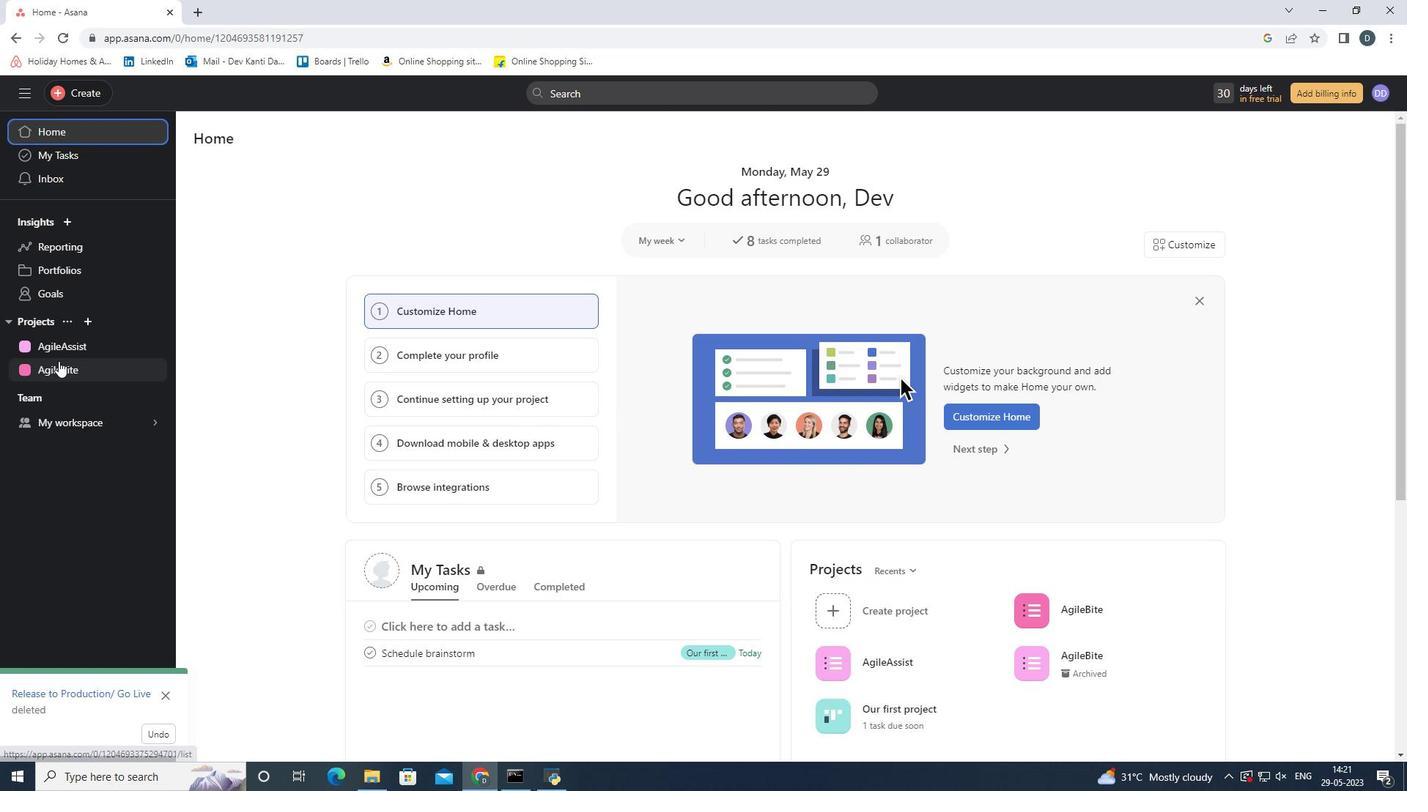 
Action: Mouse pressed left at (65, 365)
Screenshot: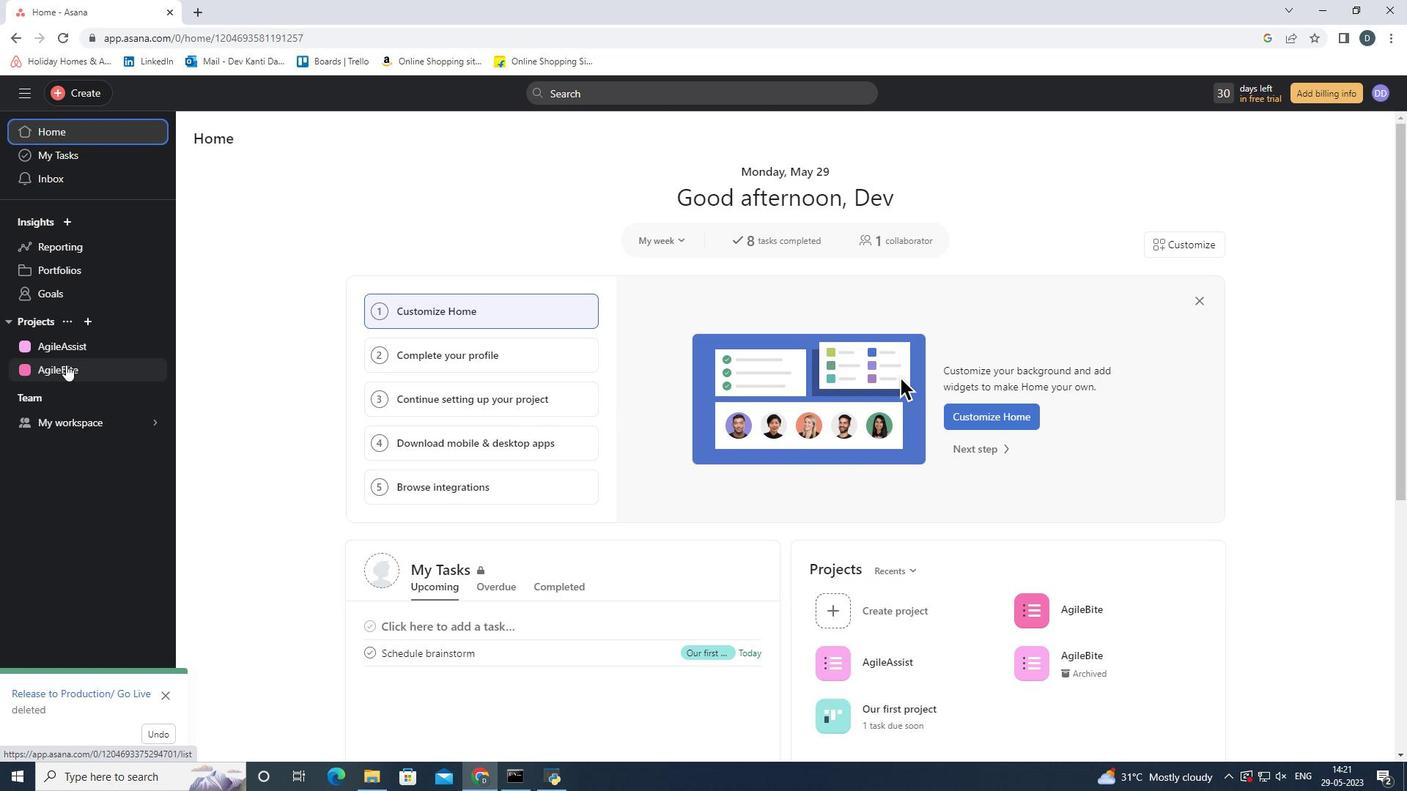 
Action: Mouse moved to (481, 348)
Screenshot: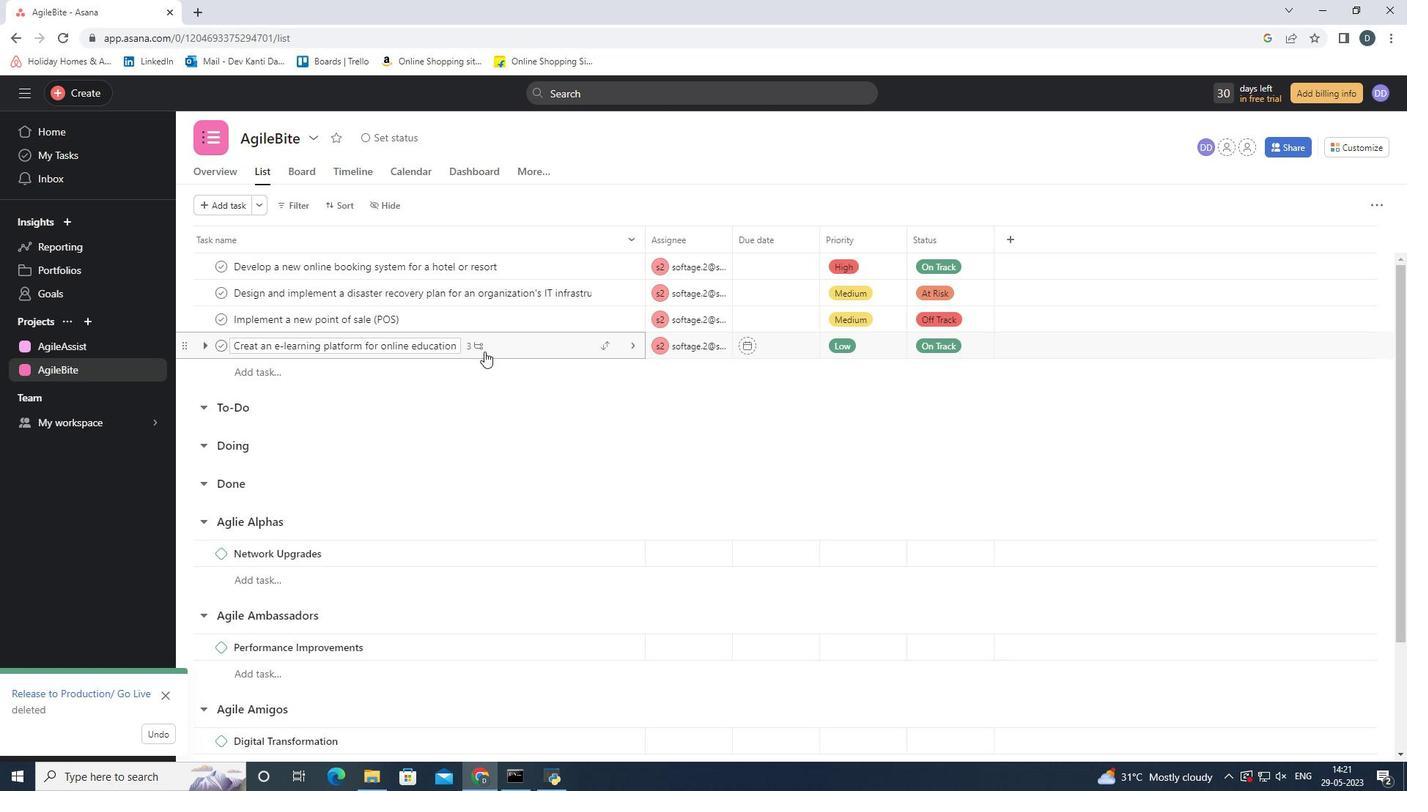 
Action: Mouse pressed left at (481, 348)
Screenshot: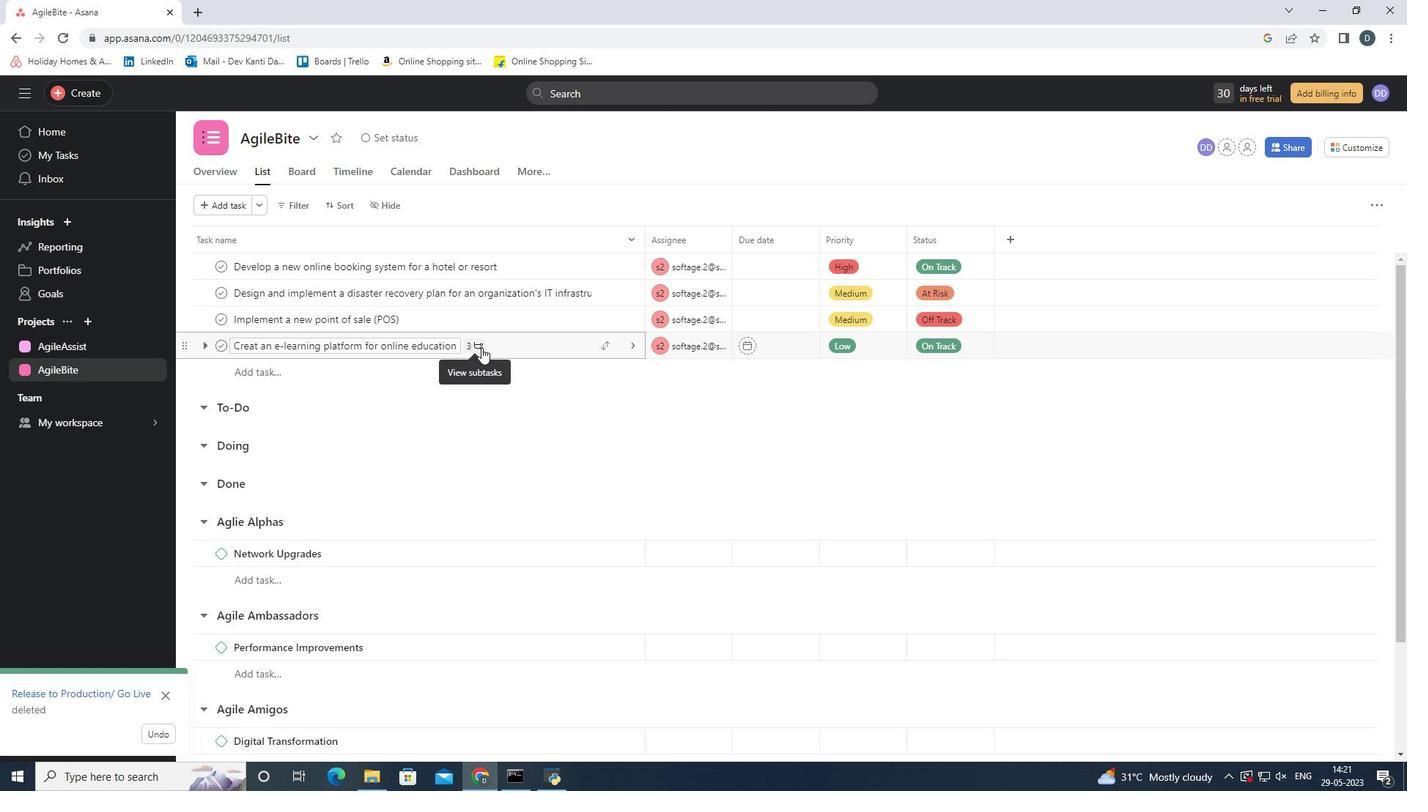 
Action: Mouse moved to (977, 522)
Screenshot: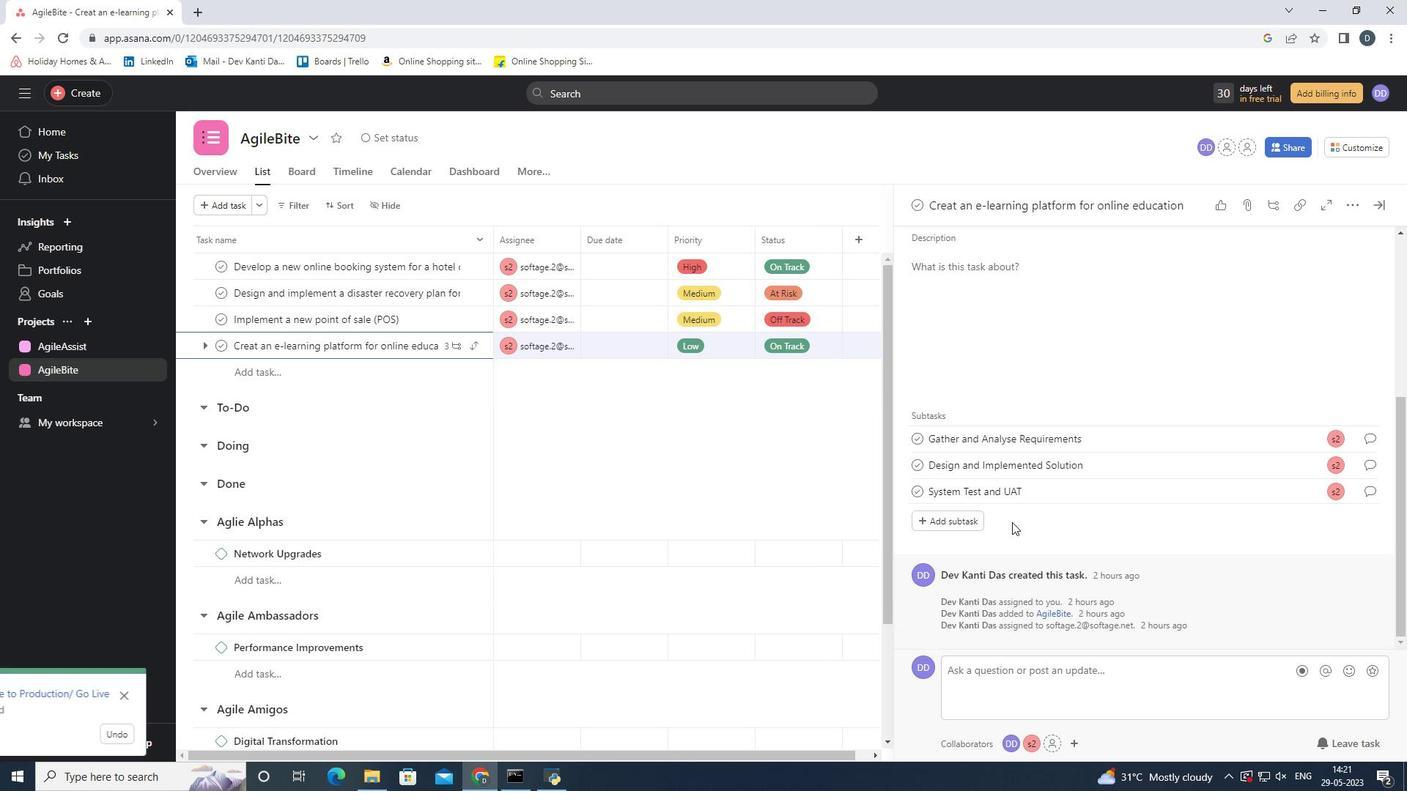 
Action: Mouse pressed left at (977, 522)
Screenshot: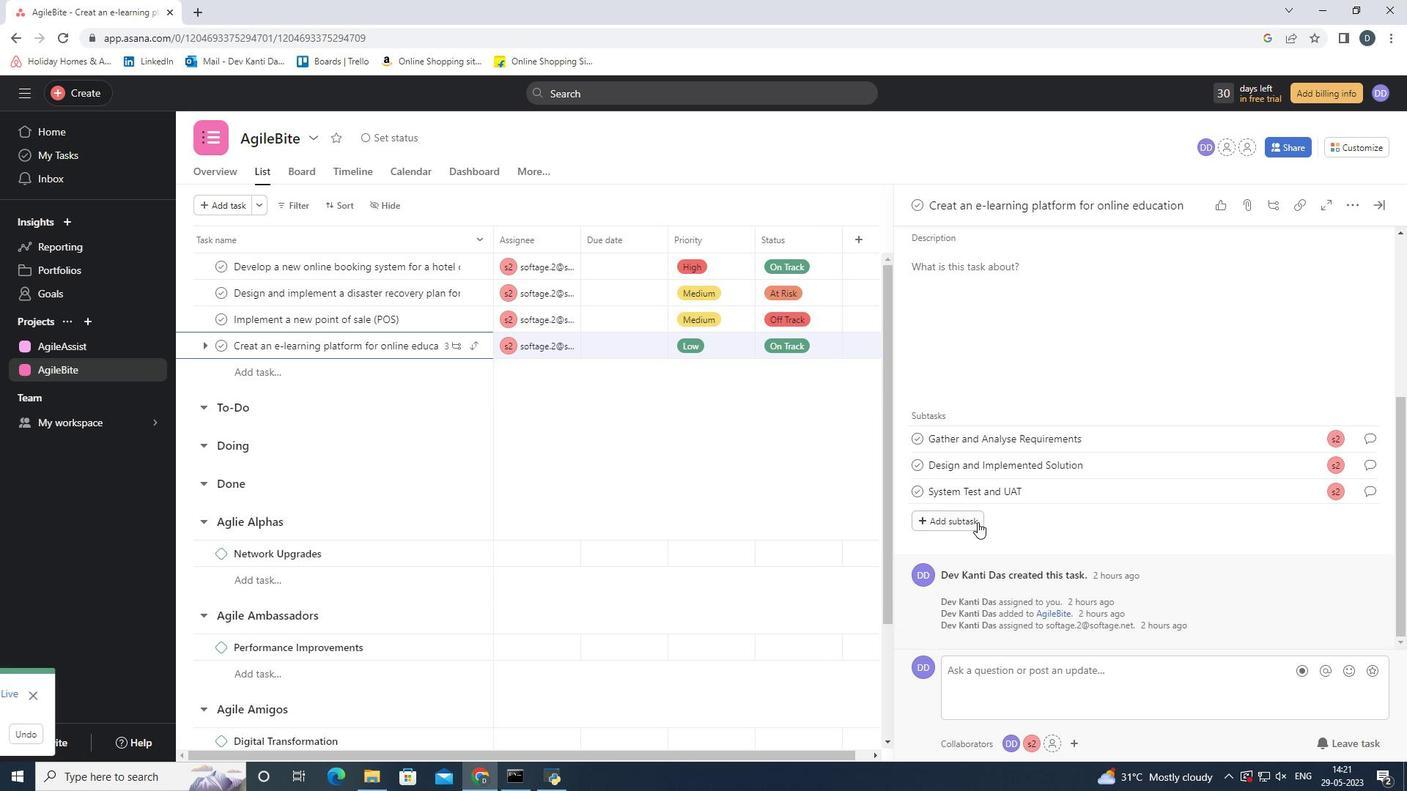 
Action: Mouse moved to (988, 499)
Screenshot: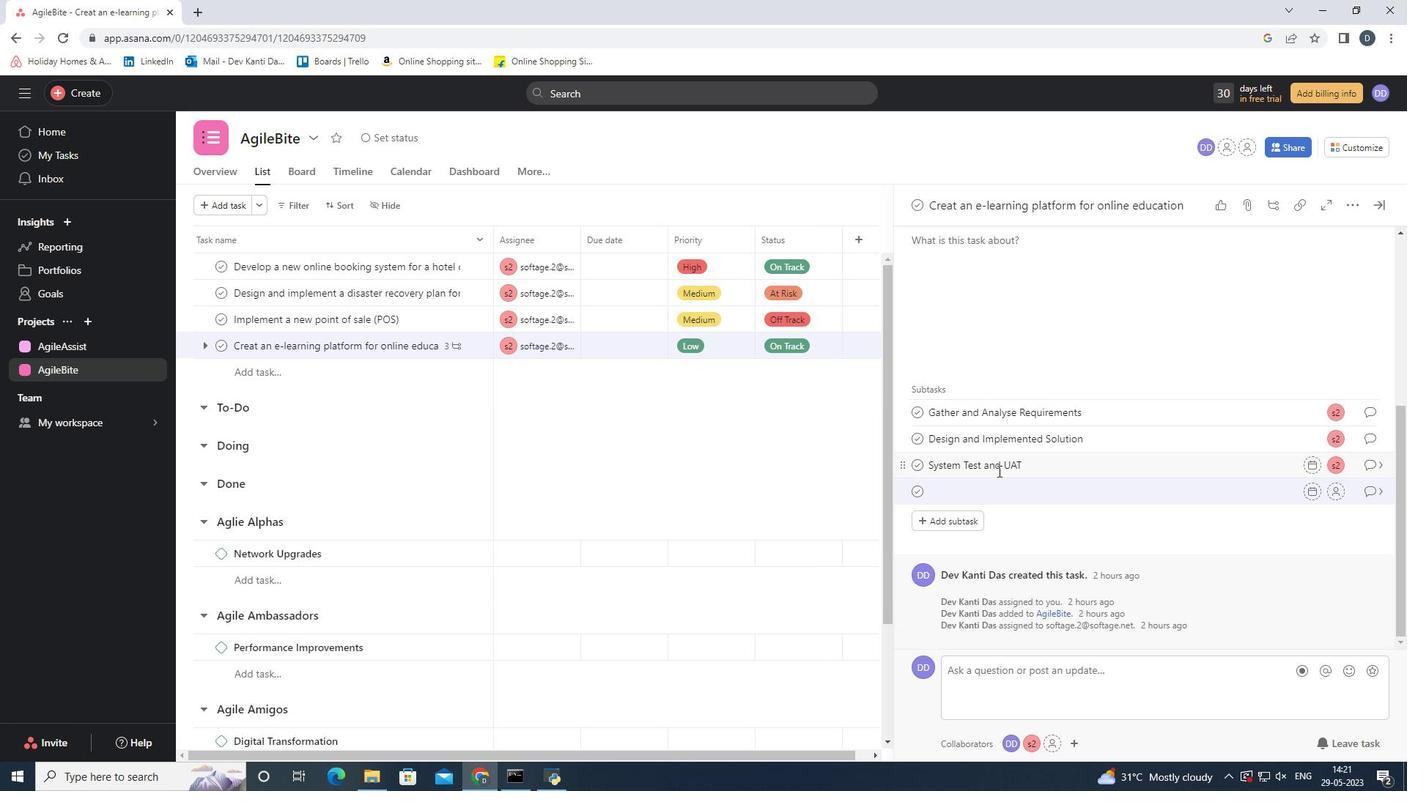 
Action: Key pressed <Key.shift>Release<Key.space>to<Key.space><Key.shift_r>Production/<Key.space><Key.shift>Go<Key.space><Key.shift_r>Live
Screenshot: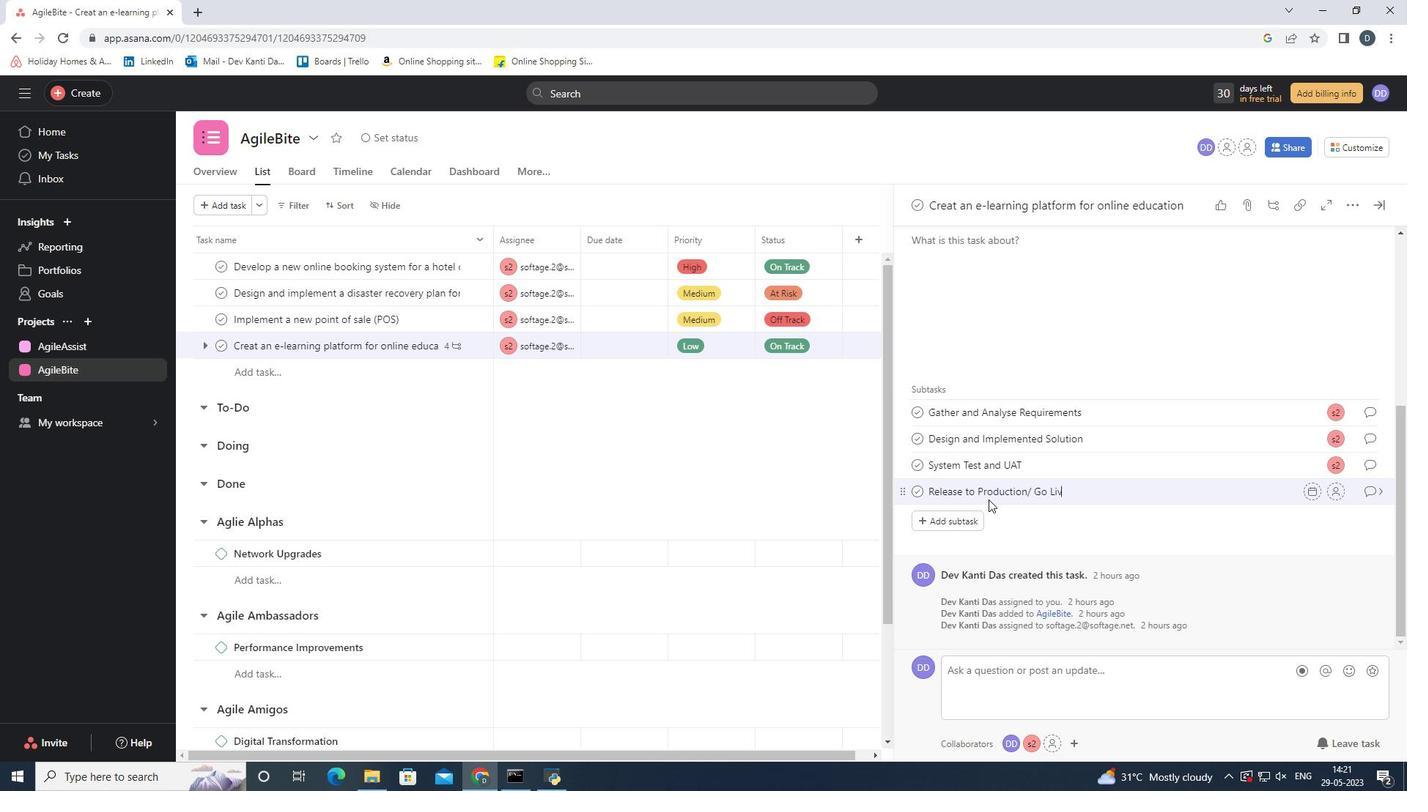 
Action: Mouse moved to (1328, 493)
Screenshot: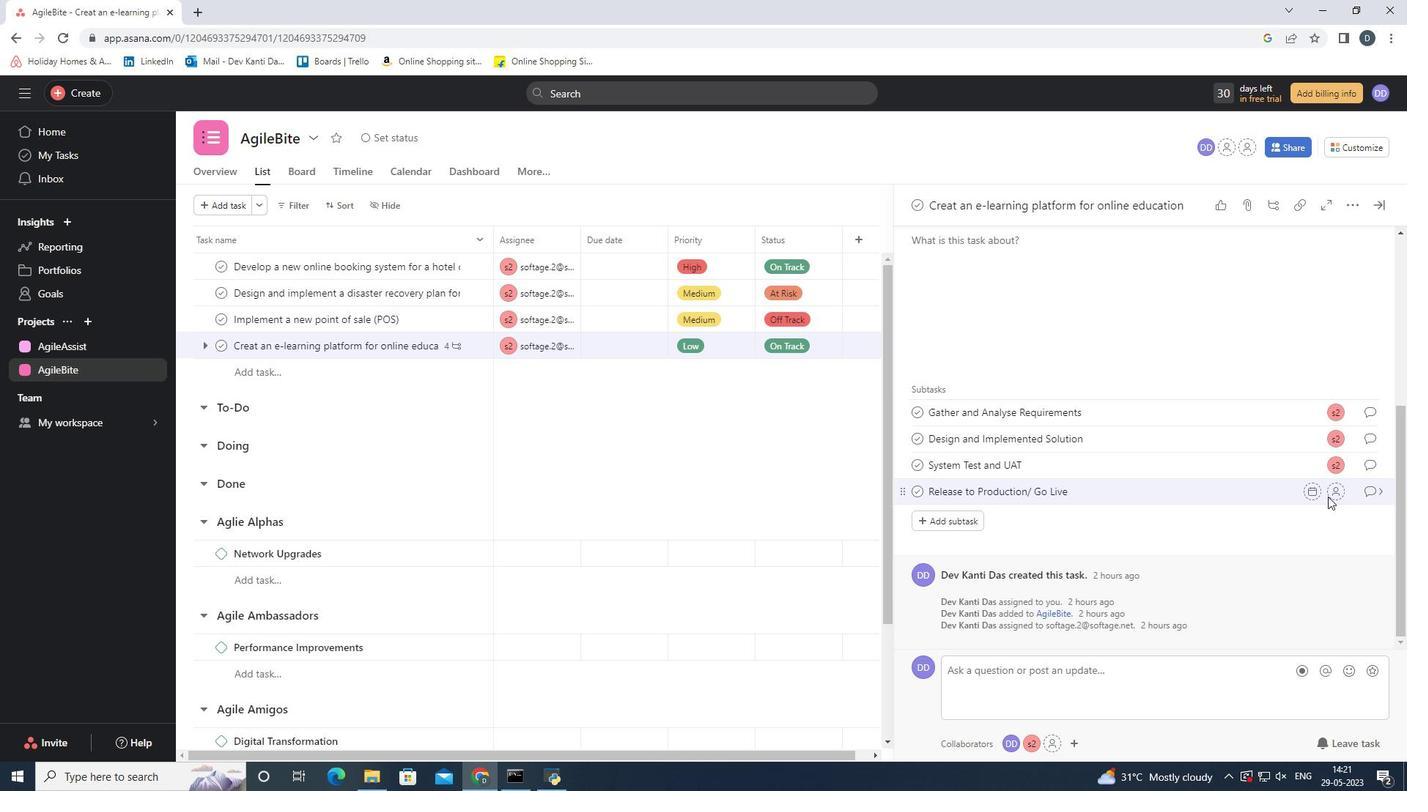 
Action: Mouse pressed left at (1328, 493)
Screenshot: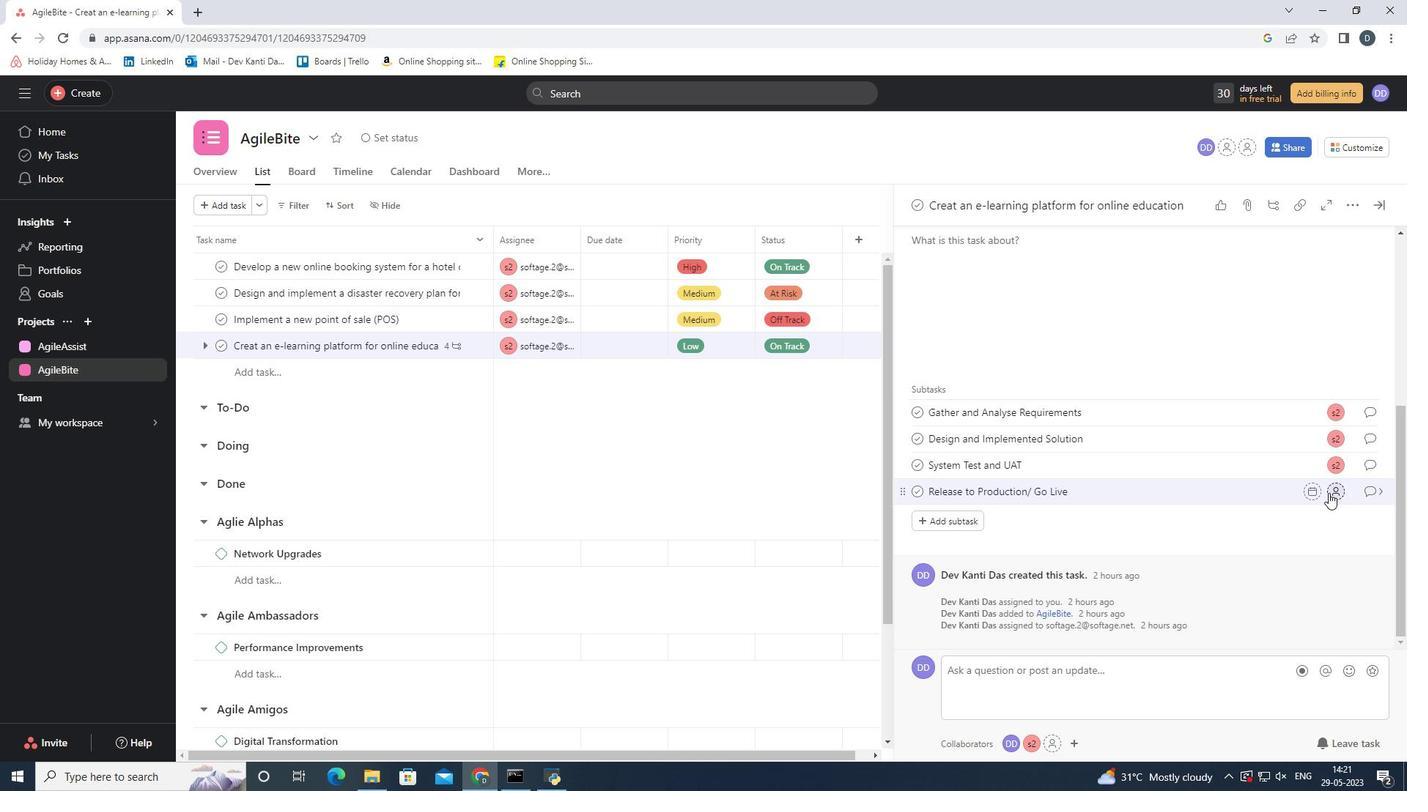 
Action: Mouse moved to (1201, 609)
Screenshot: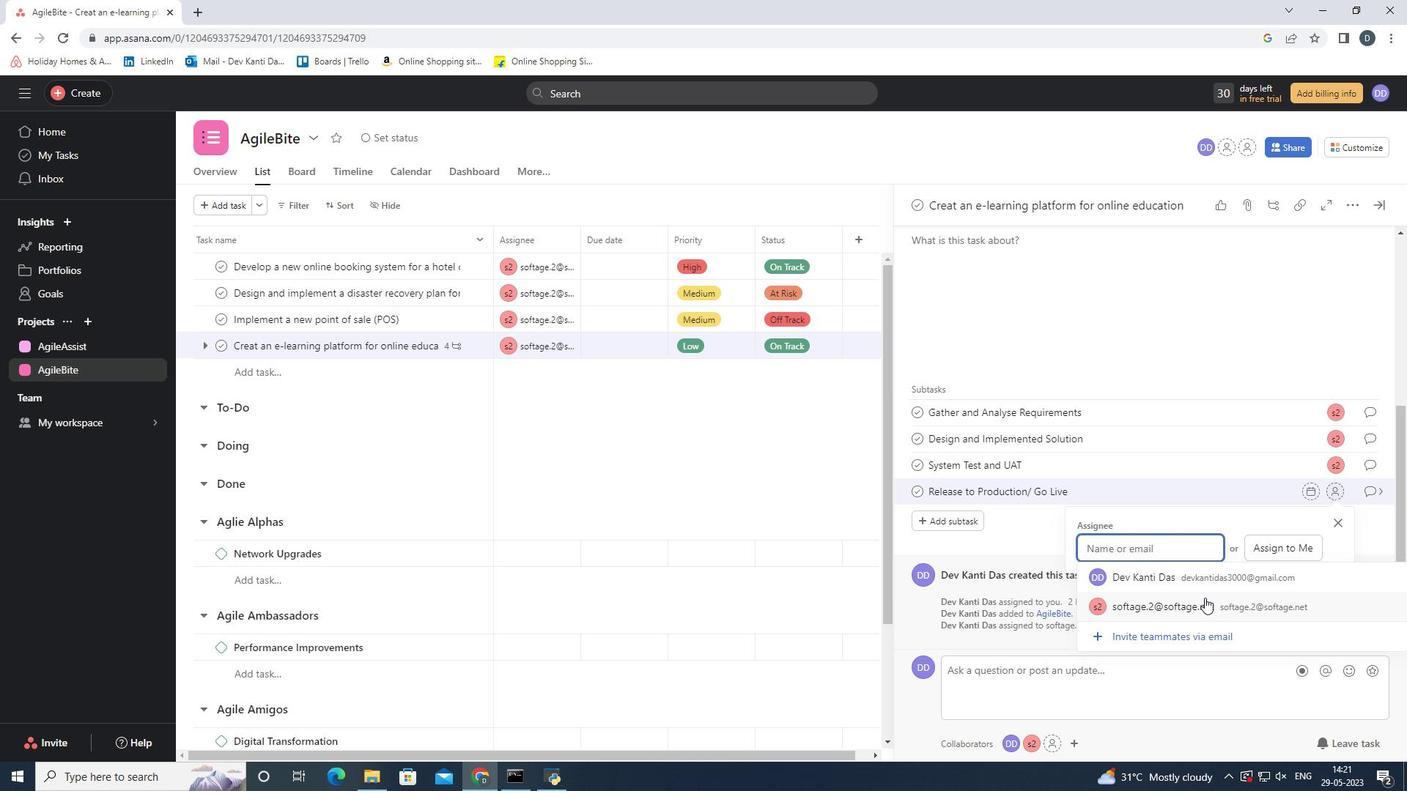 
Action: Mouse pressed left at (1201, 609)
Screenshot: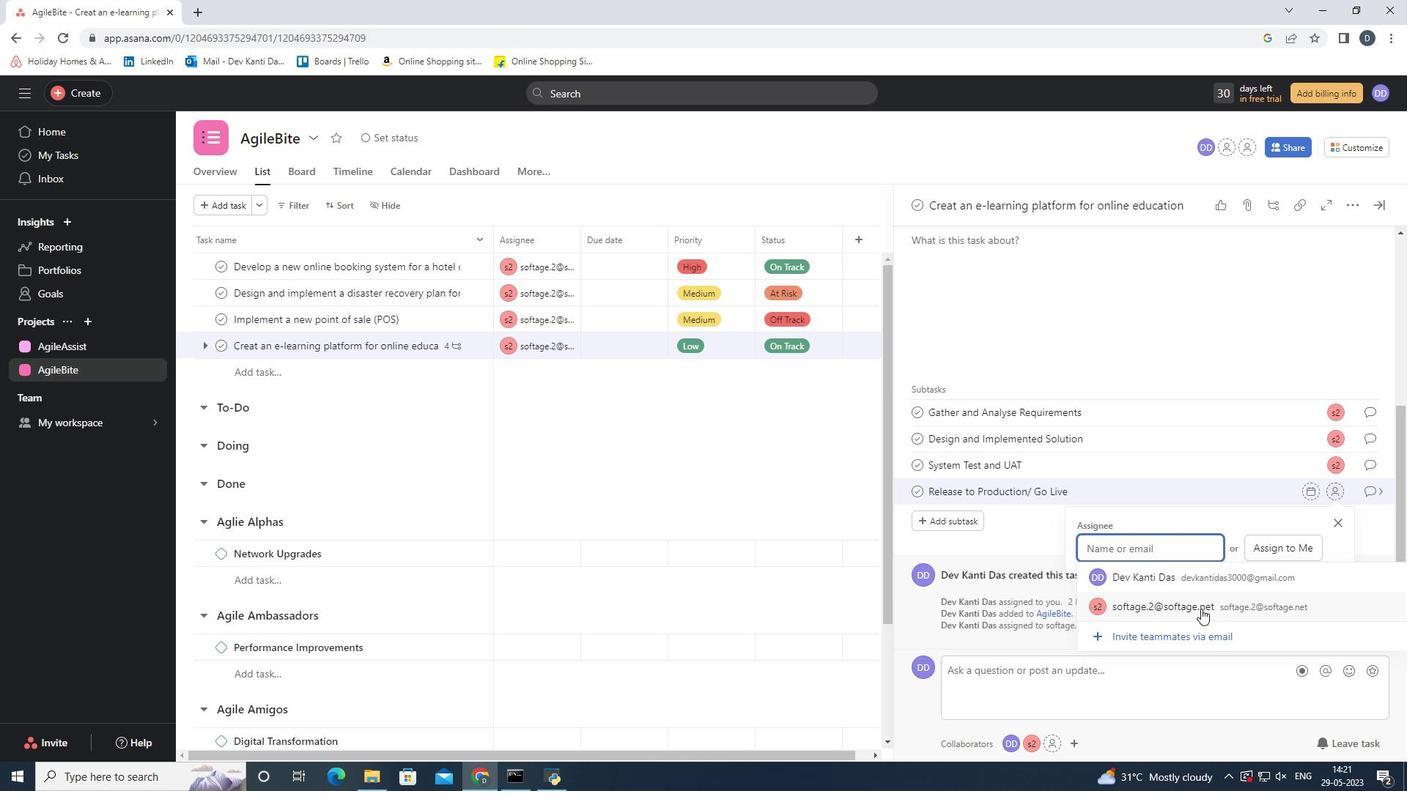 
Action: Mouse moved to (1374, 496)
Screenshot: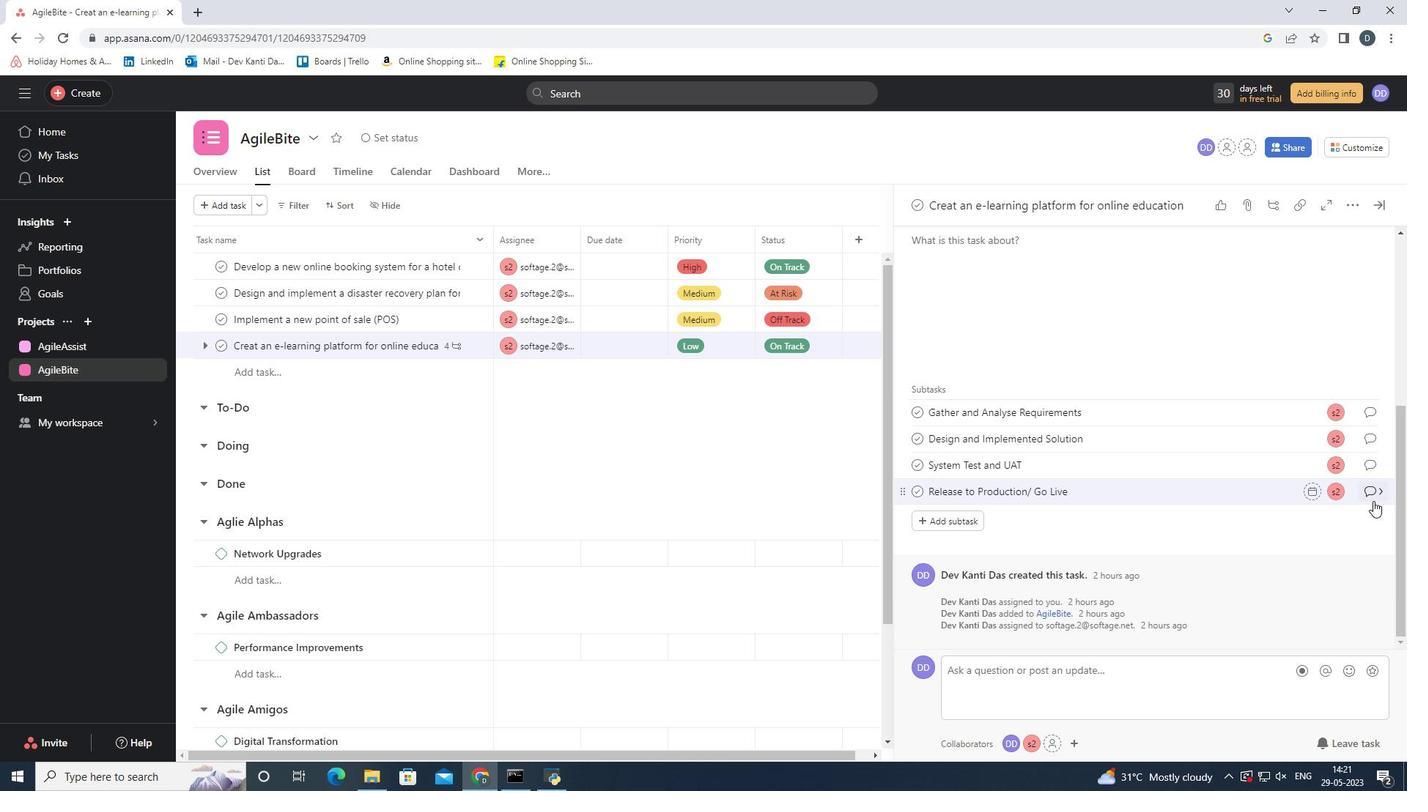 
Action: Mouse pressed left at (1374, 496)
Screenshot: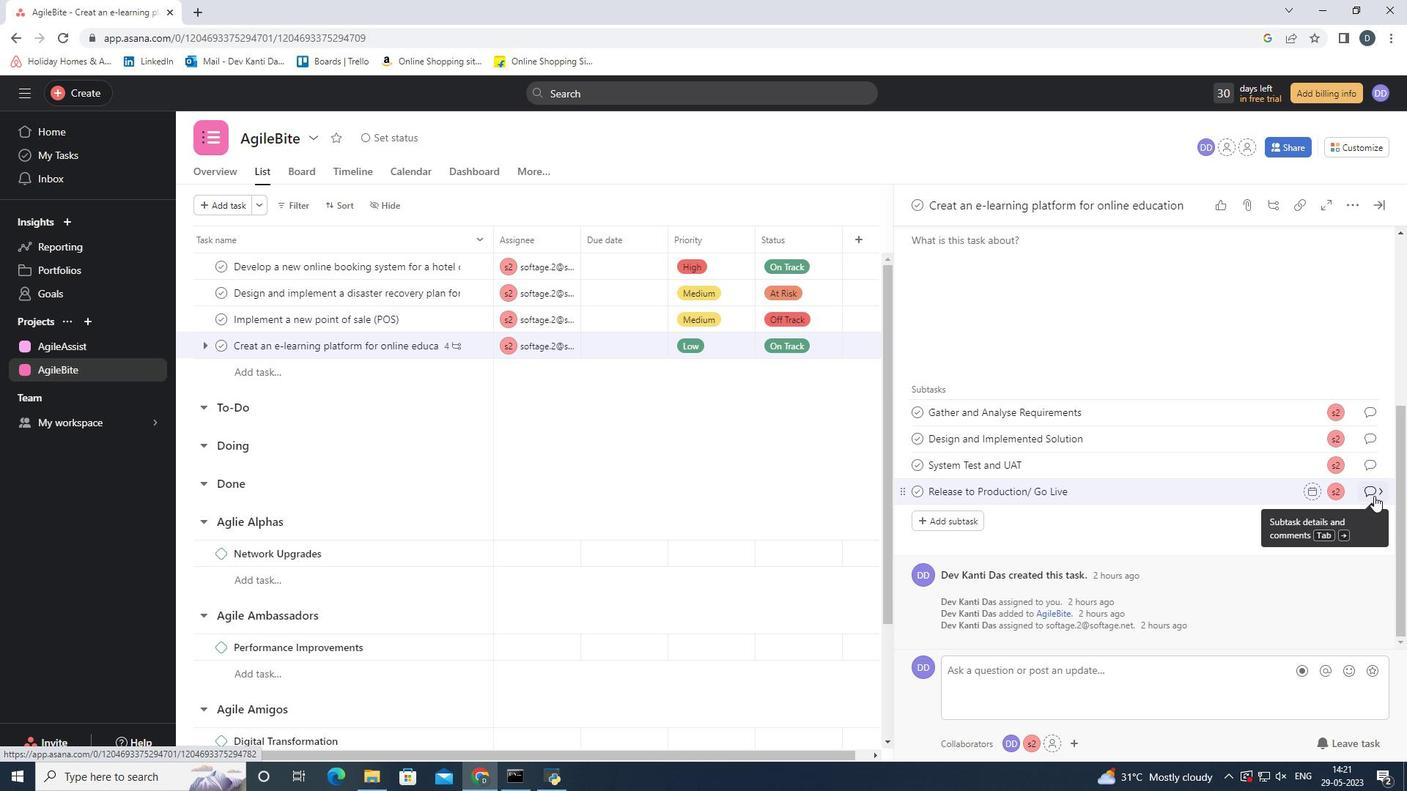 
Action: Mouse moved to (963, 436)
Screenshot: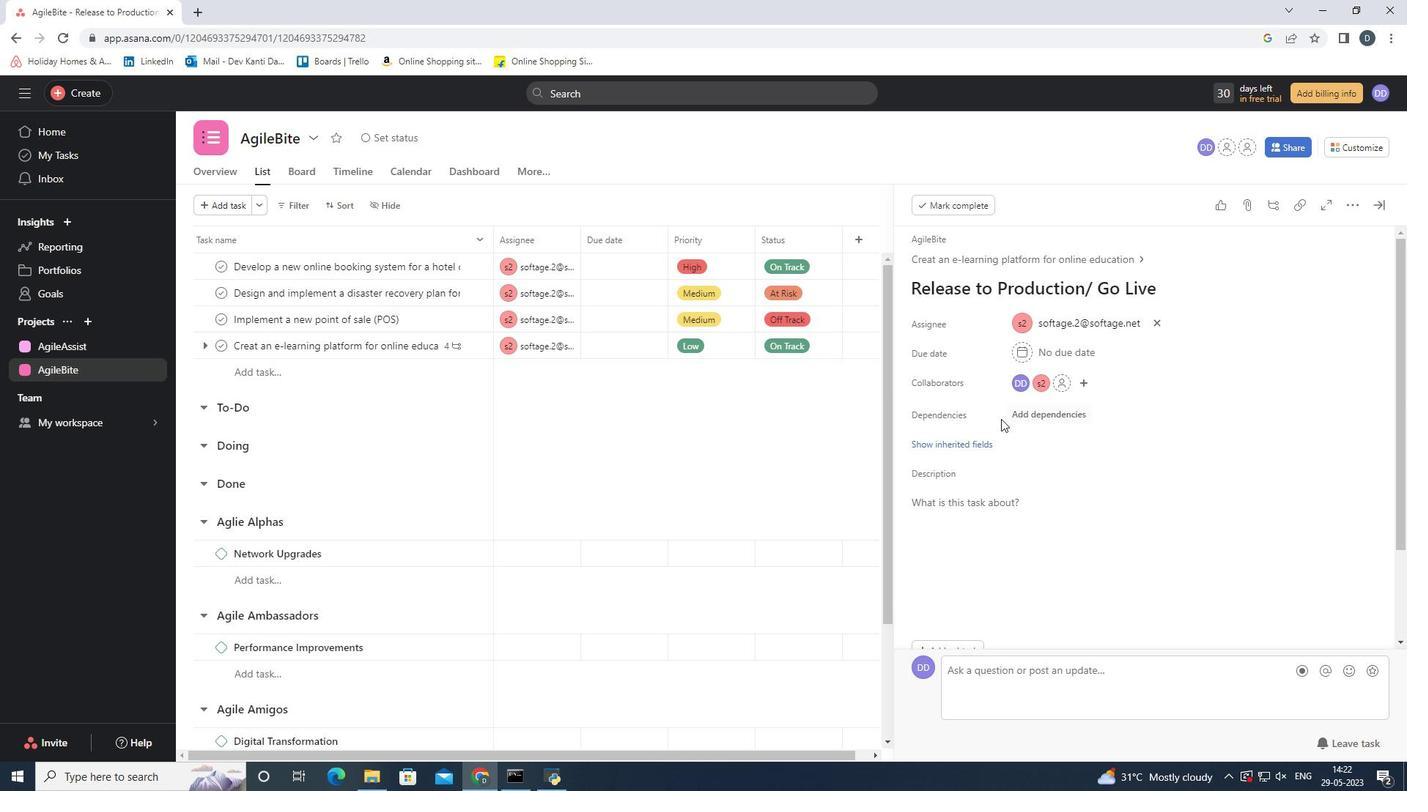 
Action: Mouse pressed left at (963, 436)
Screenshot: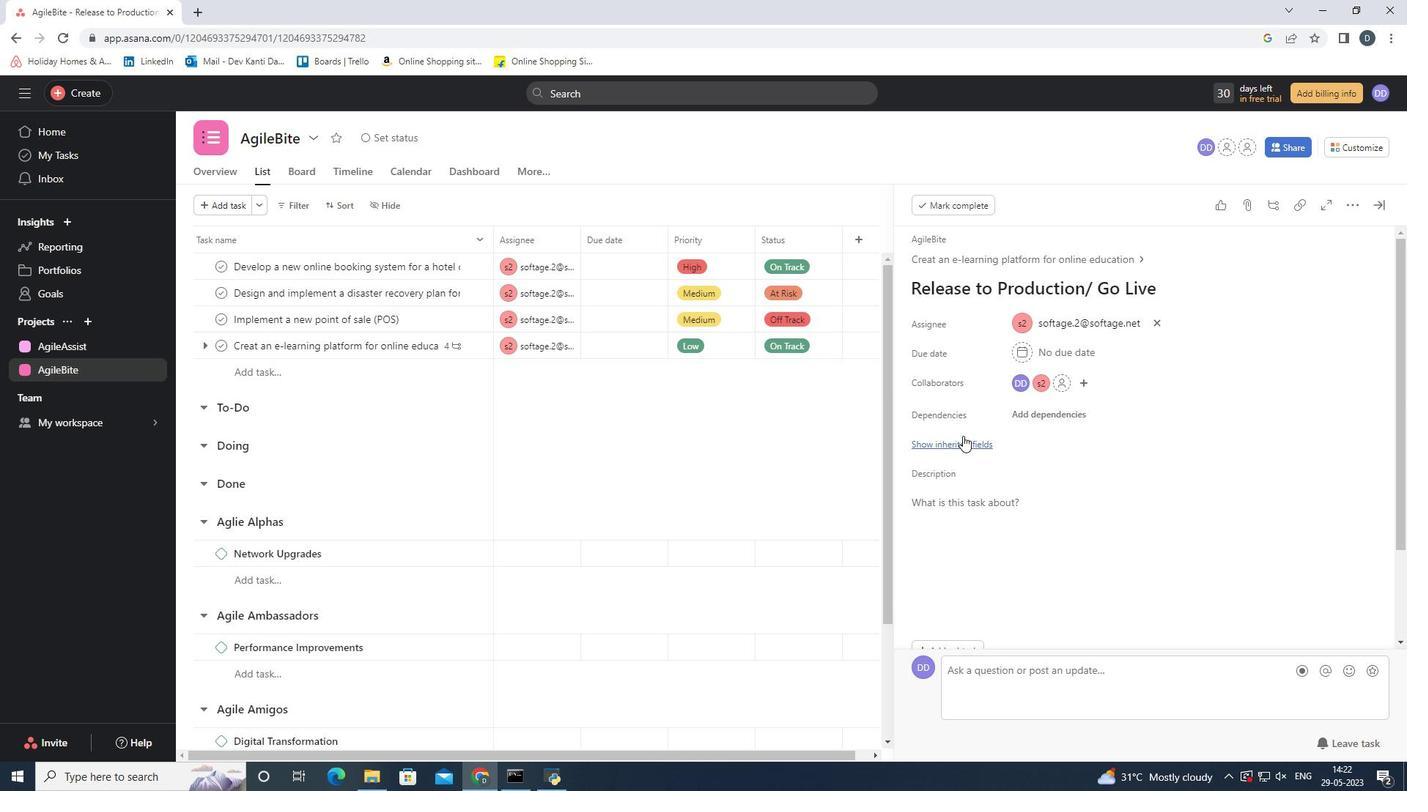 
Action: Mouse moved to (1069, 466)
Screenshot: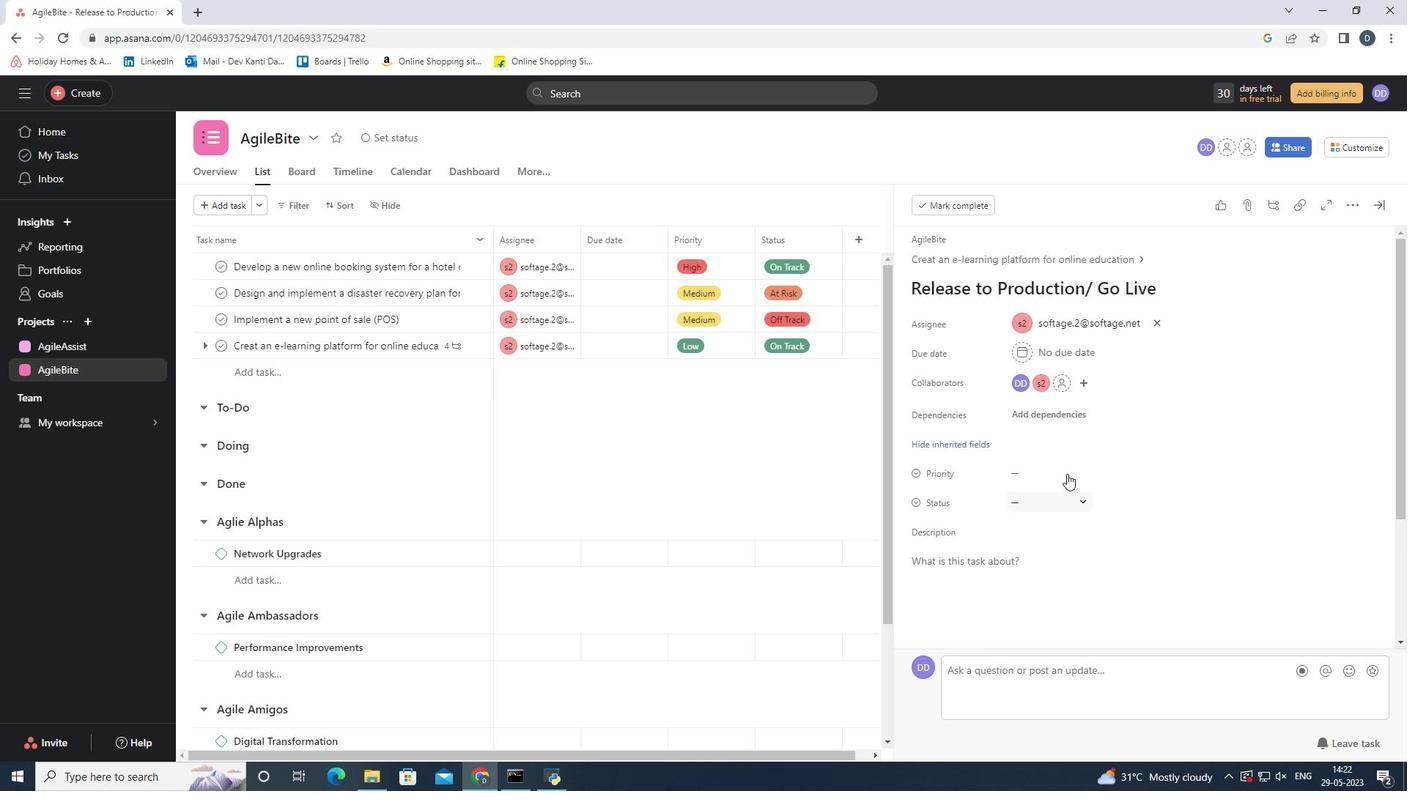 
Action: Mouse pressed left at (1069, 466)
Screenshot: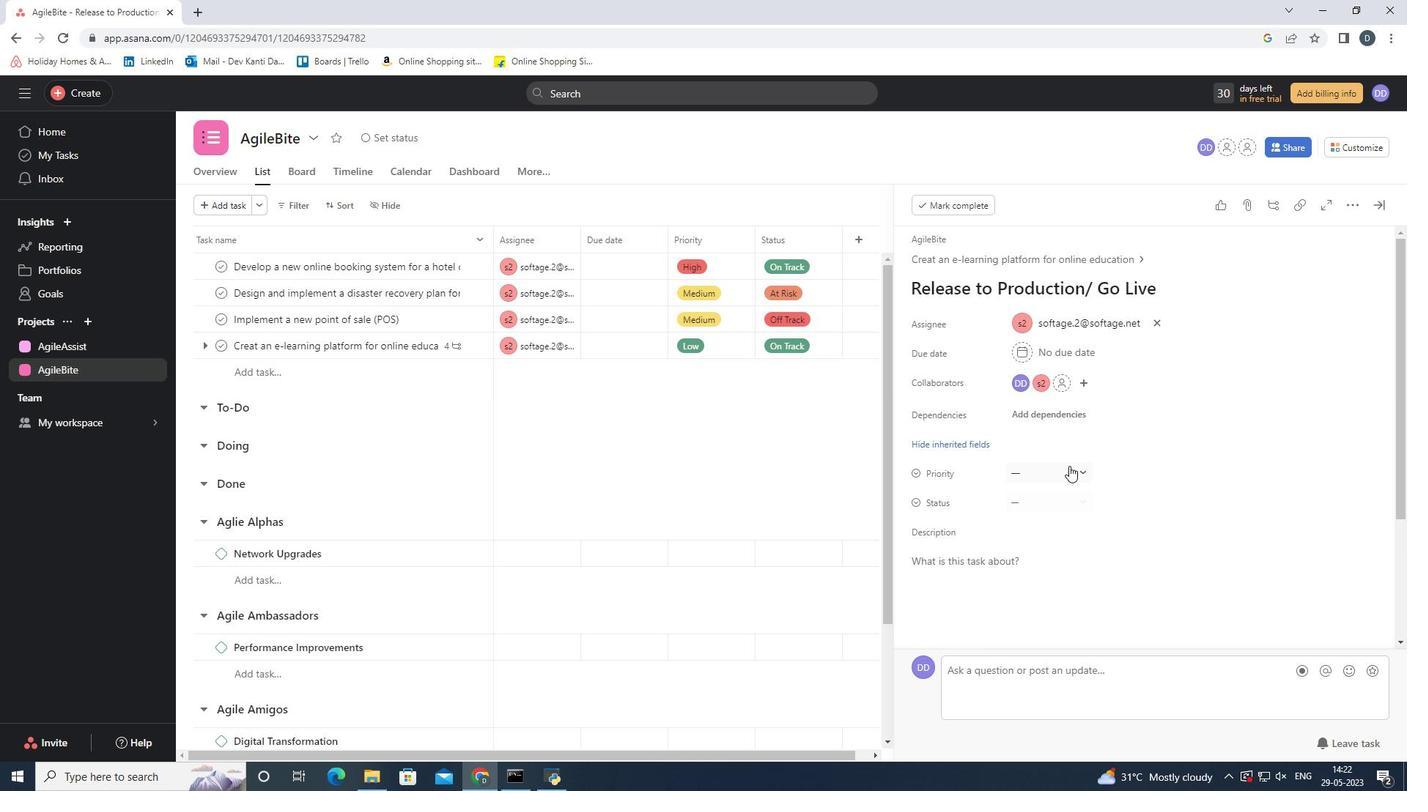 
Action: Mouse moved to (1060, 519)
Screenshot: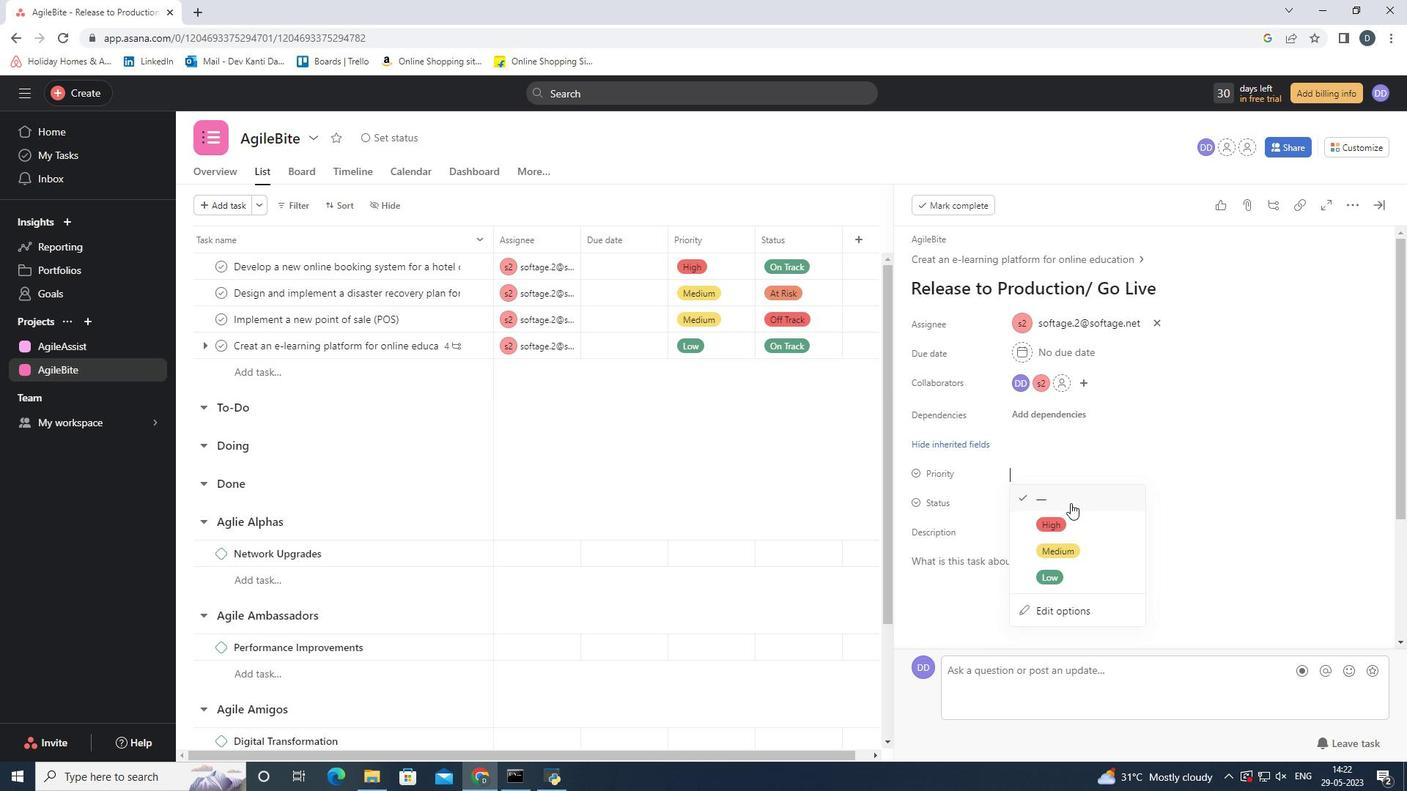 
Action: Mouse pressed left at (1060, 519)
Screenshot: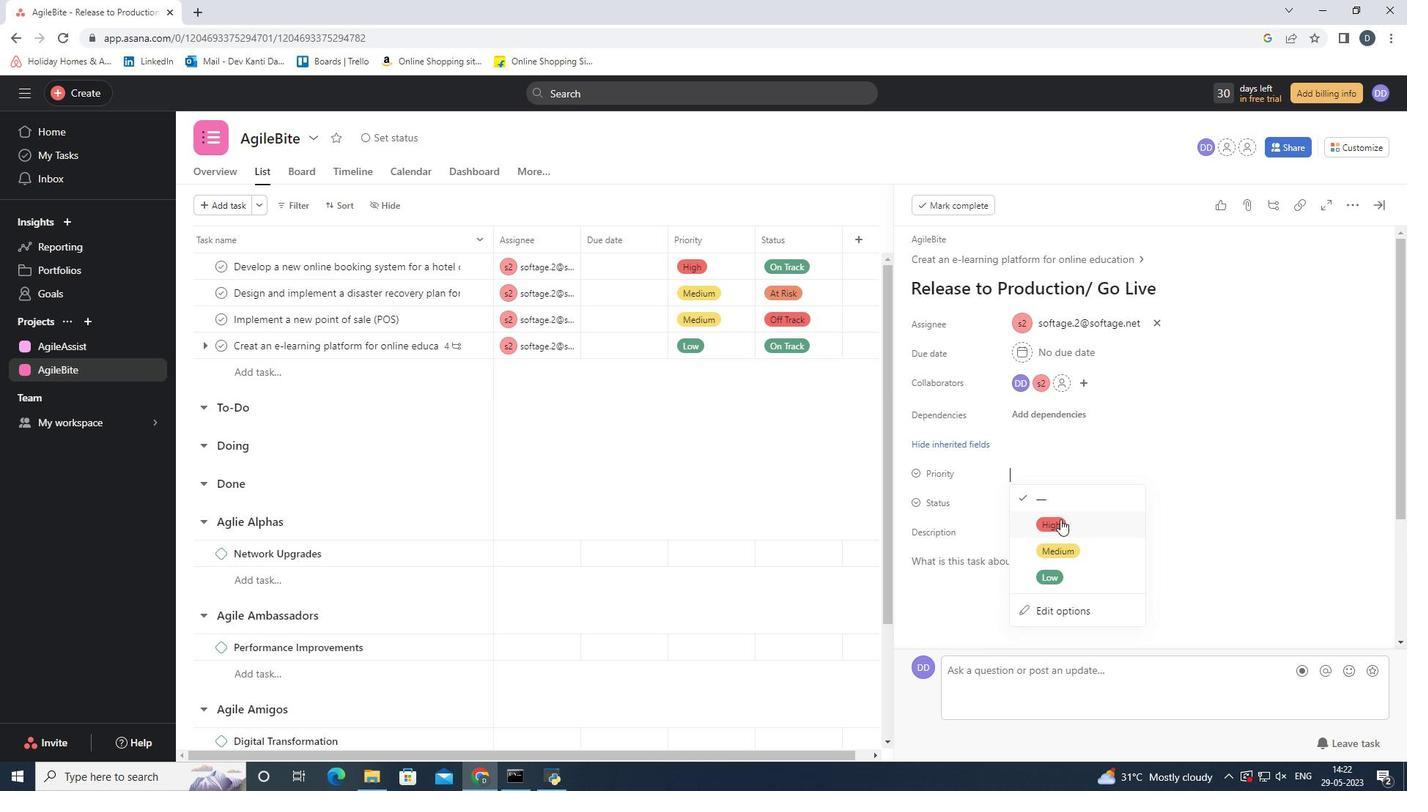 
Action: Mouse moved to (1063, 502)
Screenshot: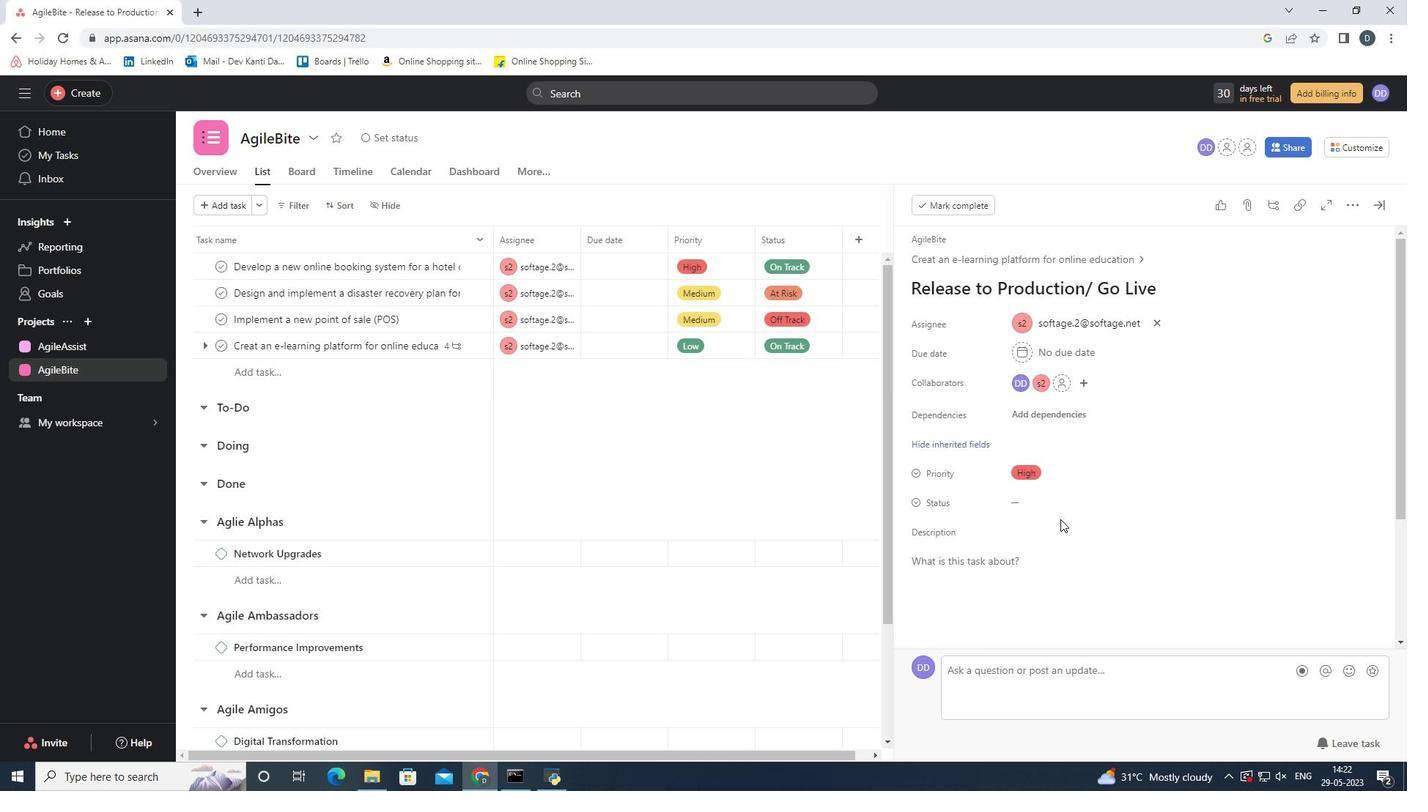 
Action: Mouse pressed left at (1063, 502)
Screenshot: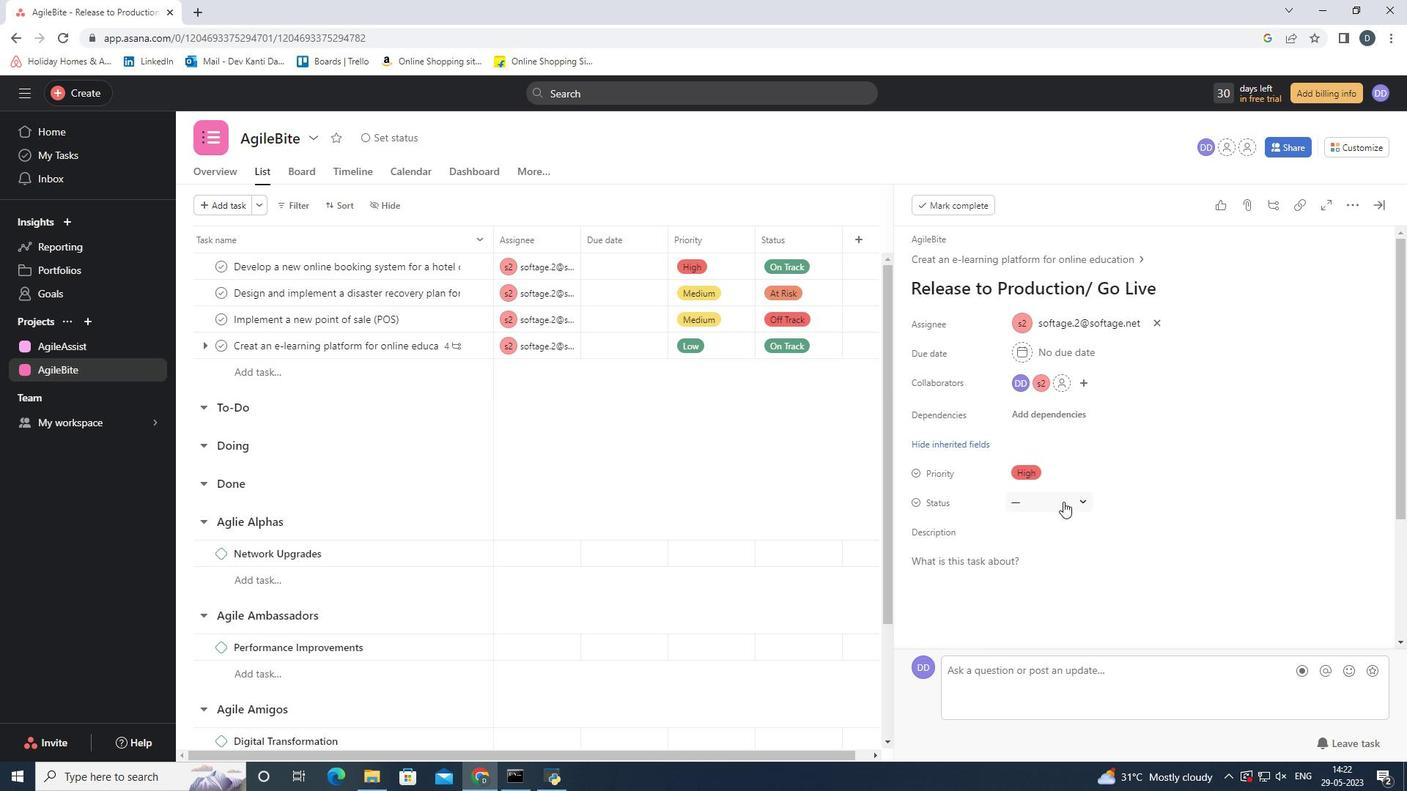
Action: Mouse moved to (1083, 657)
Screenshot: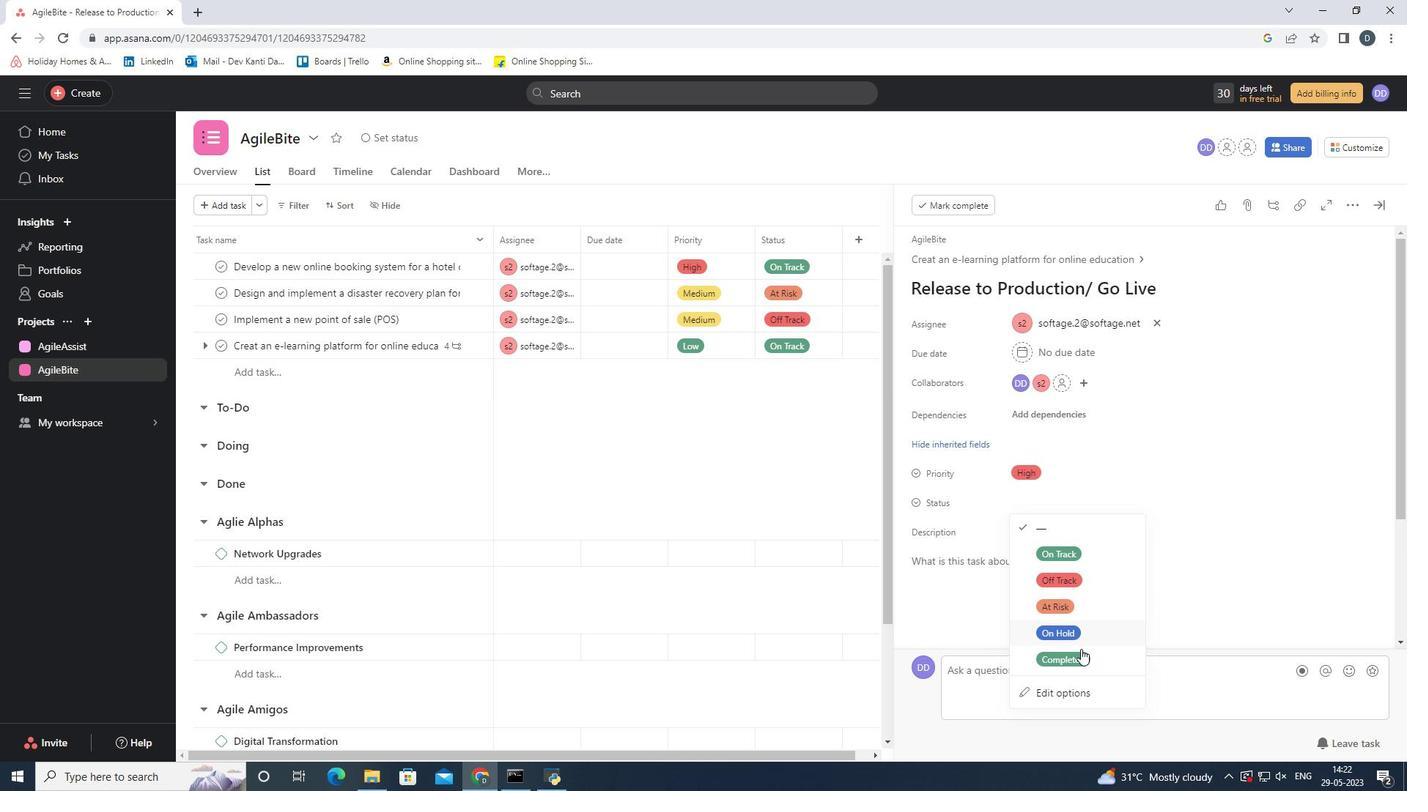 
Action: Mouse pressed left at (1083, 657)
Screenshot: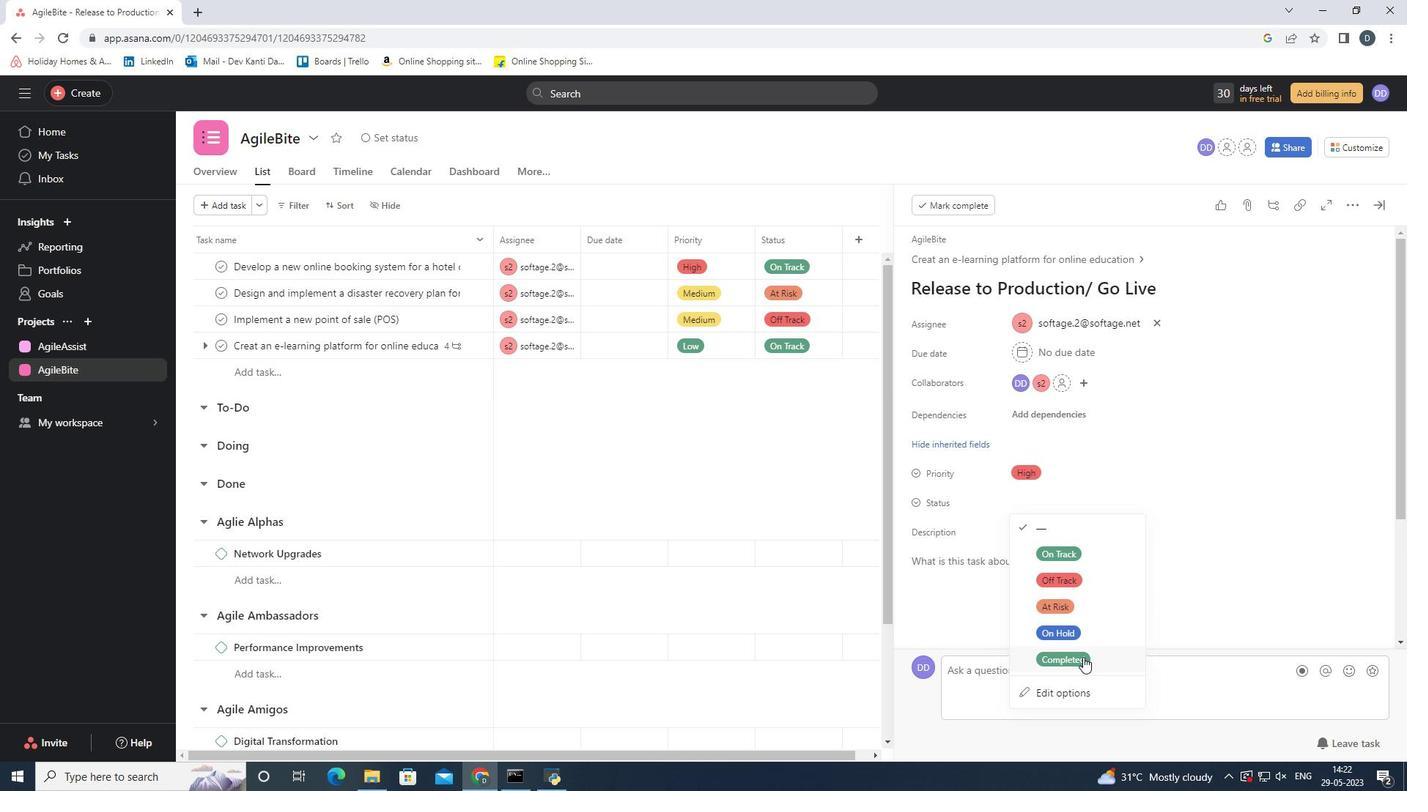 
Action: Mouse moved to (1129, 615)
Screenshot: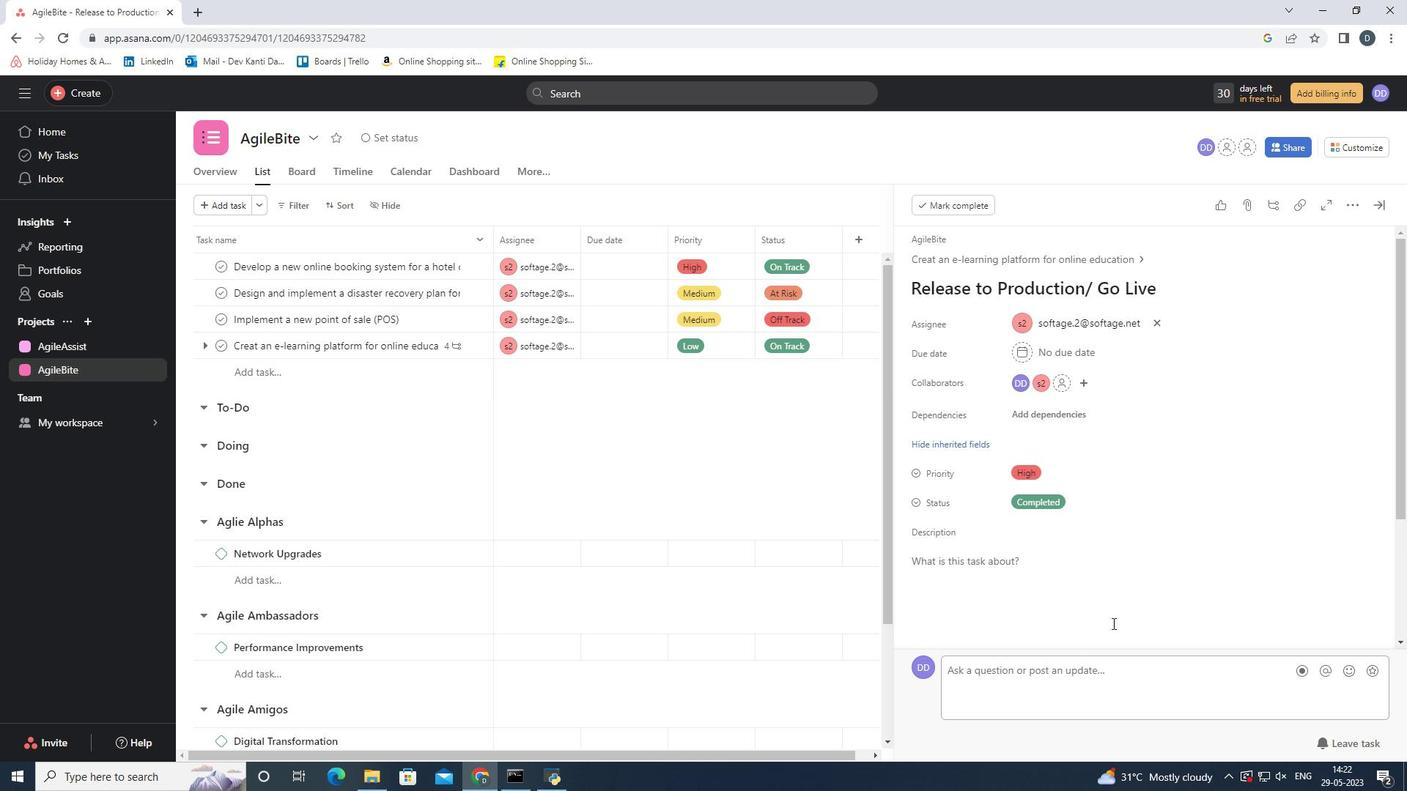 
Action: Mouse pressed left at (1129, 615)
Screenshot: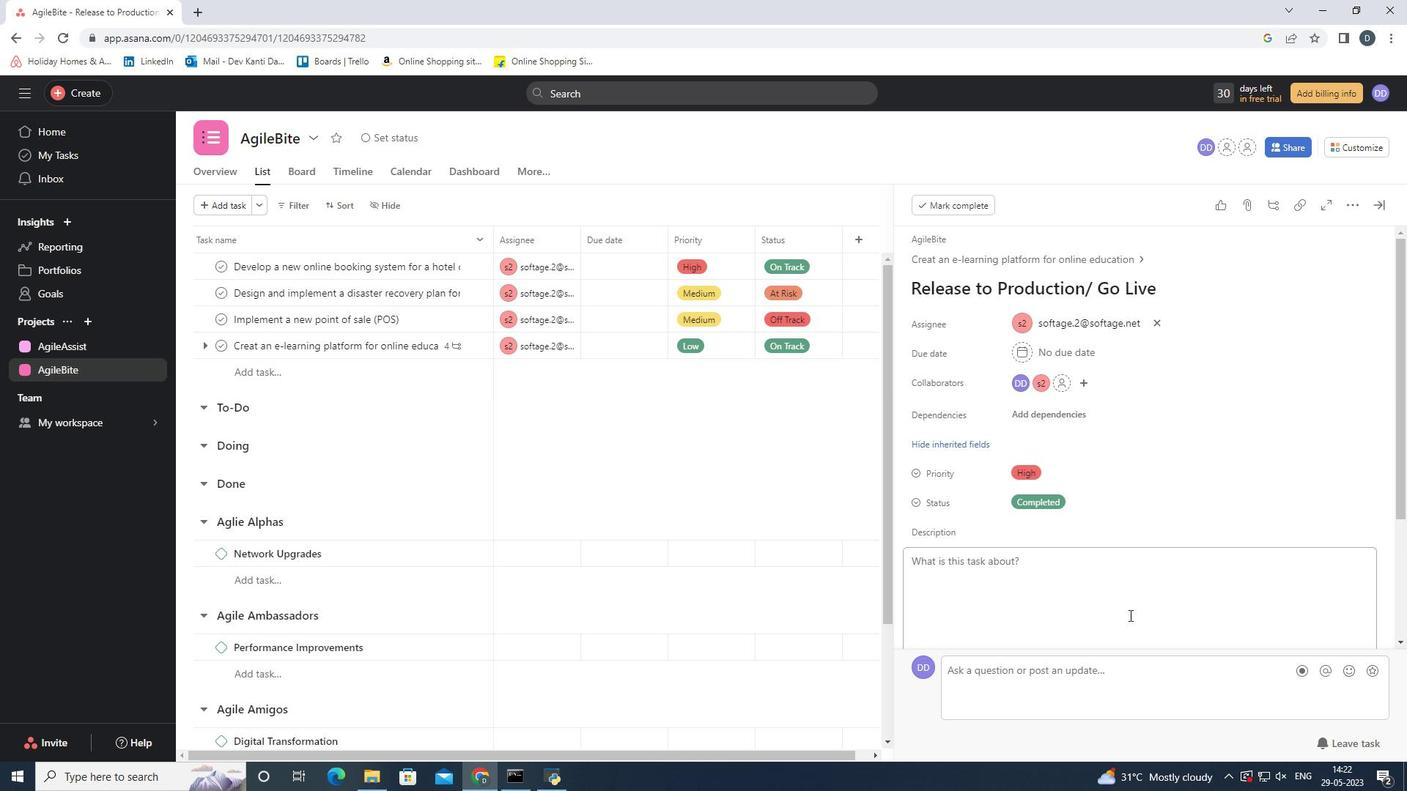 
Action: Mouse moved to (1303, 466)
Screenshot: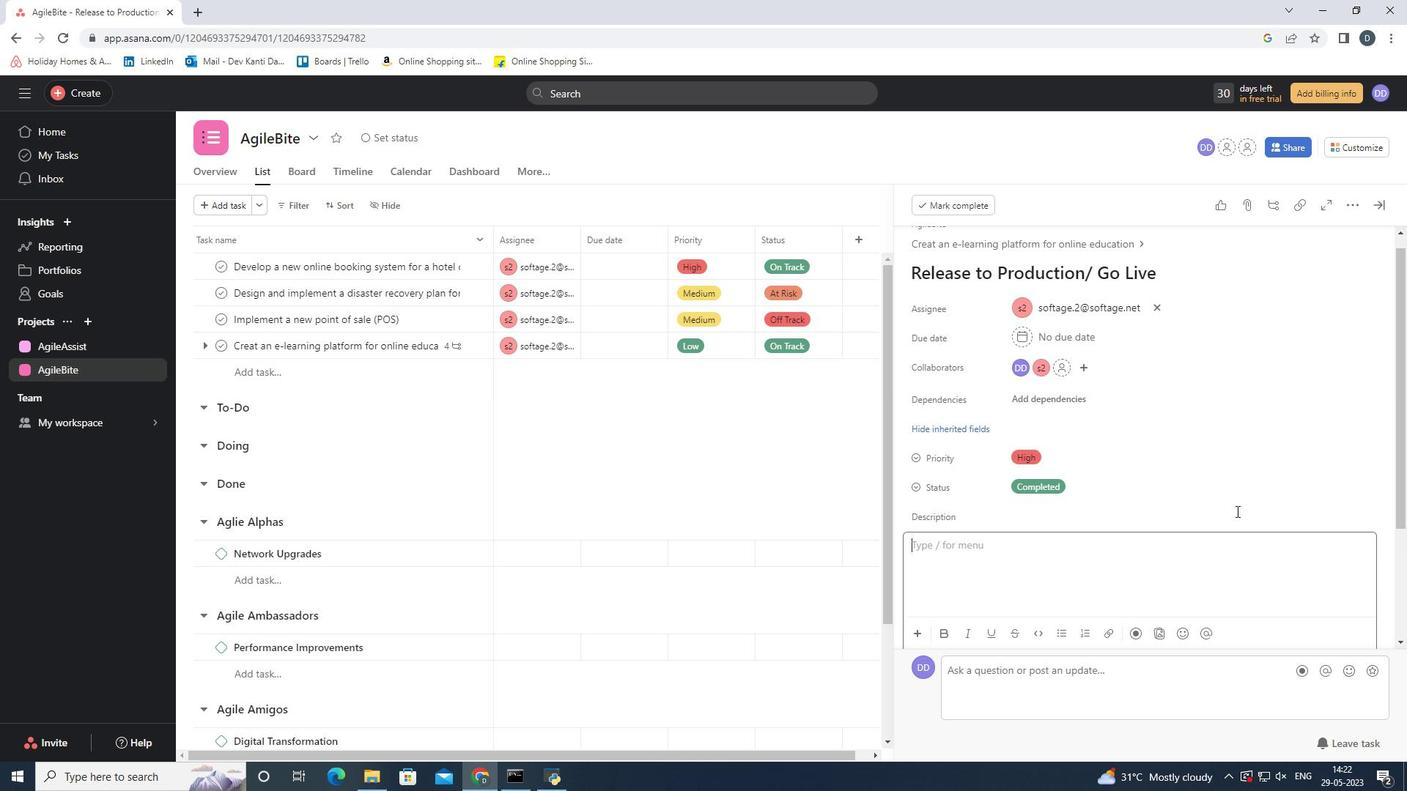 
Action: Mouse pressed left at (1303, 466)
Screenshot: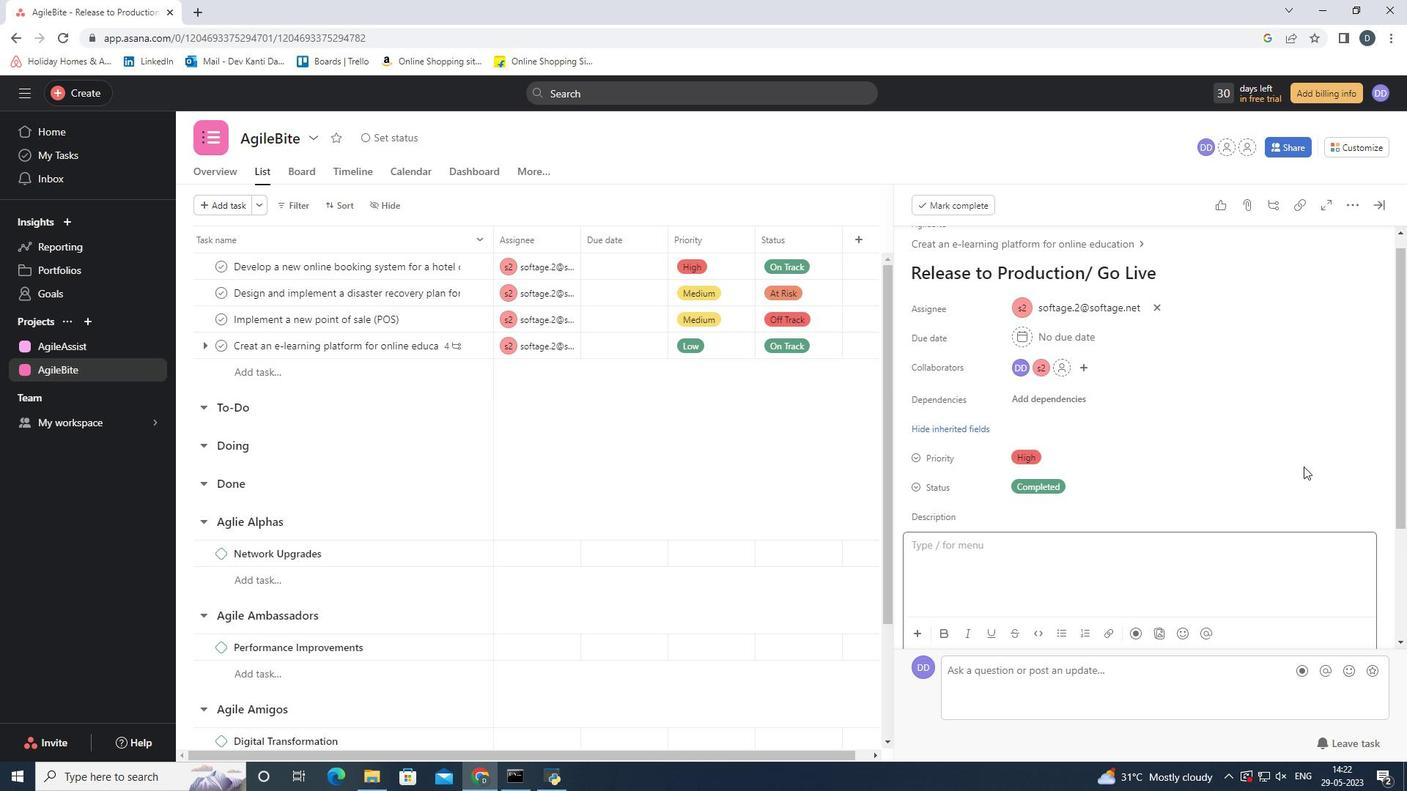 
Action: Mouse scrolled (1303, 466) with delta (0, 0)
Screenshot: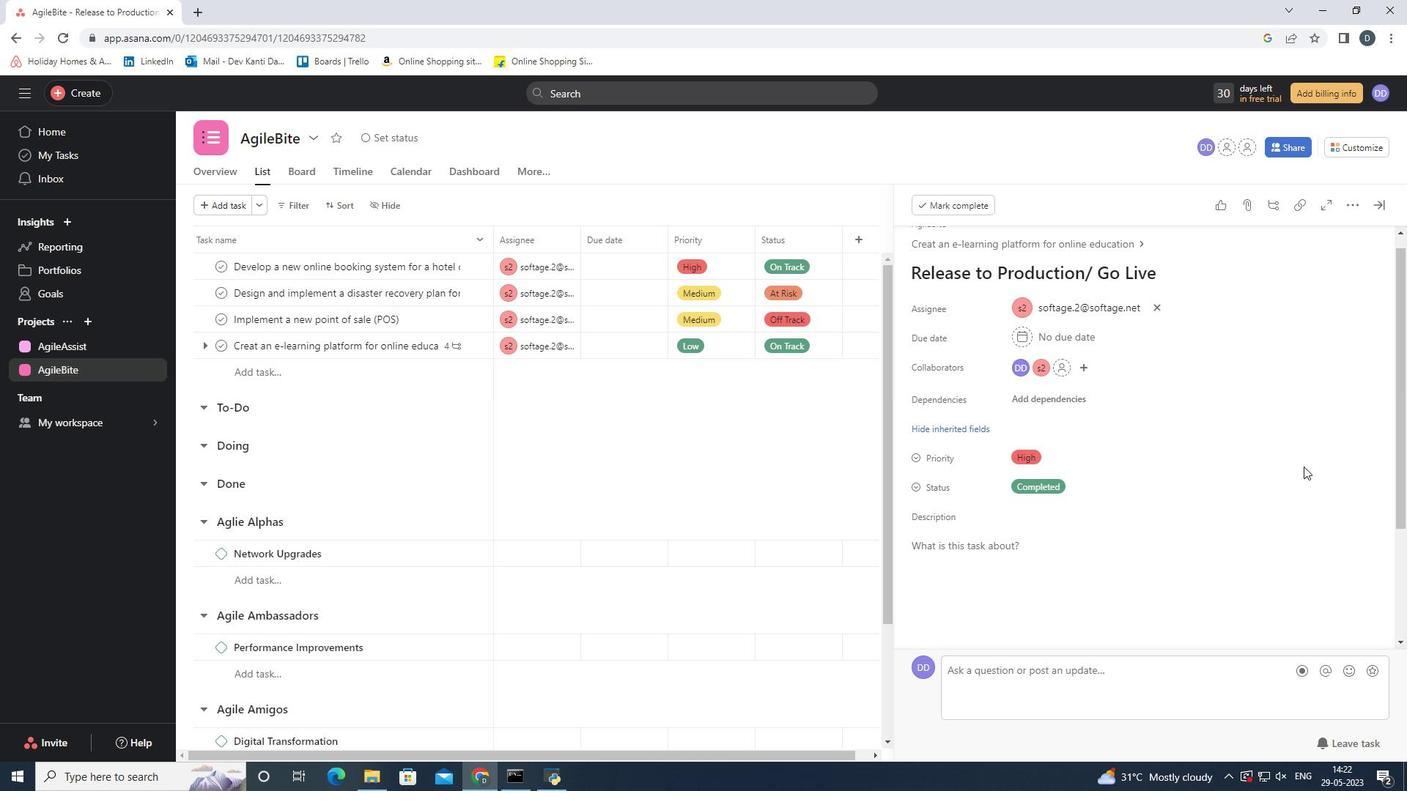
Action: Mouse scrolled (1303, 466) with delta (0, 0)
Screenshot: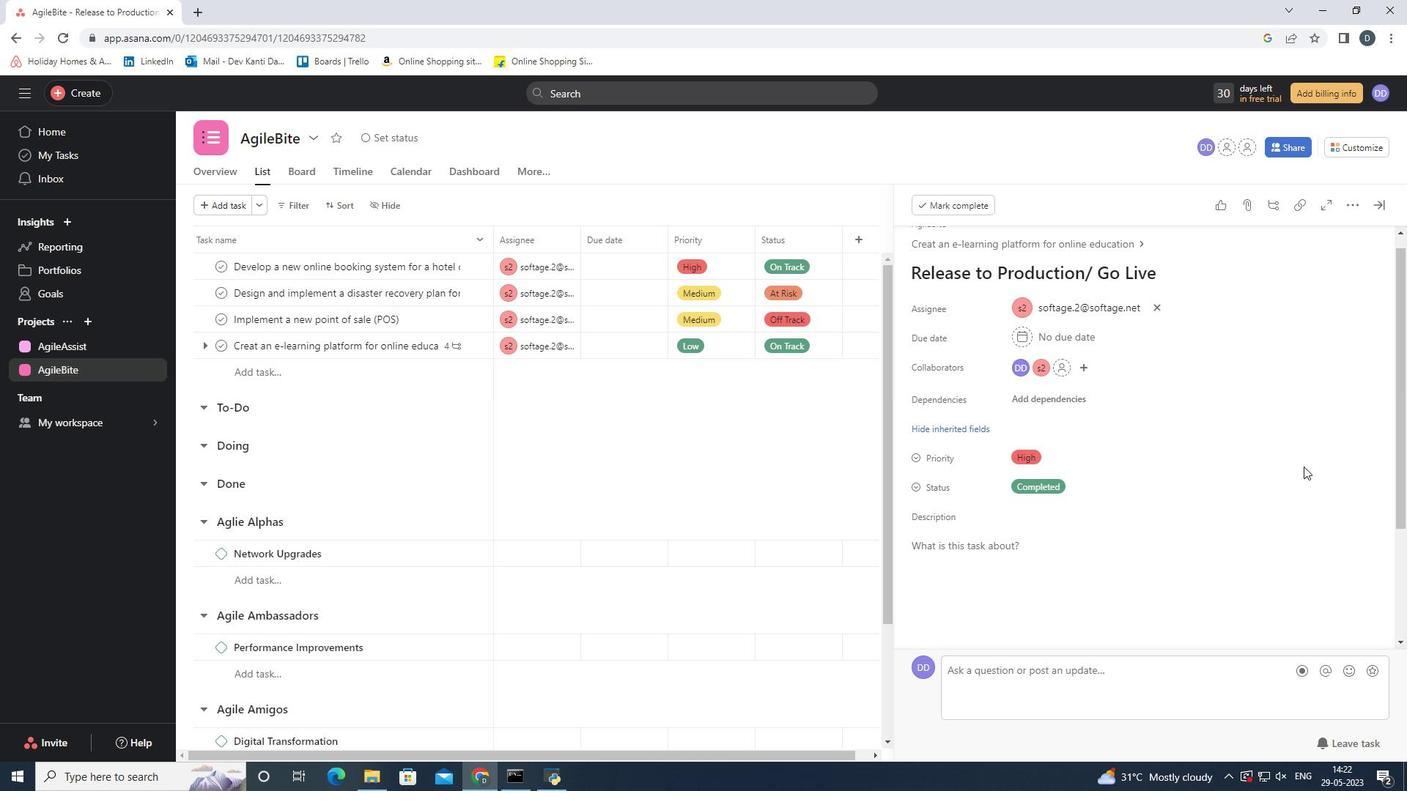 
Action: Mouse scrolled (1303, 466) with delta (0, 0)
Screenshot: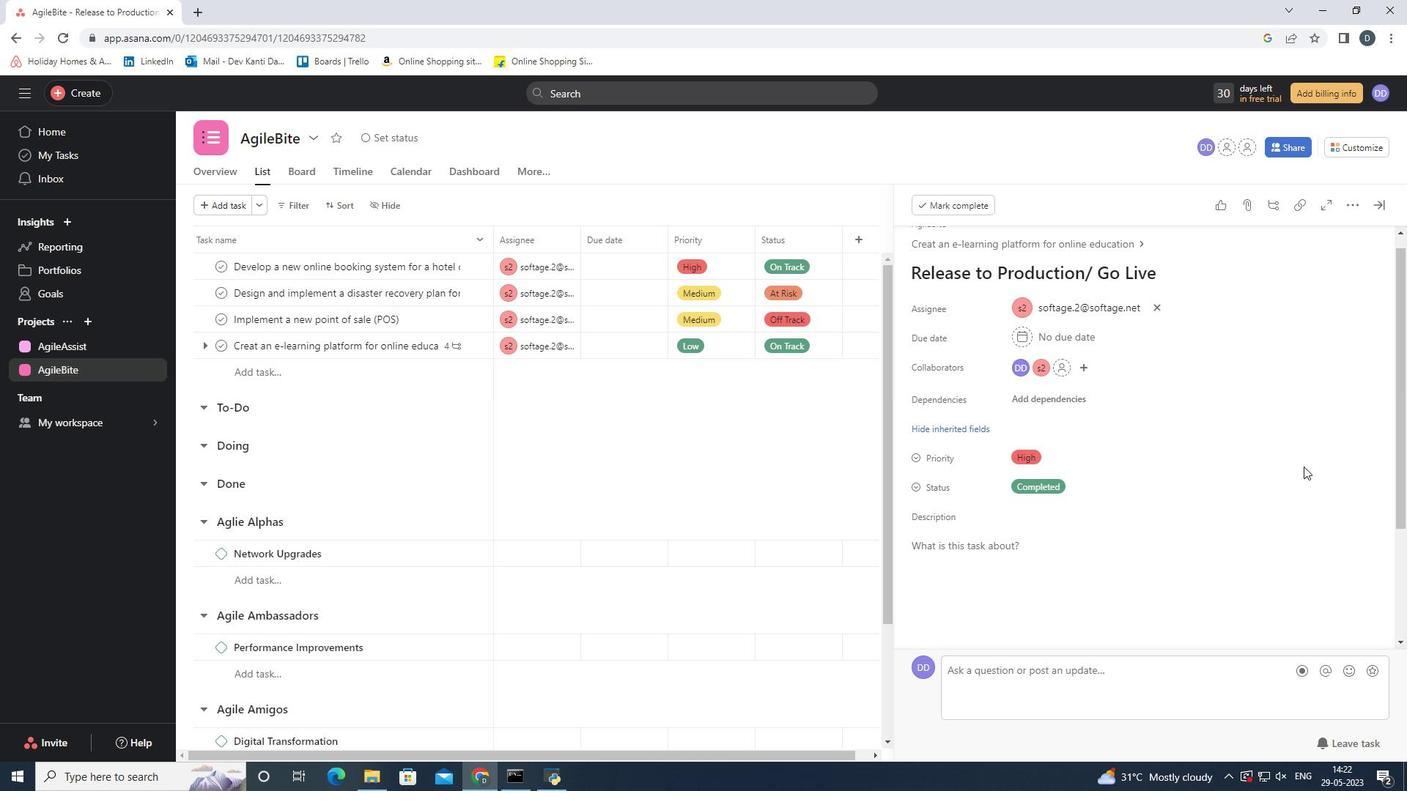 
Action: Mouse scrolled (1303, 466) with delta (0, 0)
Screenshot: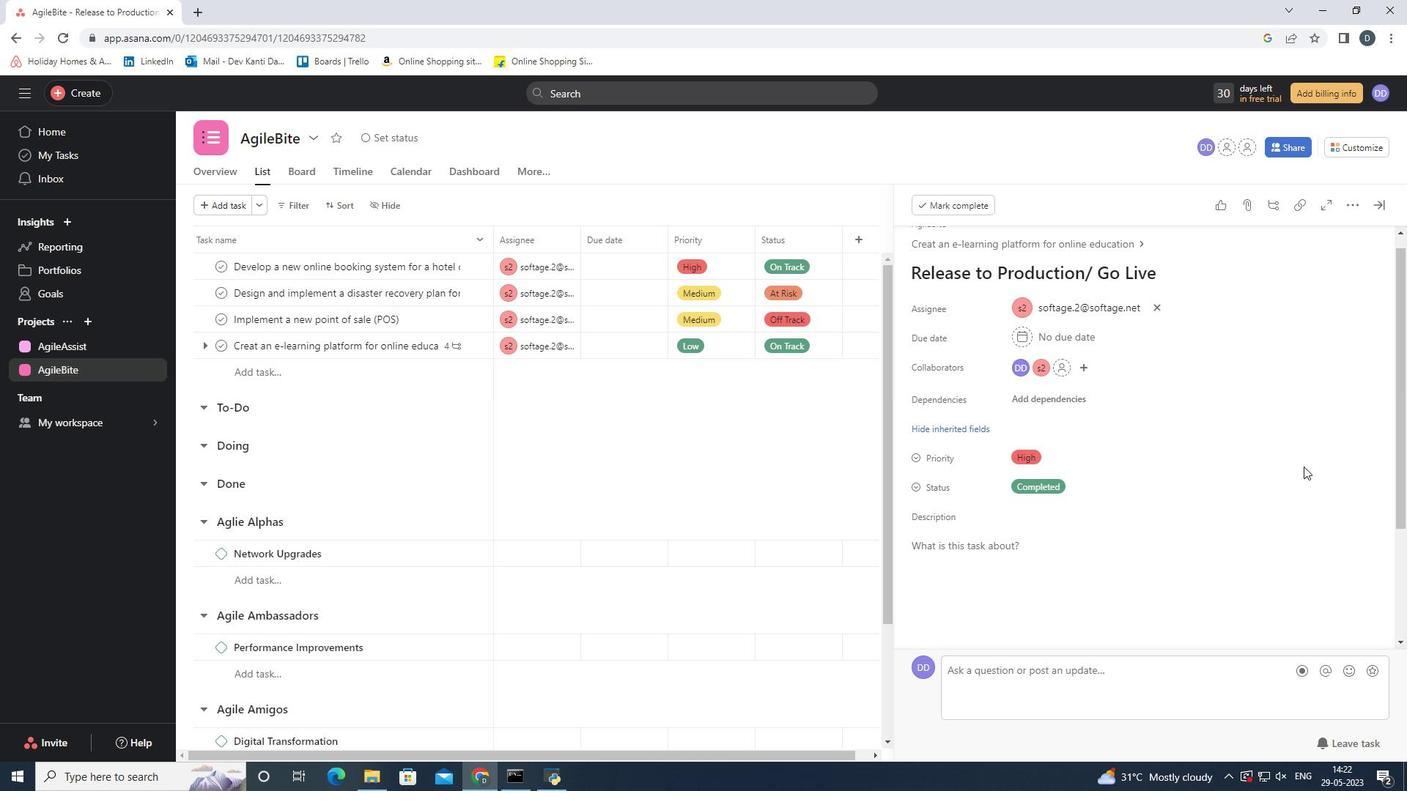 
Action: Mouse scrolled (1303, 466) with delta (0, 0)
Screenshot: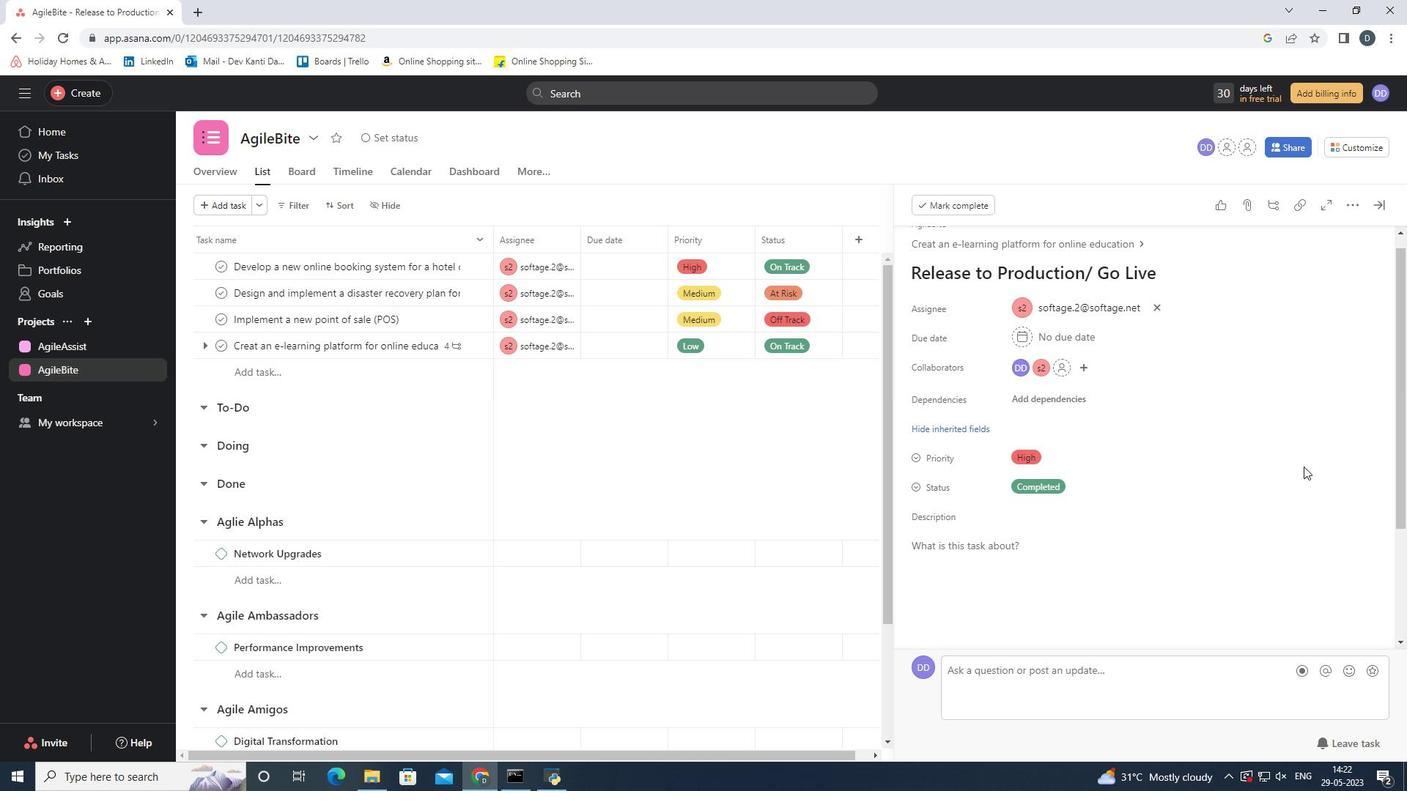 
Action: Mouse scrolled (1303, 466) with delta (0, 0)
Screenshot: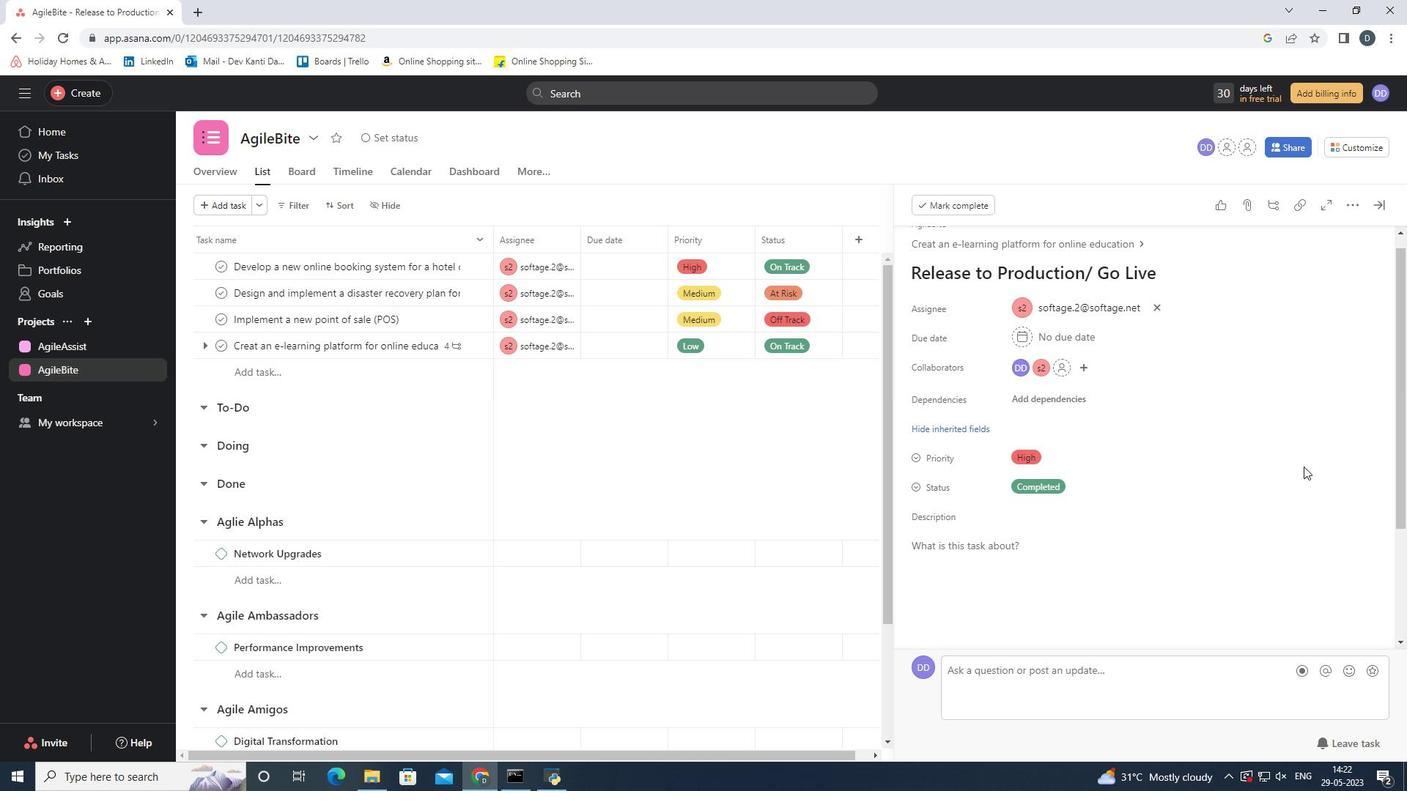 
Action: Mouse scrolled (1303, 467) with delta (0, 0)
Screenshot: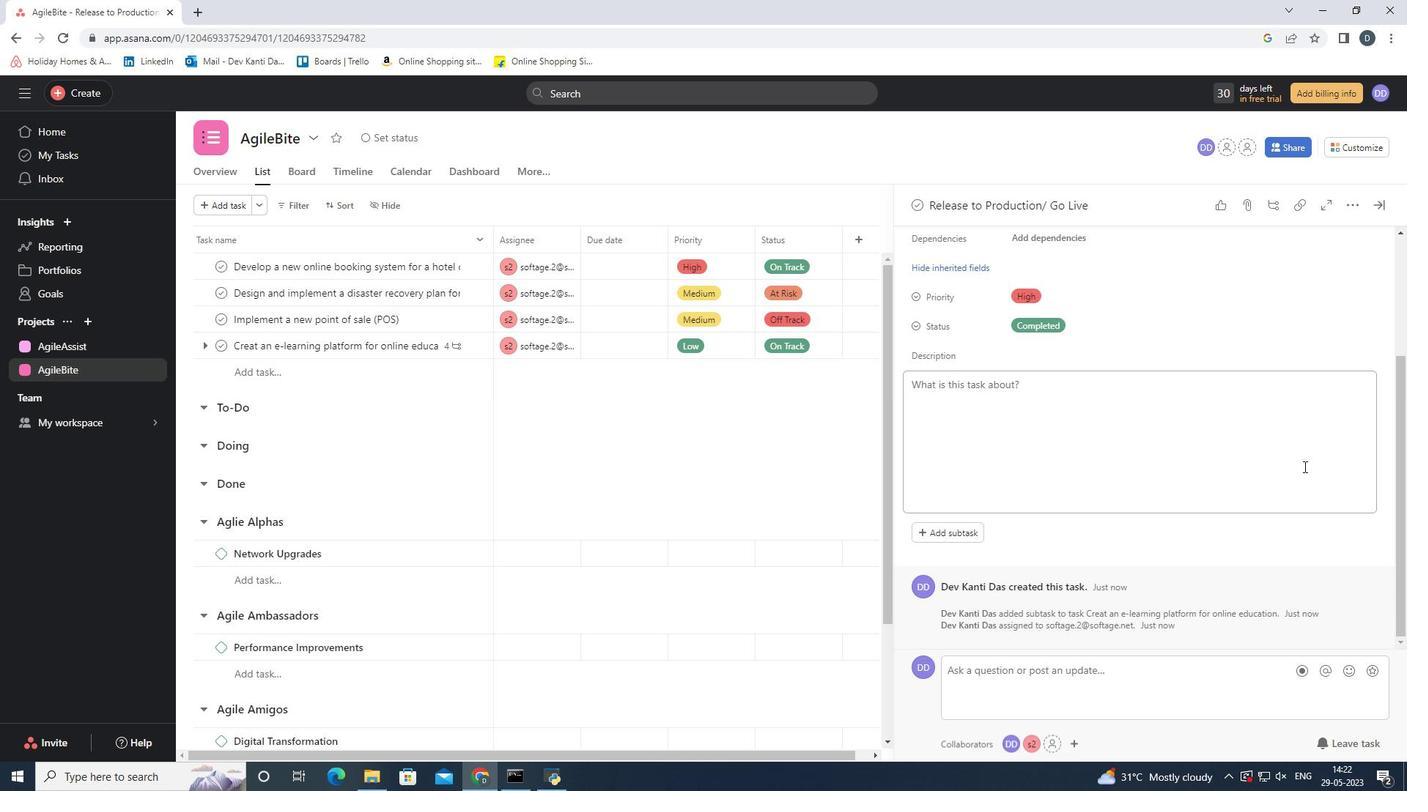 
Action: Mouse scrolled (1303, 467) with delta (0, 0)
Screenshot: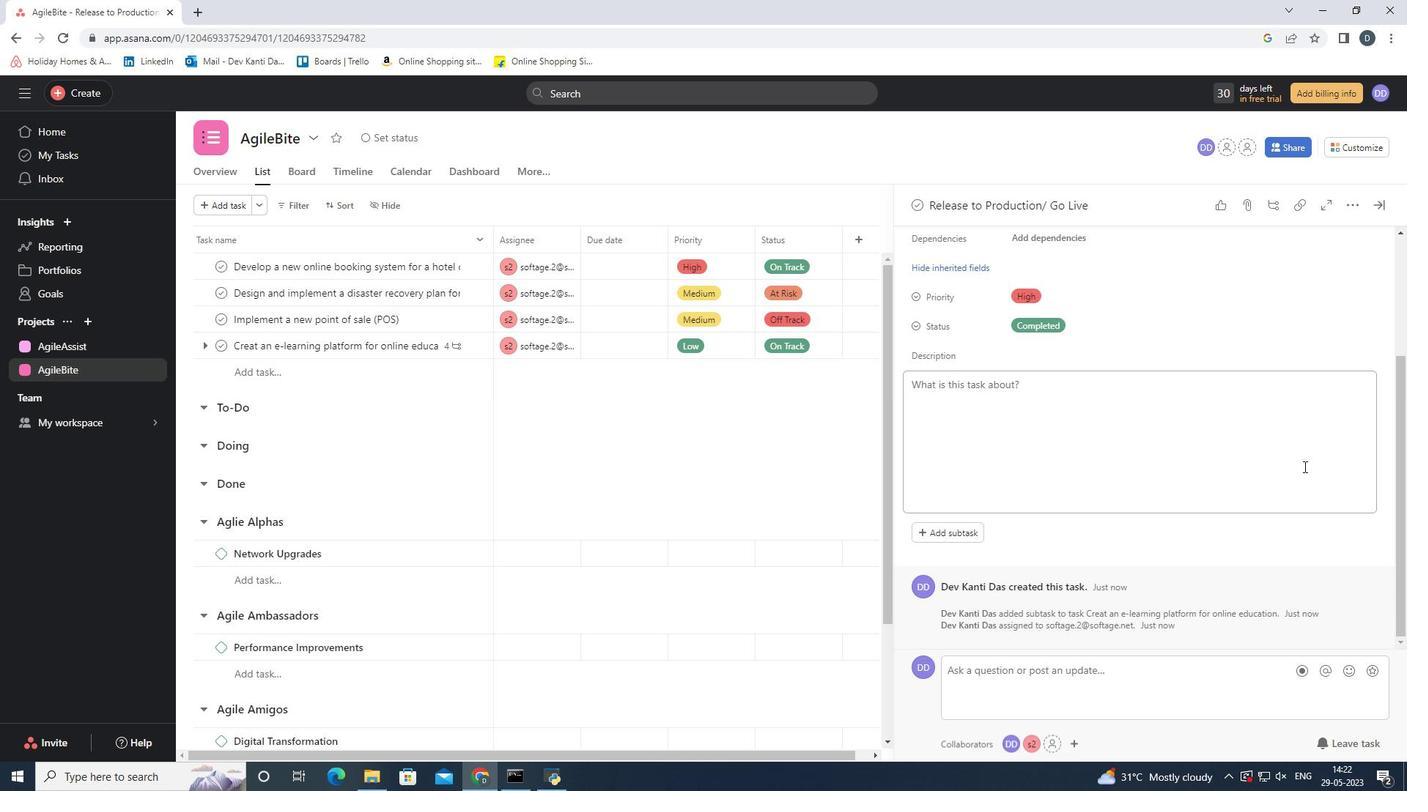 
Action: Mouse scrolled (1303, 467) with delta (0, 0)
Screenshot: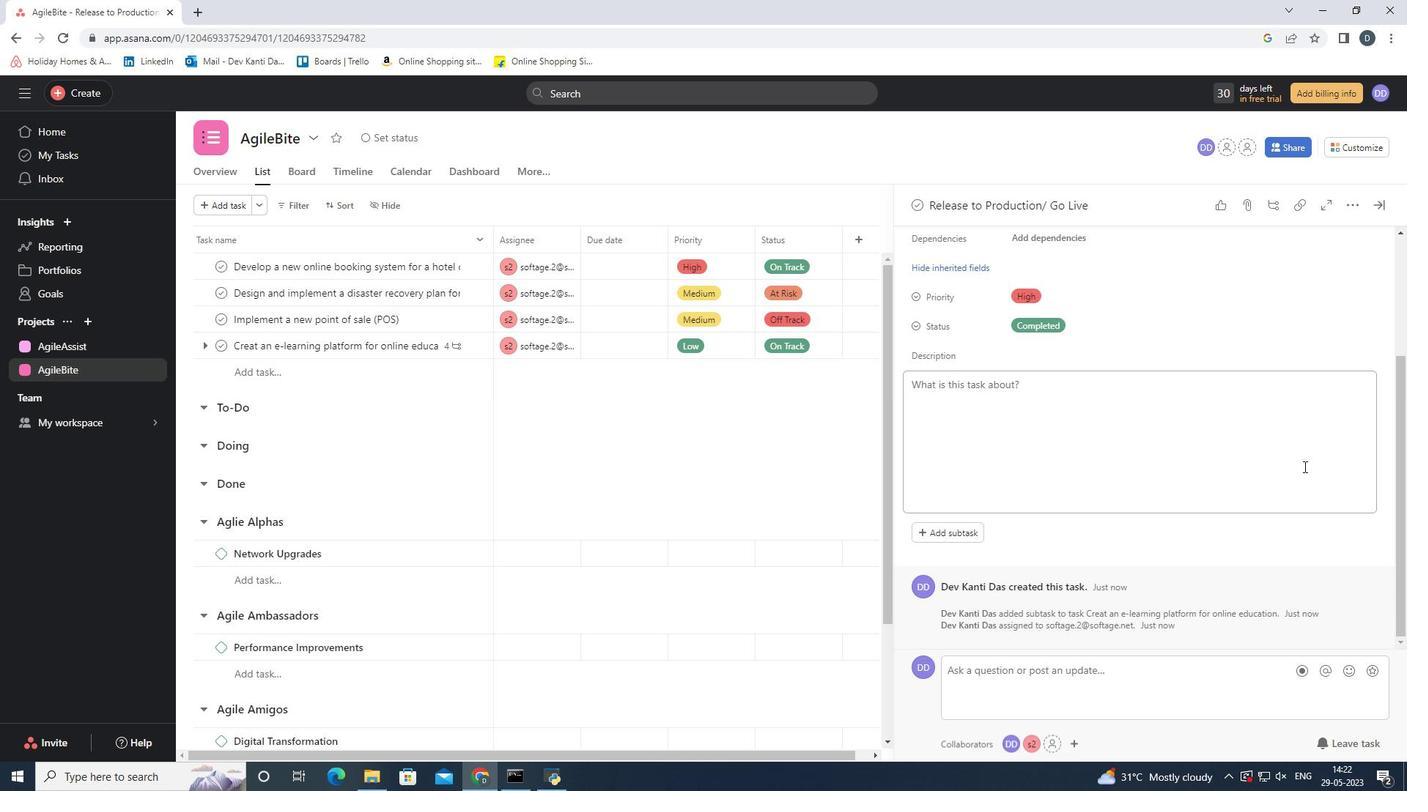 
Action: Mouse scrolled (1303, 467) with delta (0, 0)
Screenshot: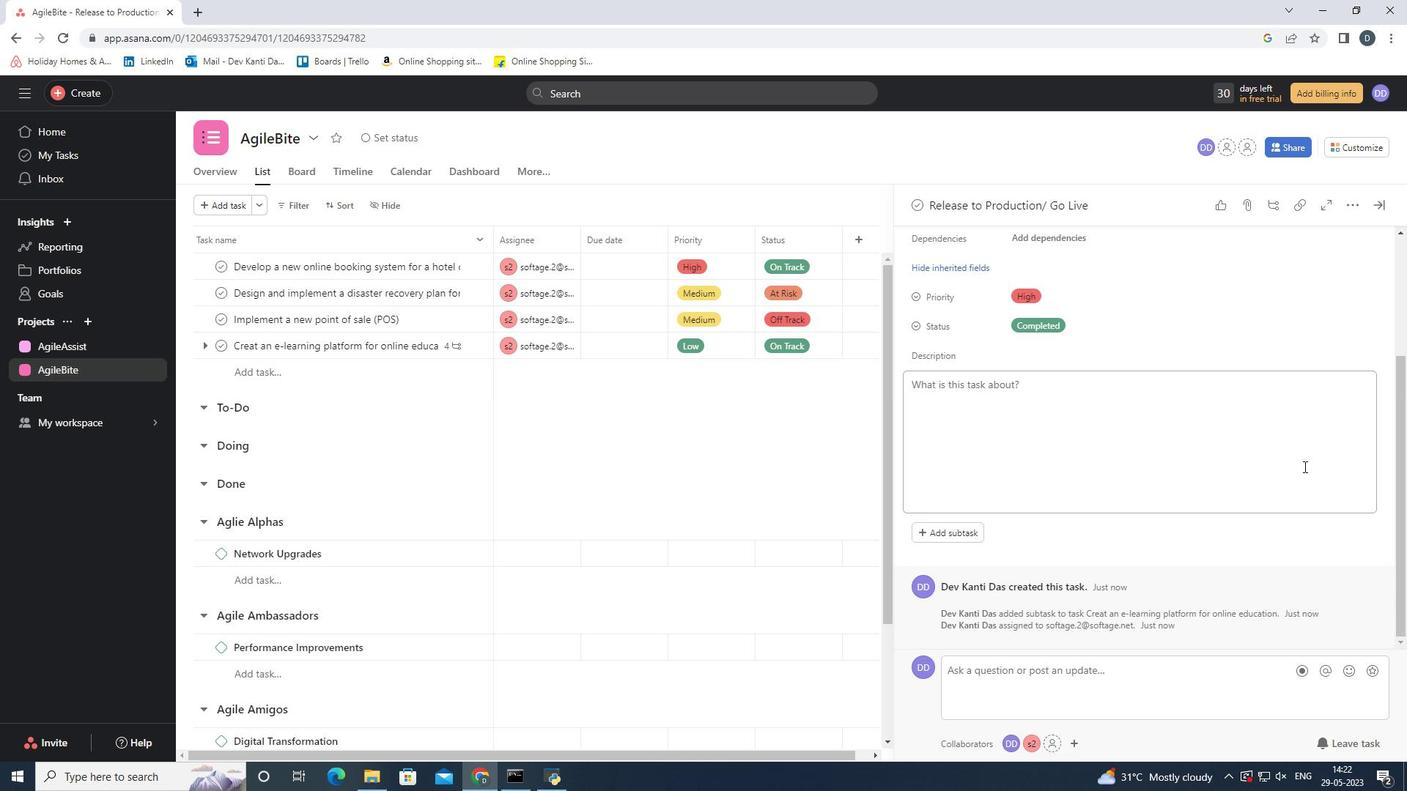 
Action: Mouse scrolled (1303, 467) with delta (0, 0)
Screenshot: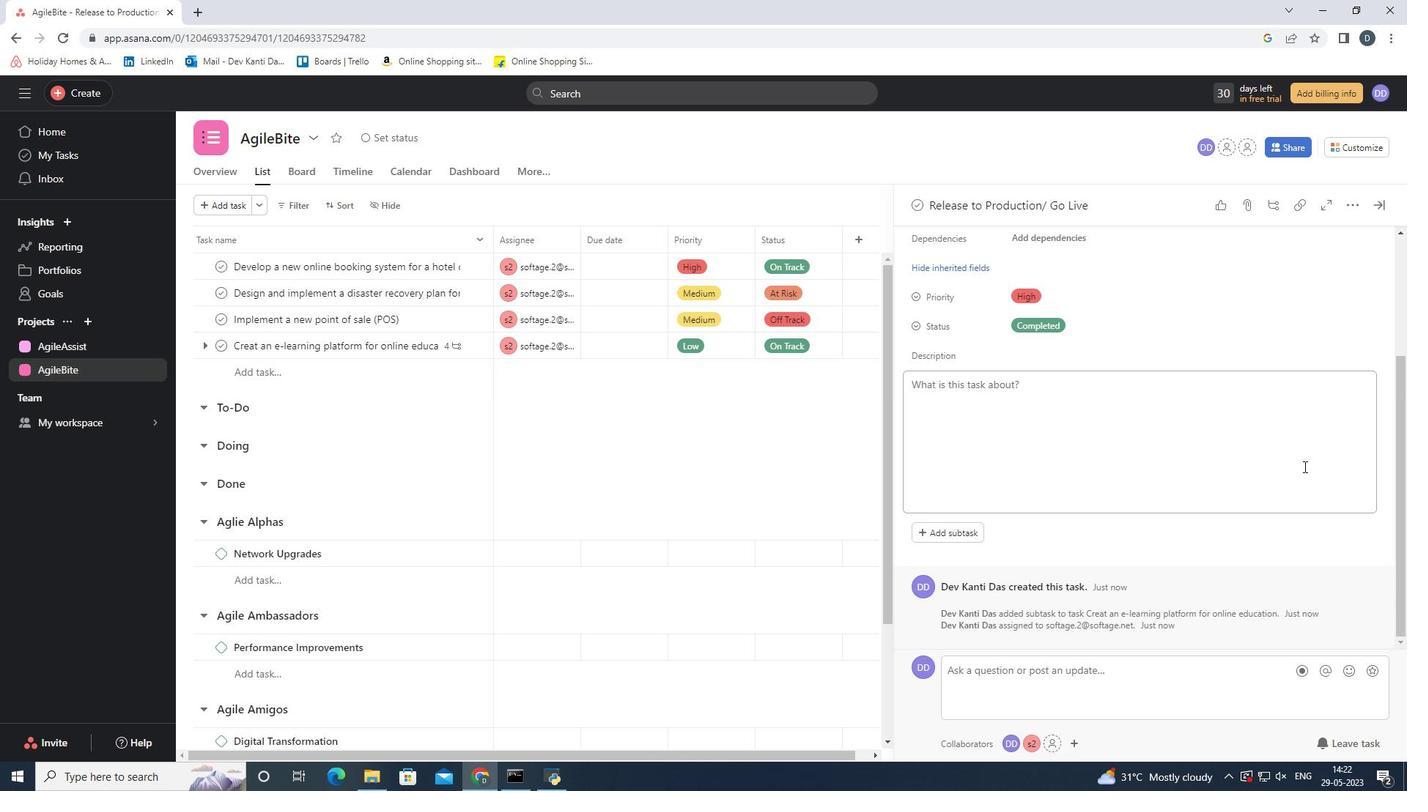 
Action: Mouse scrolled (1303, 467) with delta (0, 0)
Screenshot: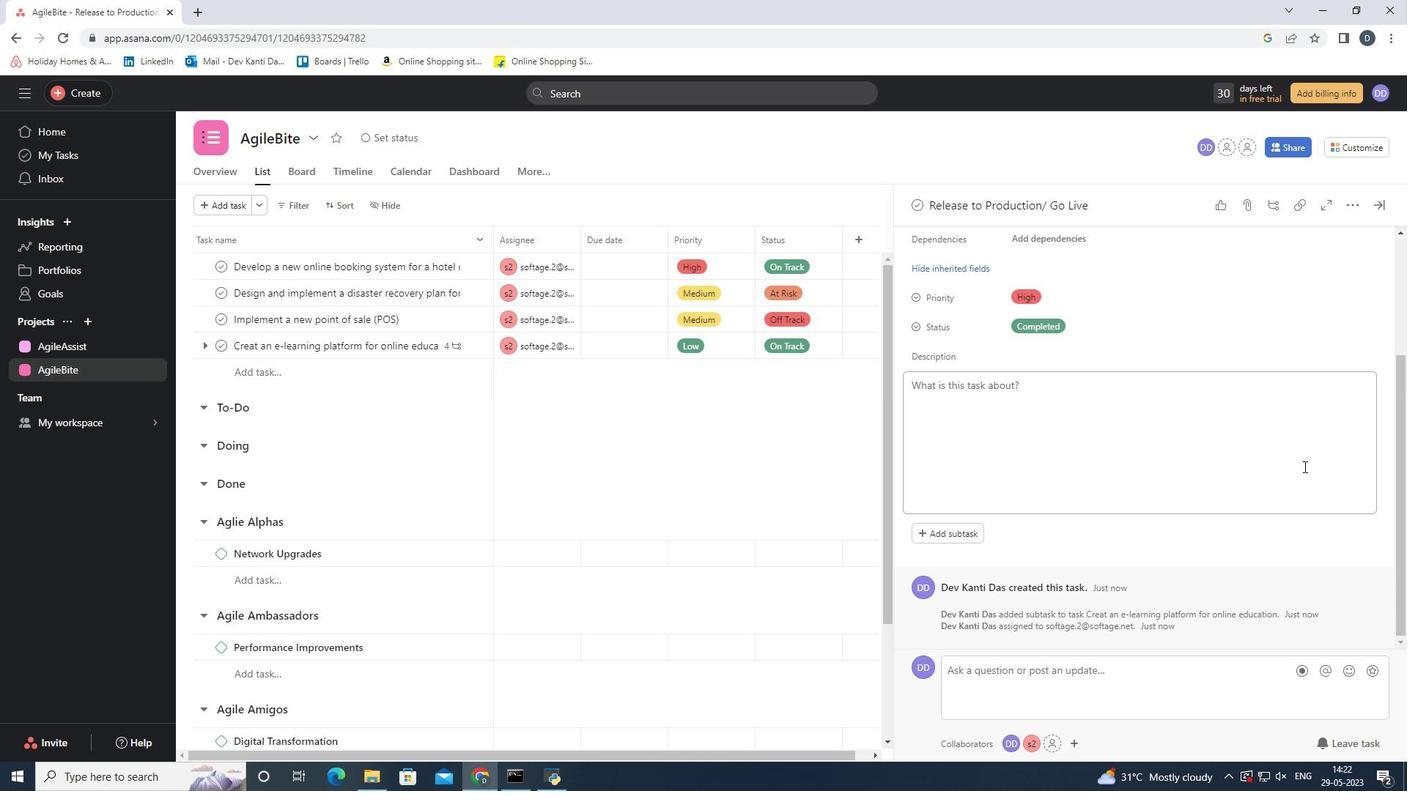 
Action: Mouse scrolled (1303, 467) with delta (0, 0)
Screenshot: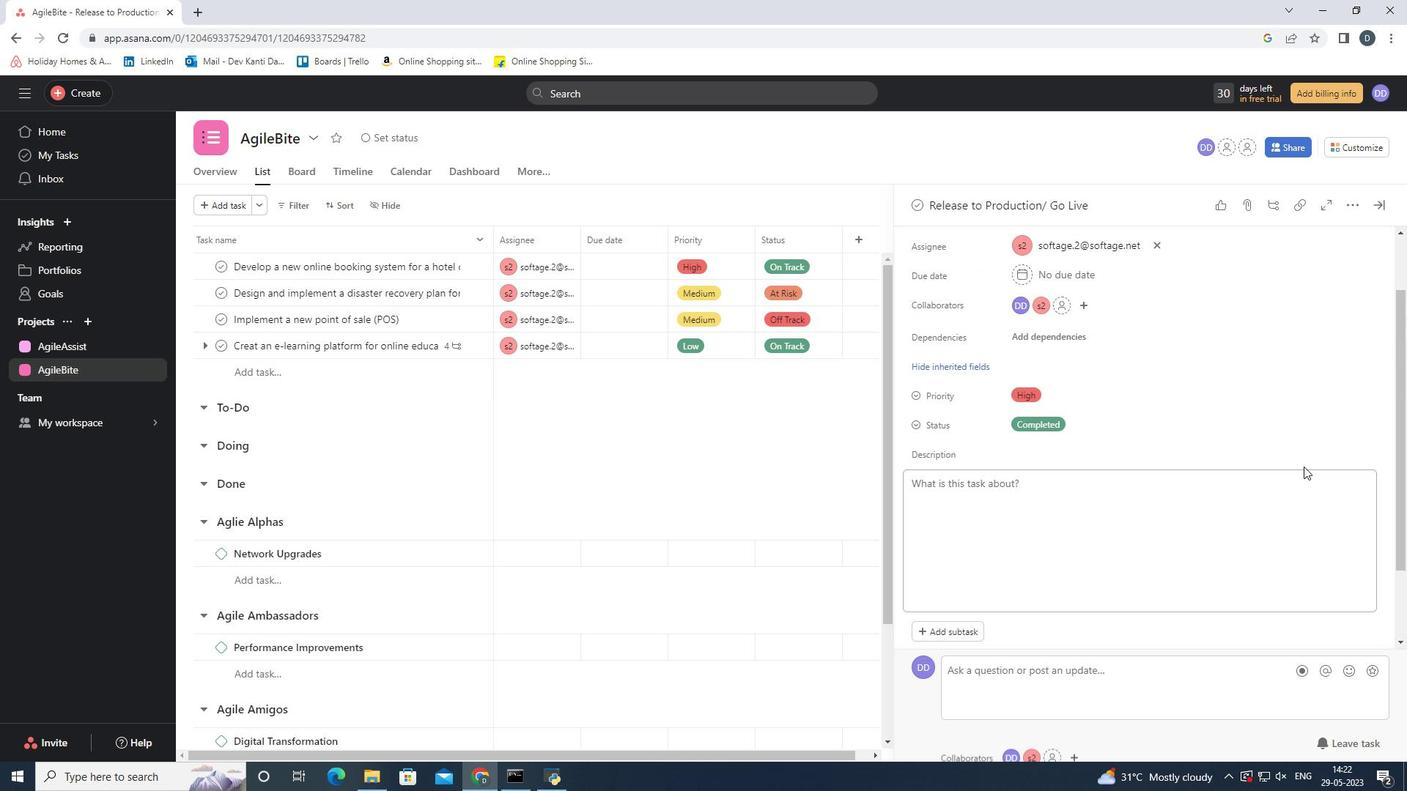 
Action: Mouse scrolled (1303, 467) with delta (0, 0)
Screenshot: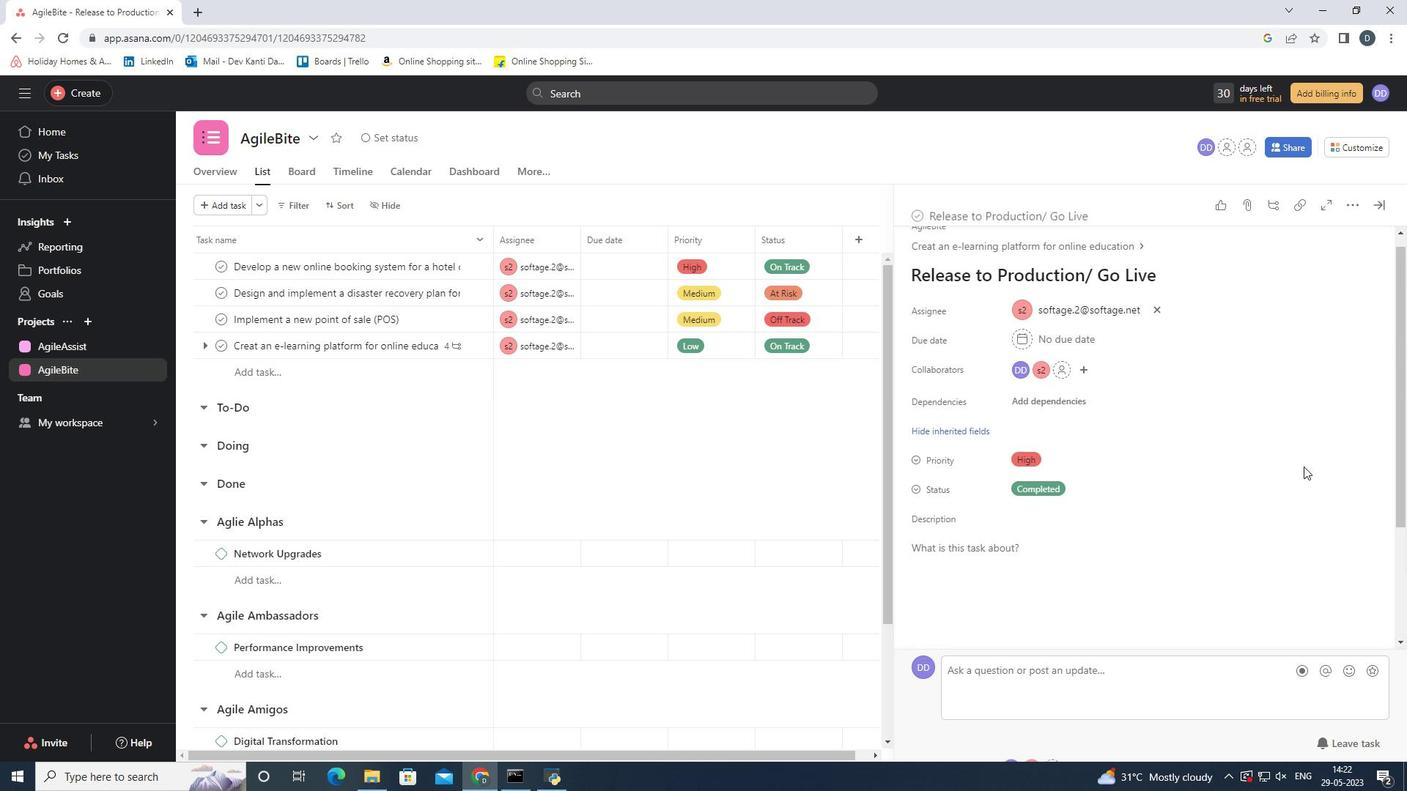 
Action: Mouse scrolled (1303, 467) with delta (0, 0)
Screenshot: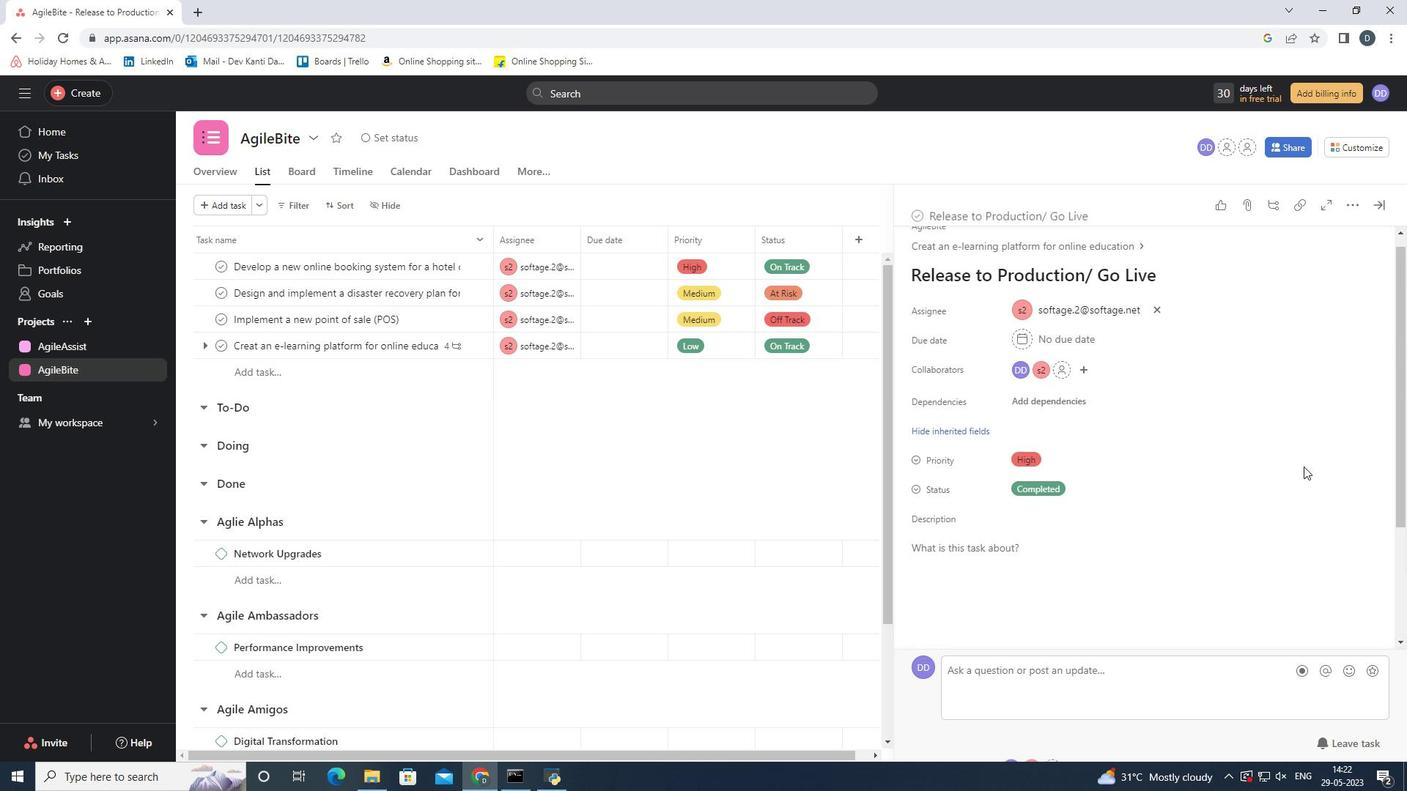 
Action: Mouse scrolled (1303, 467) with delta (0, 0)
Screenshot: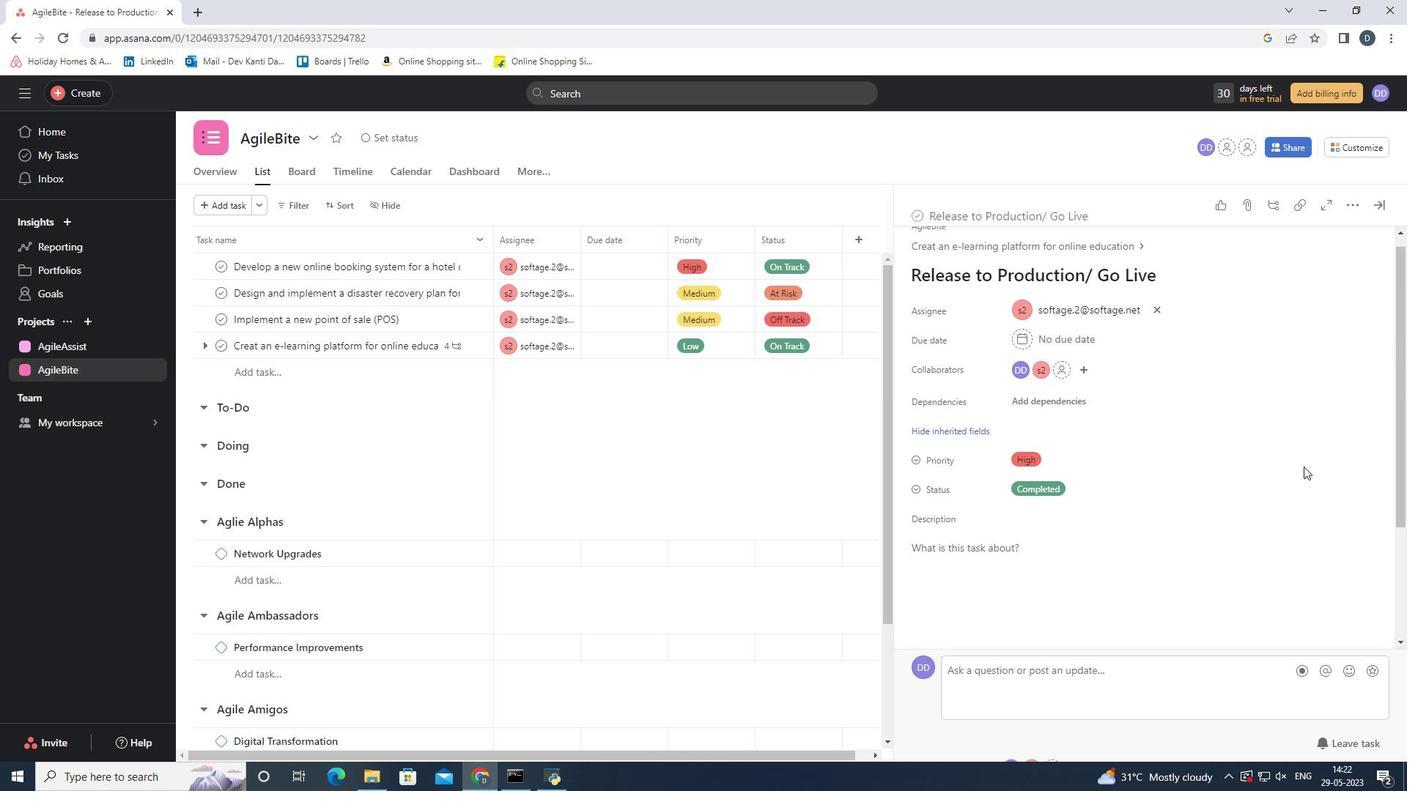 
Action: Mouse scrolled (1303, 467) with delta (0, 0)
Screenshot: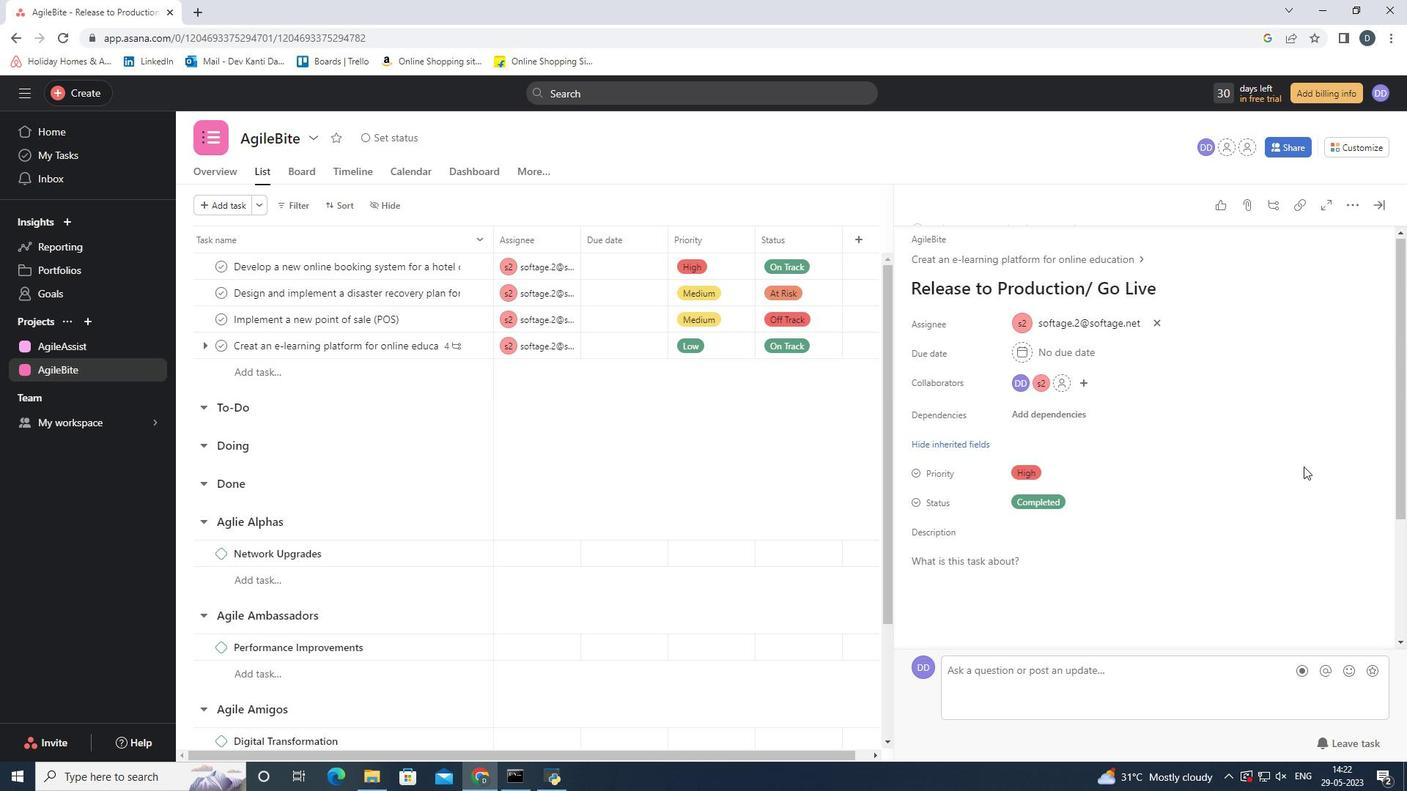 
Action: Mouse moved to (1377, 204)
Screenshot: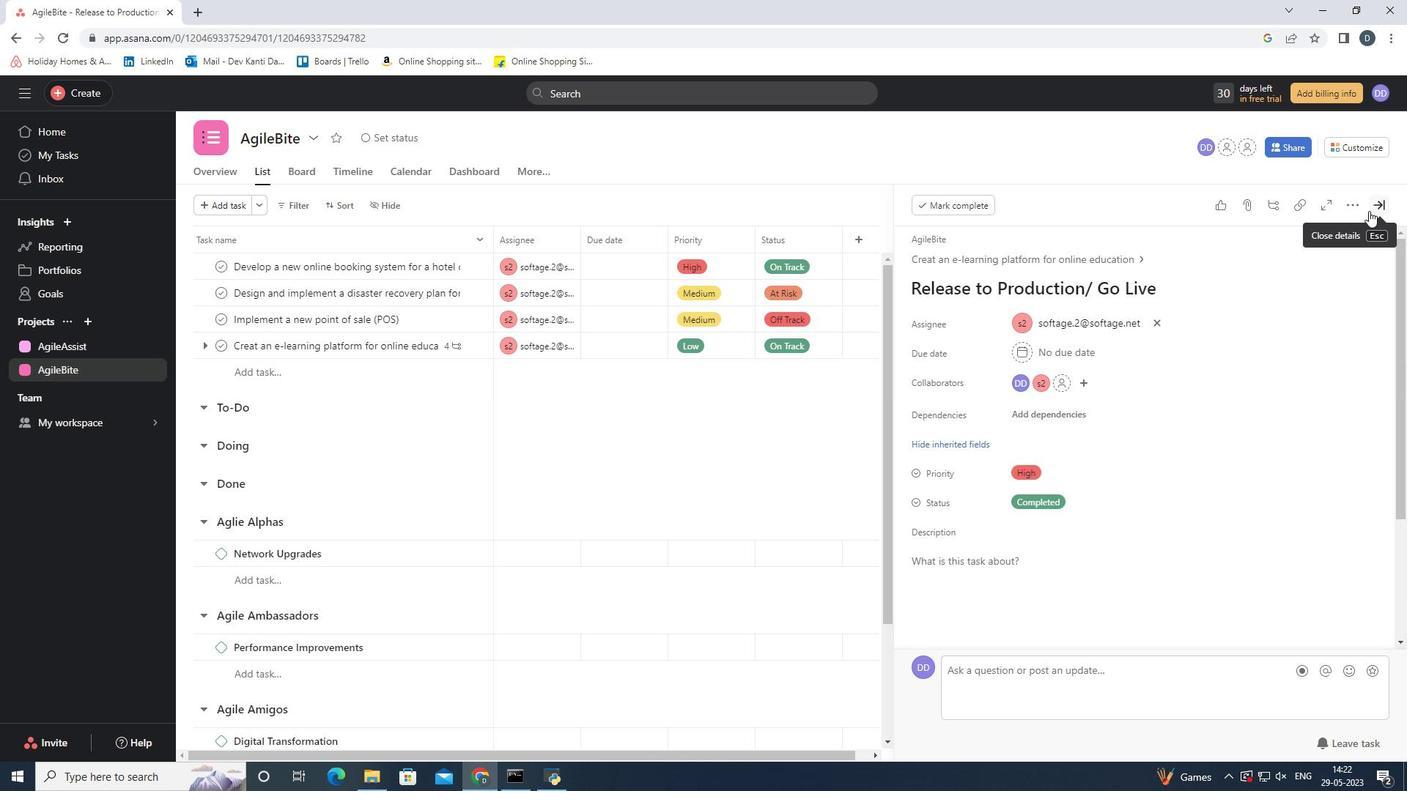 
Action: Mouse pressed left at (1377, 204)
Screenshot: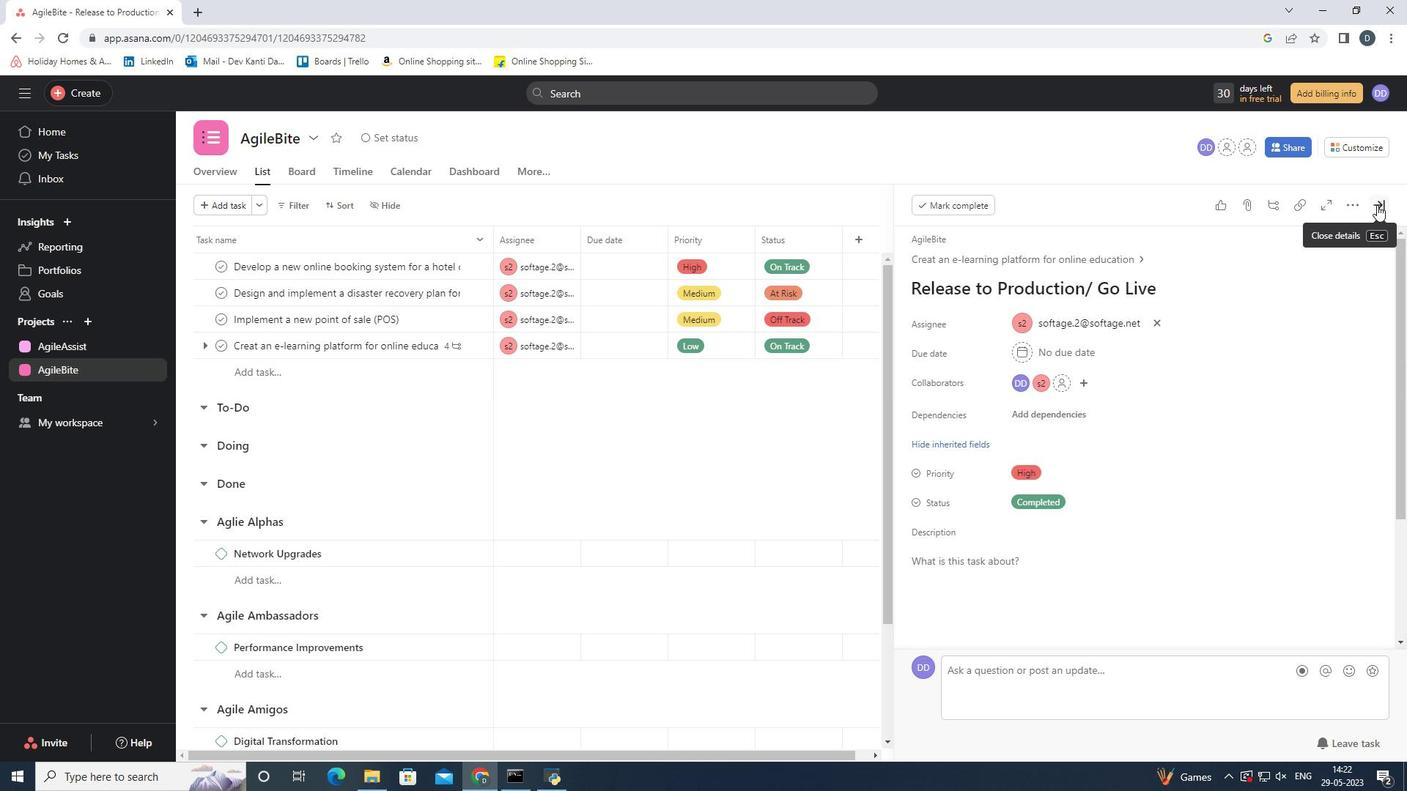 
Action: Mouse moved to (484, 344)
Screenshot: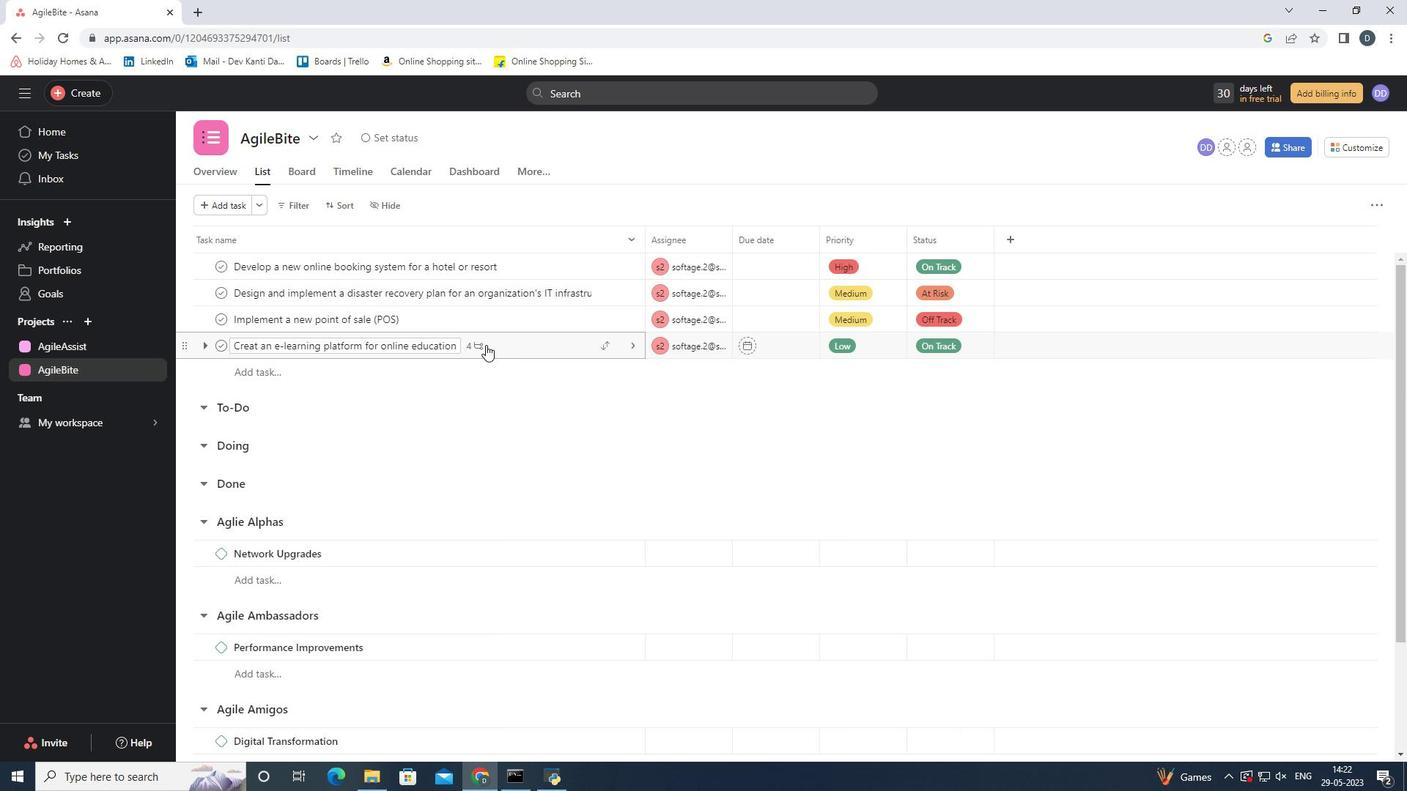 
Action: Mouse pressed left at (484, 344)
Screenshot: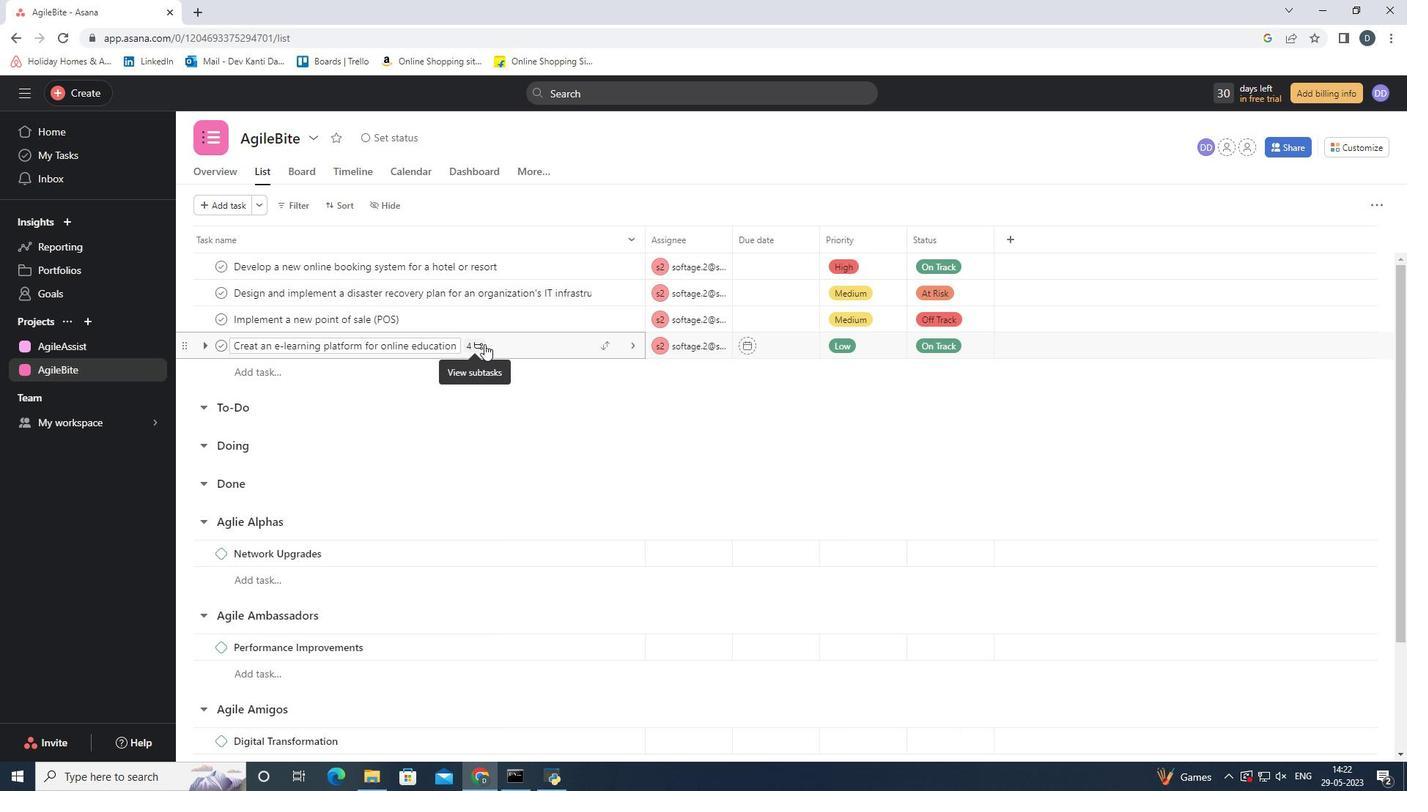 
Action: Mouse moved to (1380, 495)
Screenshot: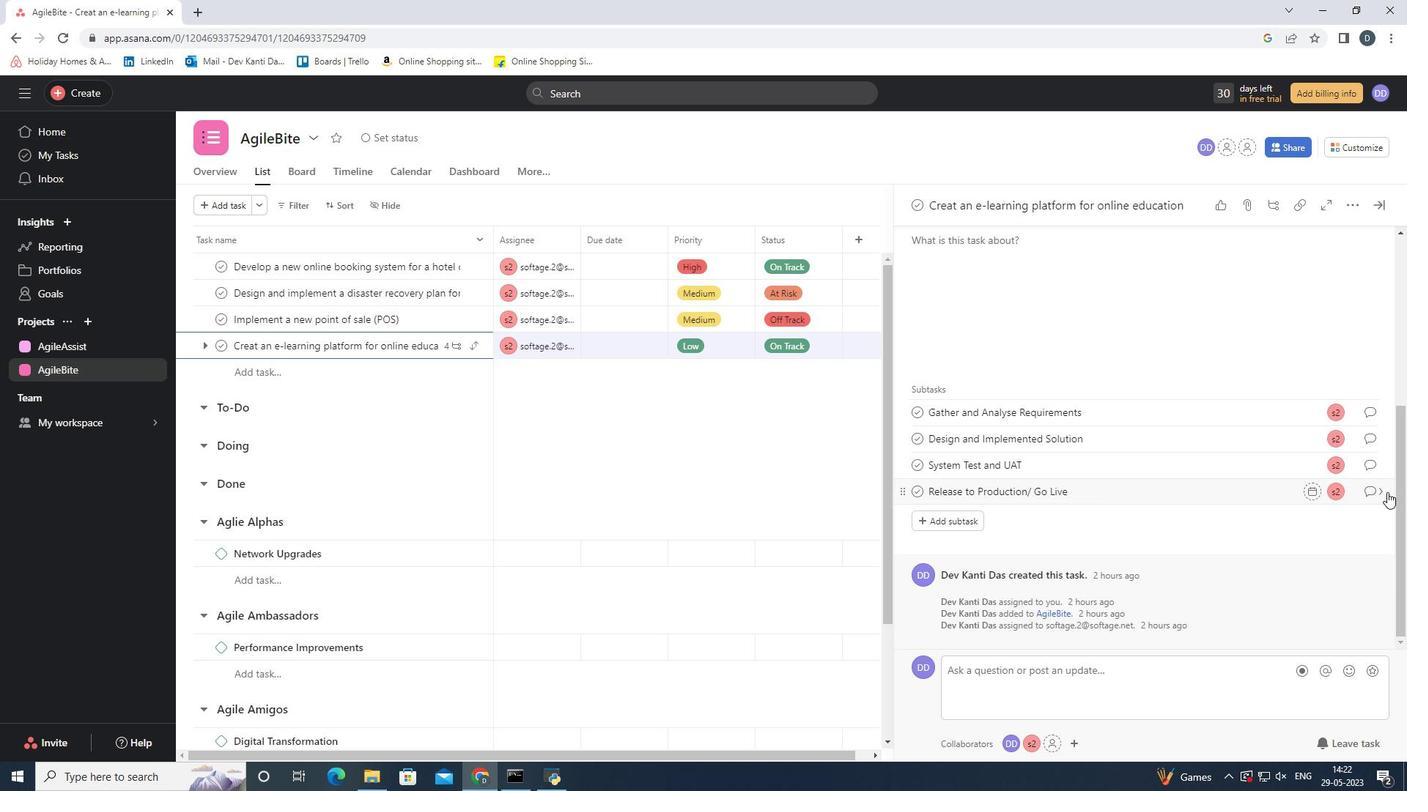 
Action: Mouse pressed left at (1380, 495)
Screenshot: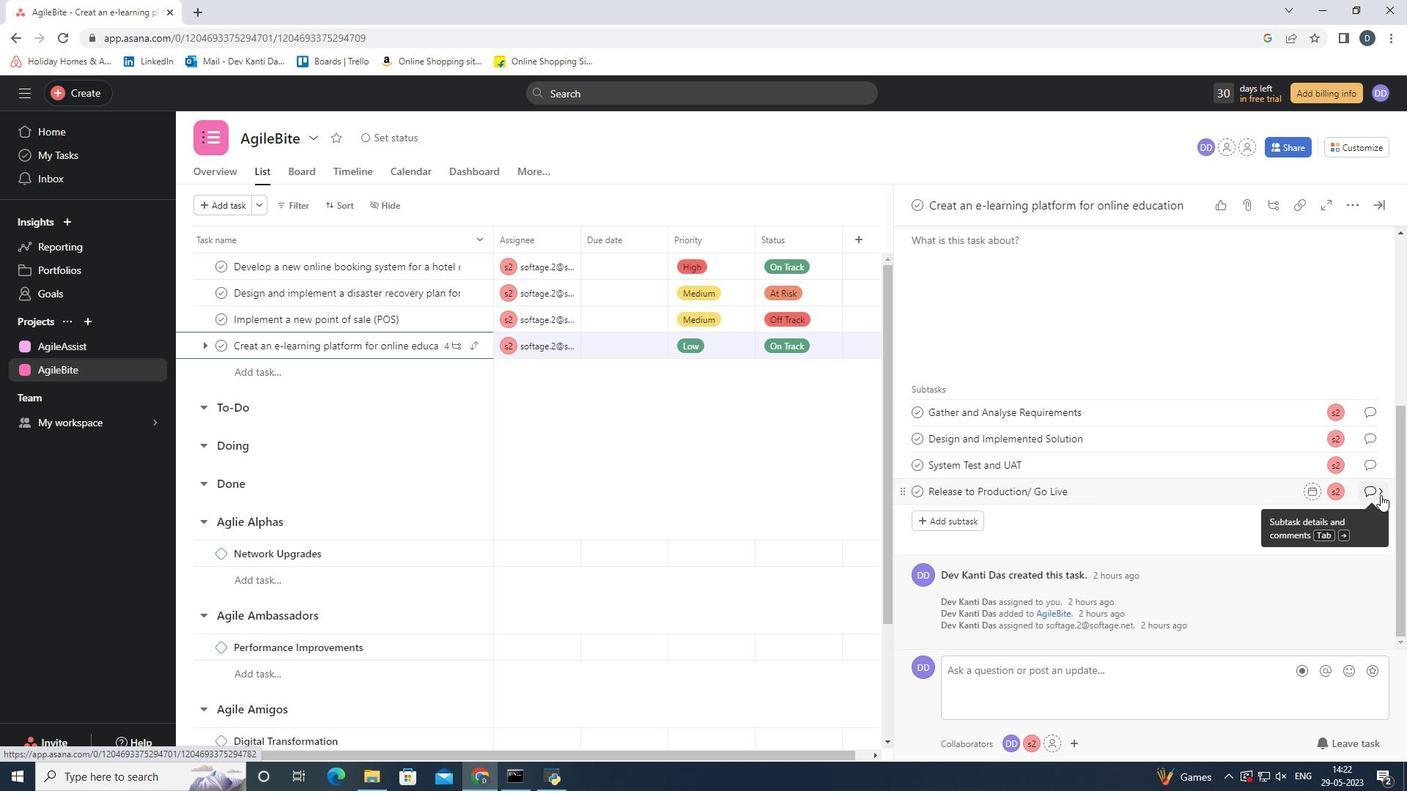 
Action: Mouse moved to (963, 445)
Screenshot: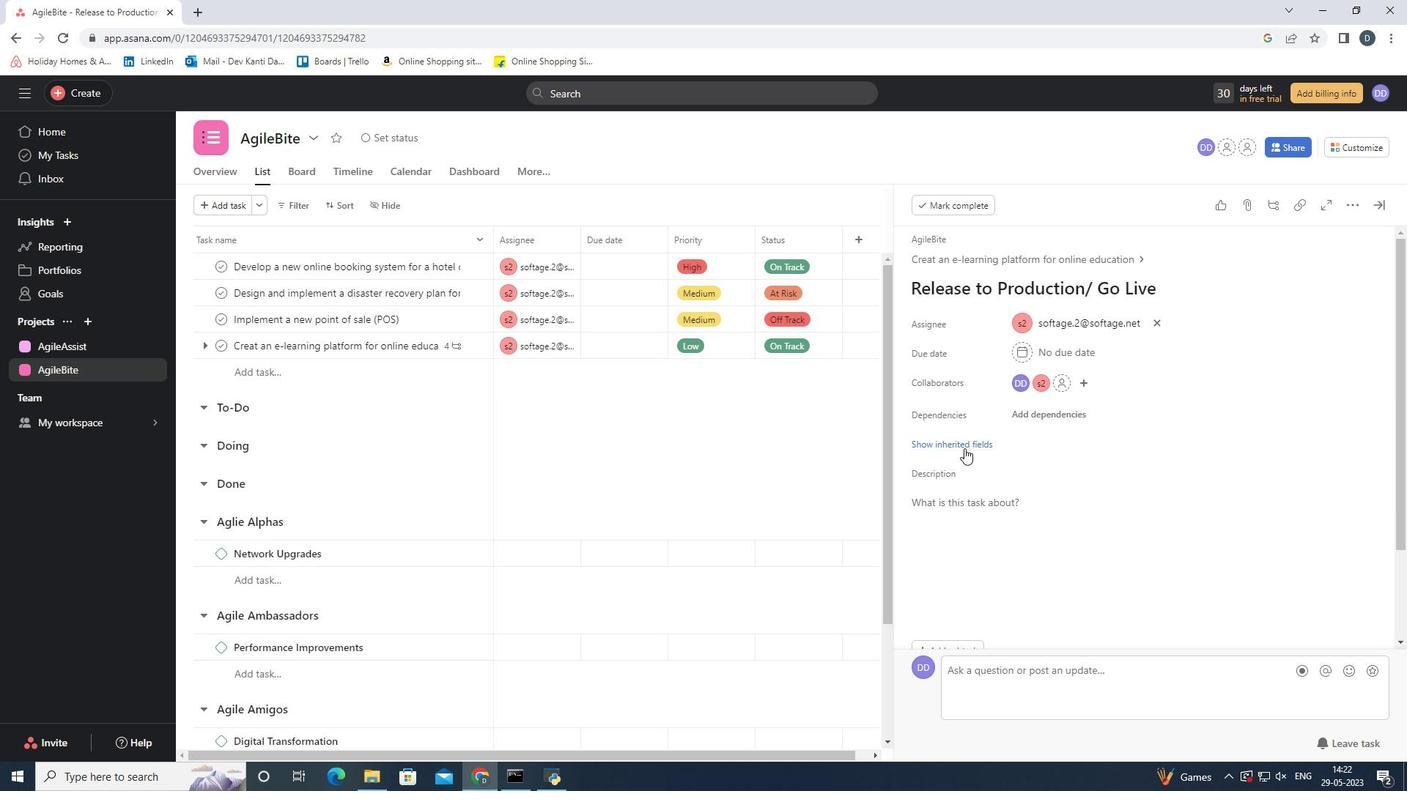 
Action: Mouse pressed left at (963, 445)
Screenshot: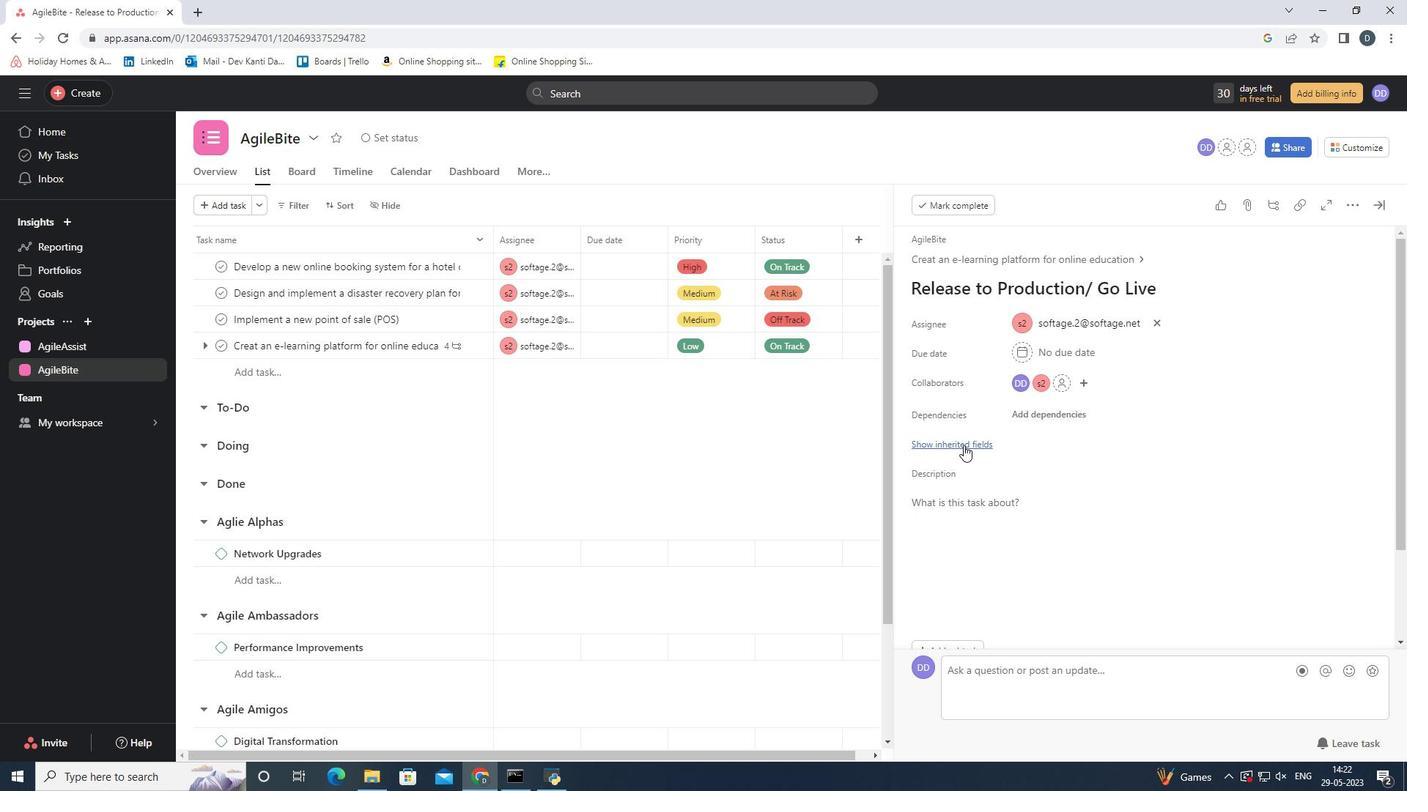 
Action: Mouse moved to (1233, 452)
Screenshot: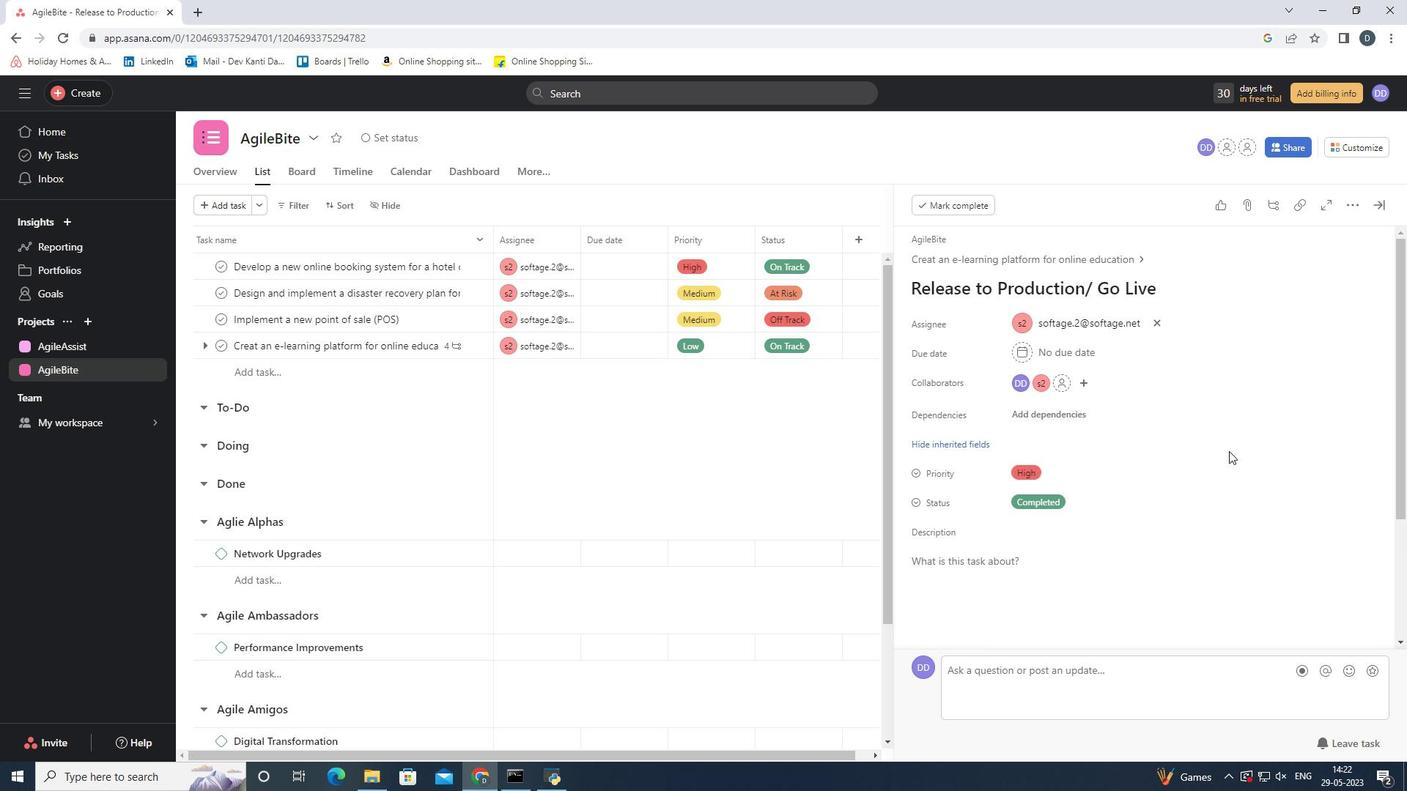 
Action: Mouse pressed left at (1233, 452)
Screenshot: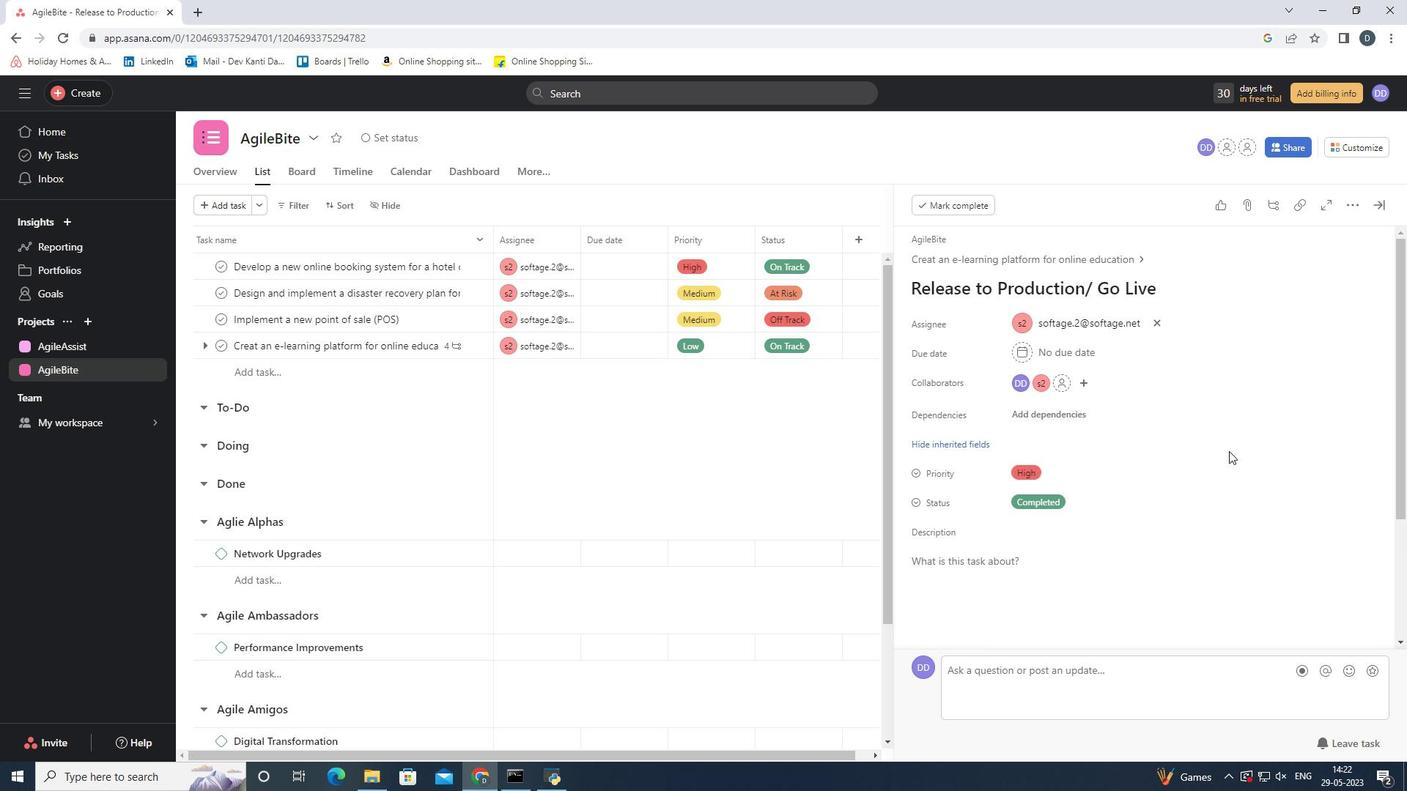 
Action: Mouse moved to (1376, 202)
Screenshot: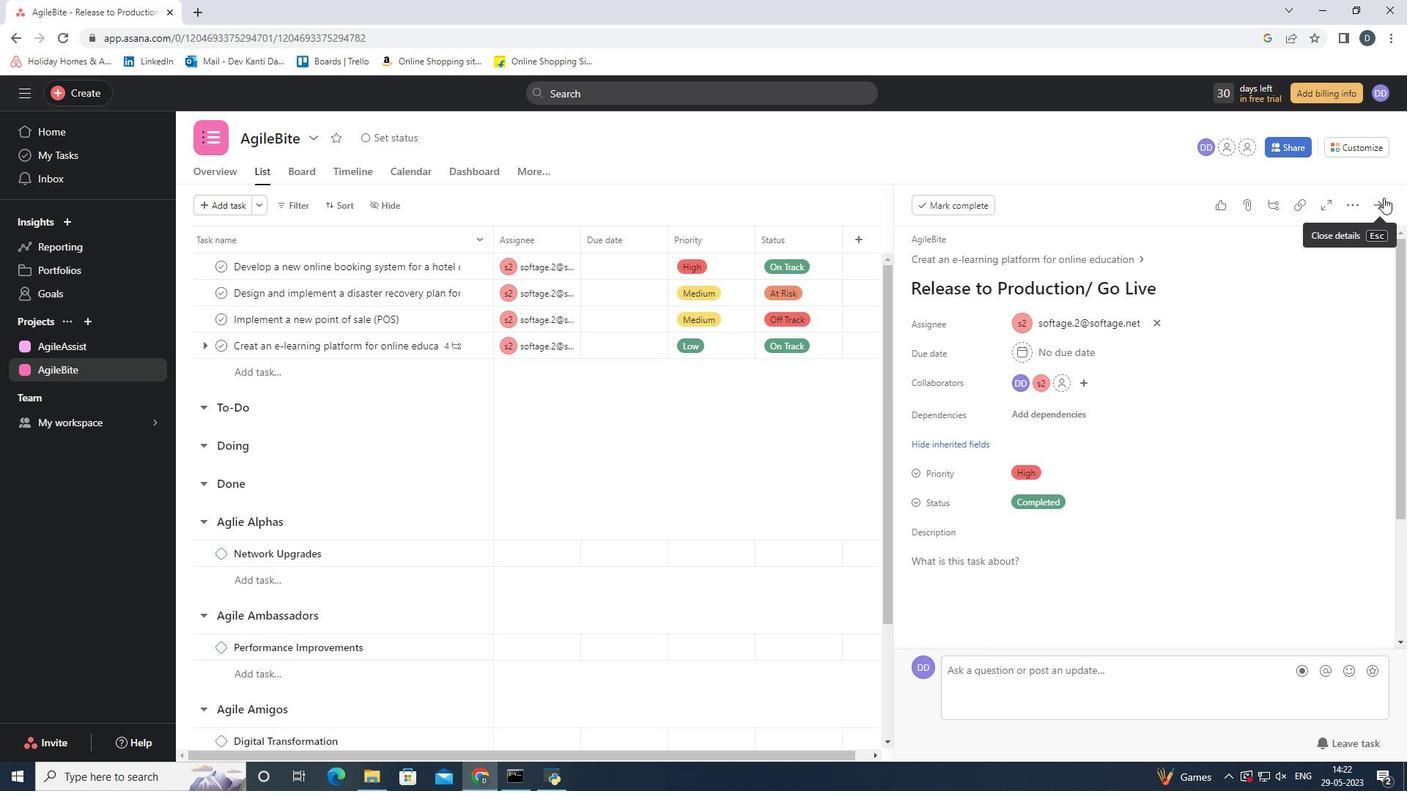 
Action: Mouse pressed left at (1376, 202)
Screenshot: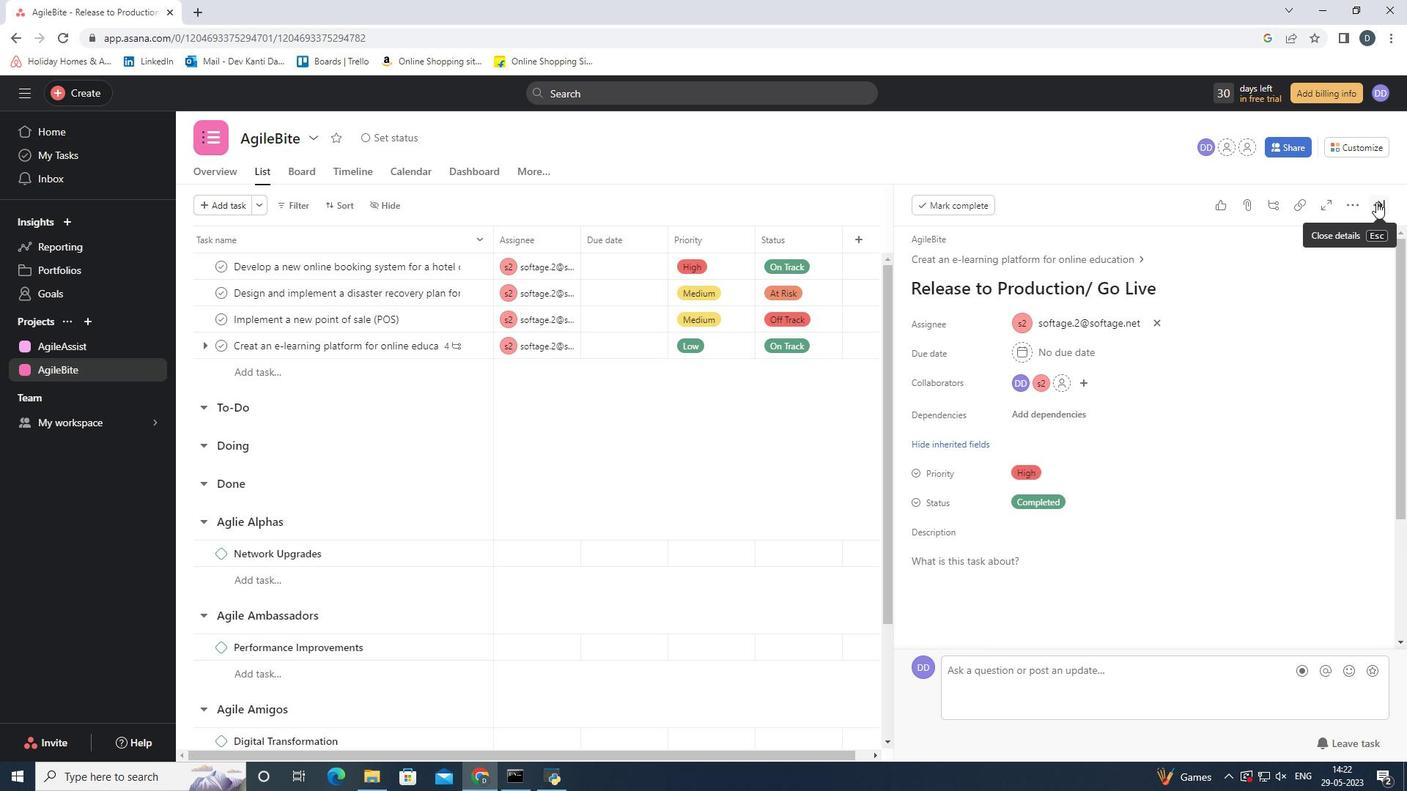 
Action: Mouse moved to (1221, 463)
Screenshot: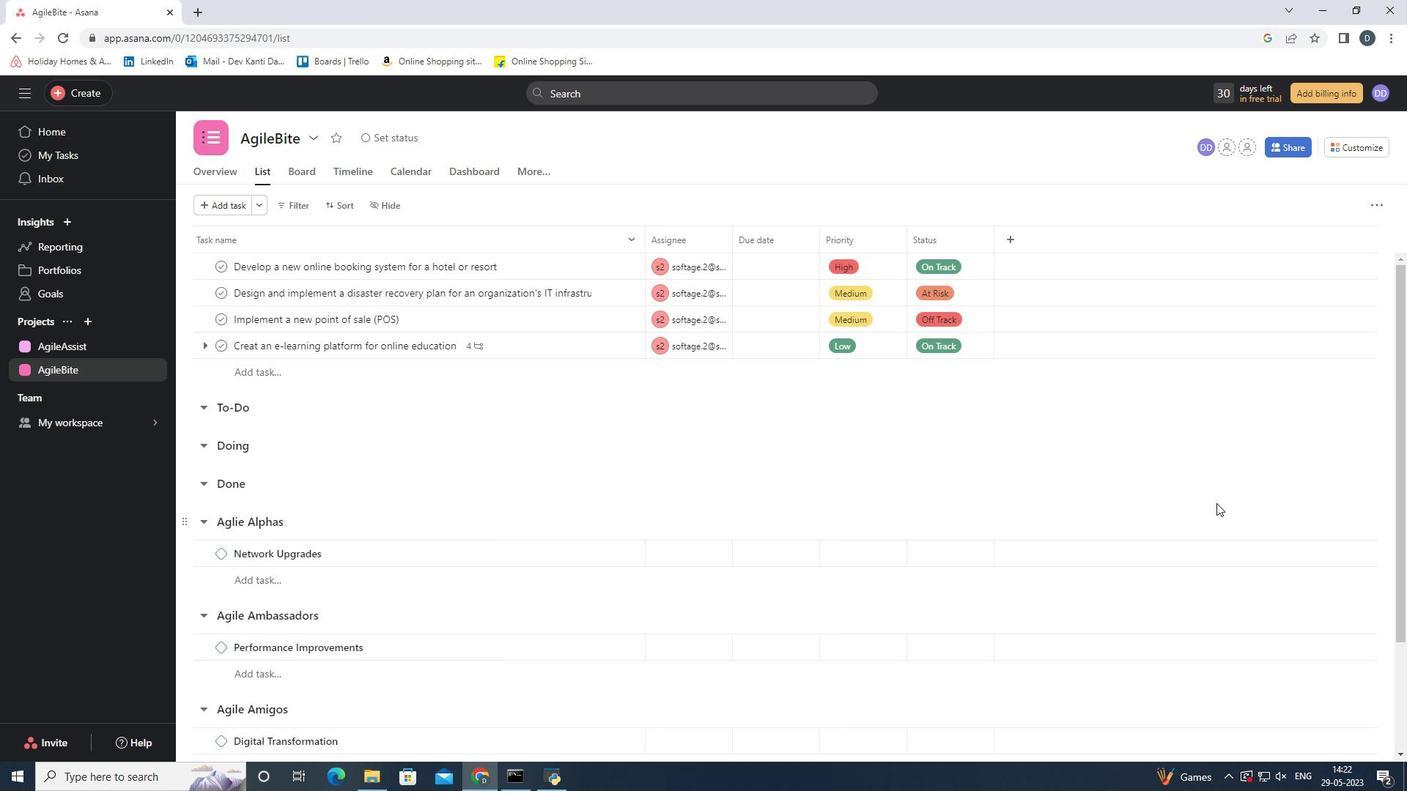 
Action: Mouse pressed left at (1221, 463)
Screenshot: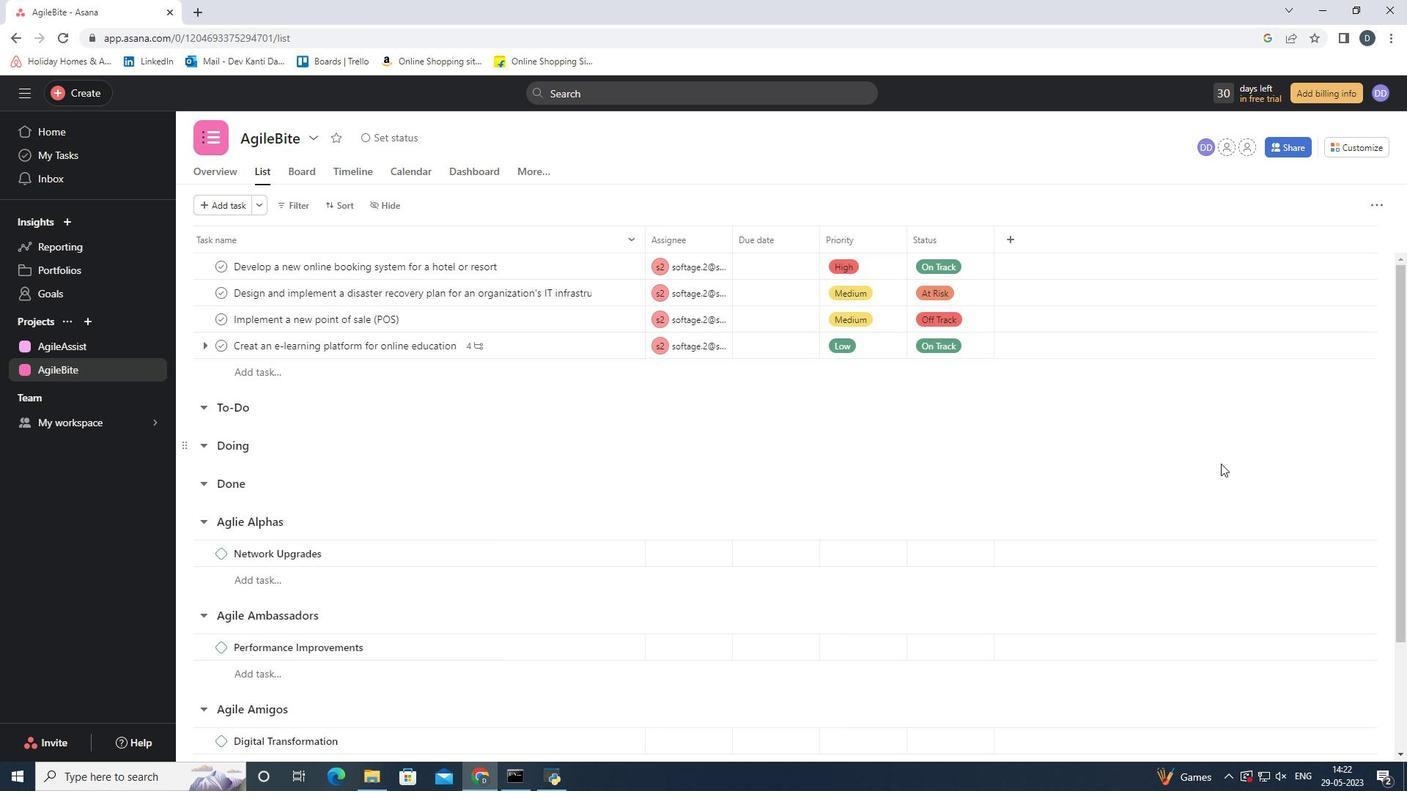 
